 Task: Create fields in doctor object.
Action: Mouse moved to (752, 53)
Screenshot: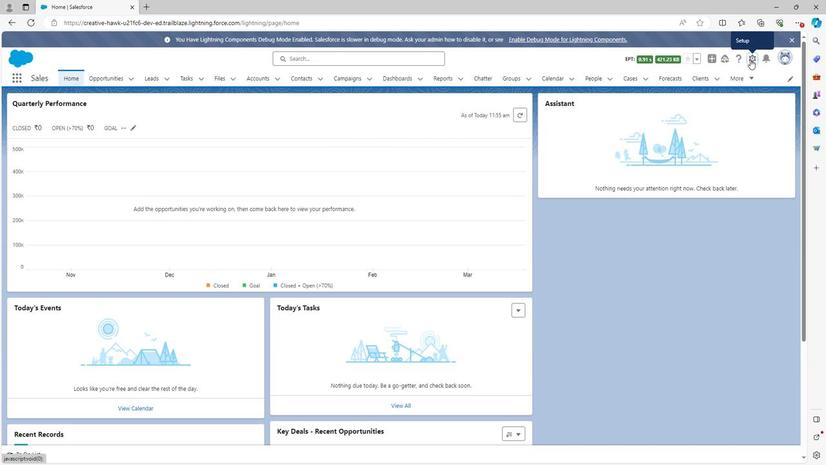 
Action: Mouse pressed left at (752, 53)
Screenshot: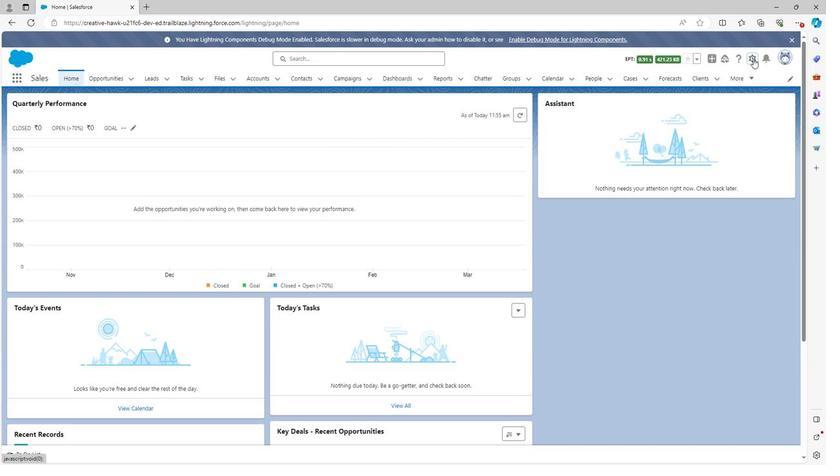 
Action: Mouse moved to (722, 76)
Screenshot: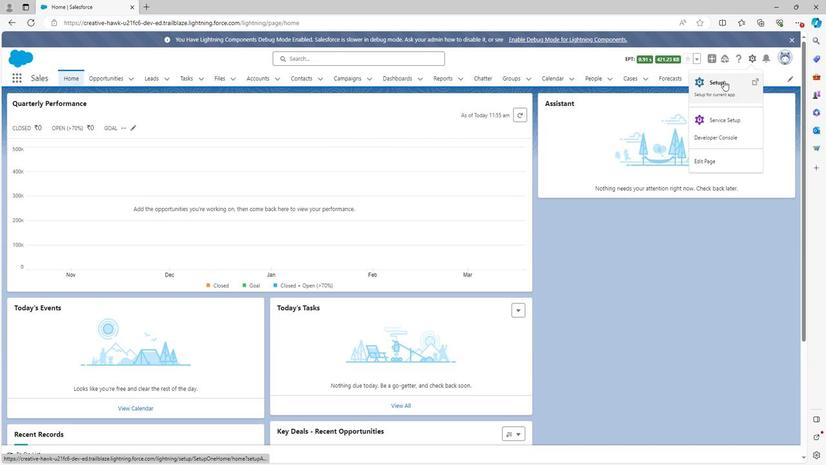 
Action: Mouse pressed left at (722, 76)
Screenshot: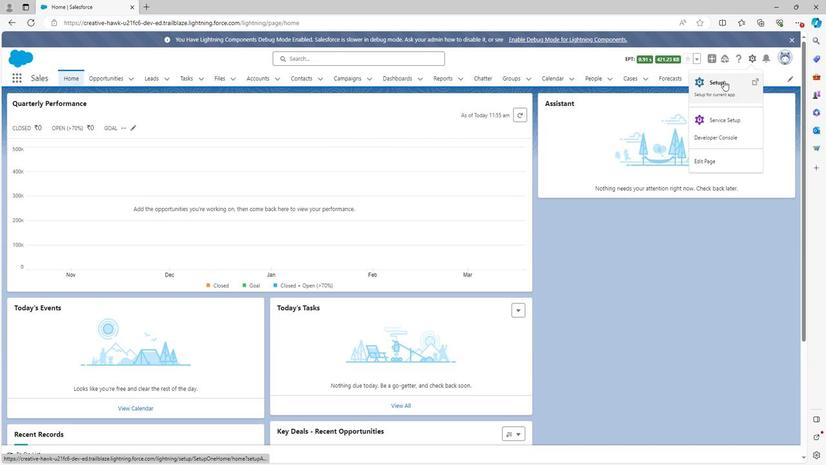 
Action: Mouse moved to (113, 71)
Screenshot: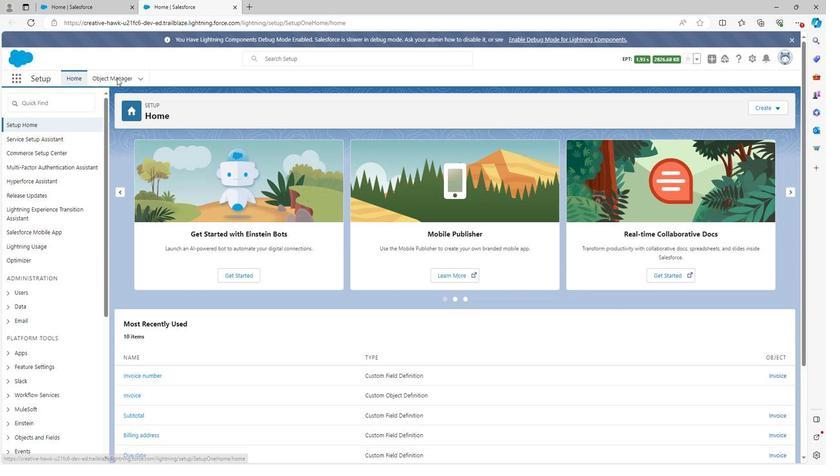 
Action: Mouse pressed left at (113, 71)
Screenshot: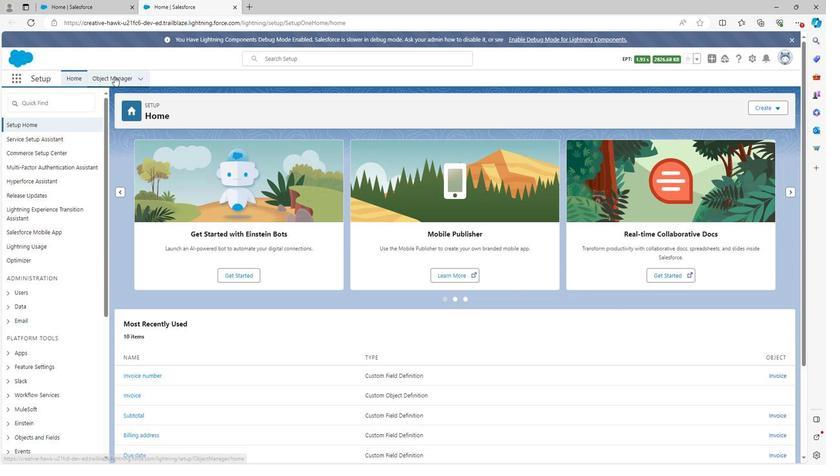 
Action: Mouse moved to (118, 253)
Screenshot: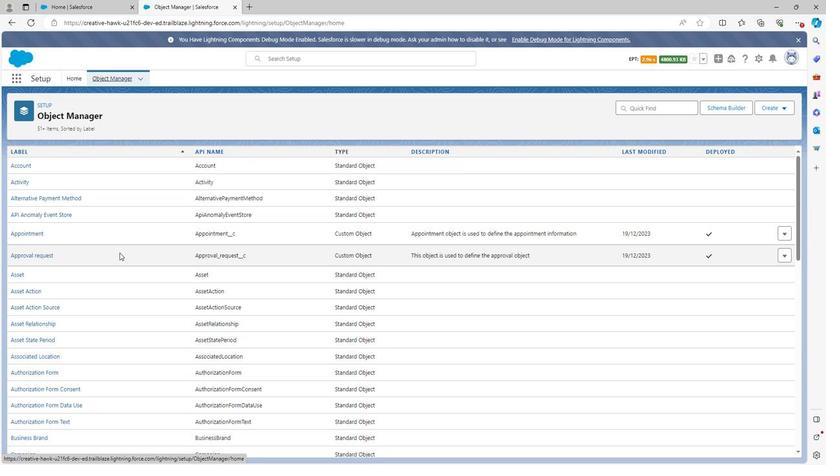 
Action: Mouse scrolled (118, 252) with delta (0, 0)
Screenshot: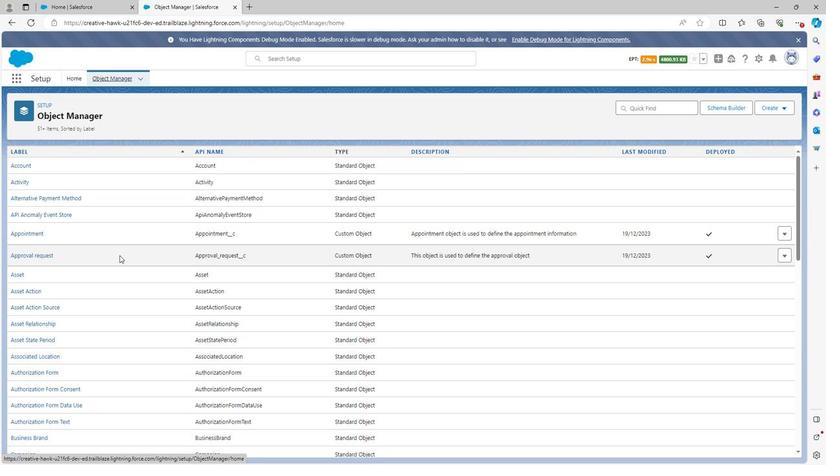 
Action: Mouse scrolled (118, 252) with delta (0, 0)
Screenshot: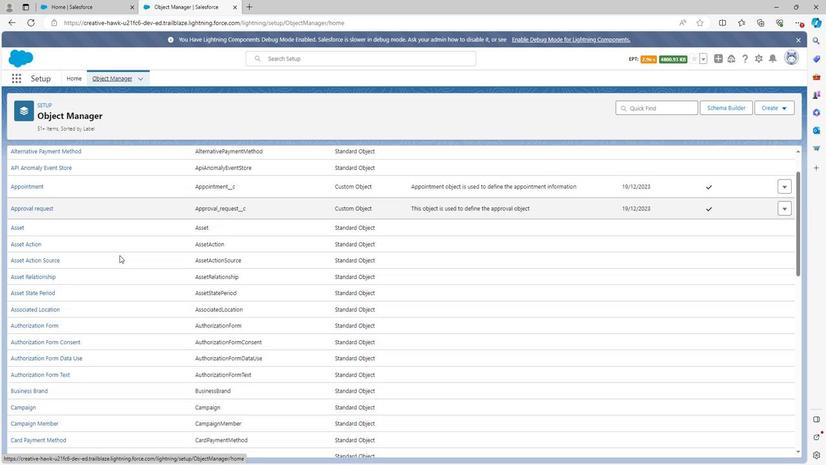 
Action: Mouse scrolled (118, 252) with delta (0, 0)
Screenshot: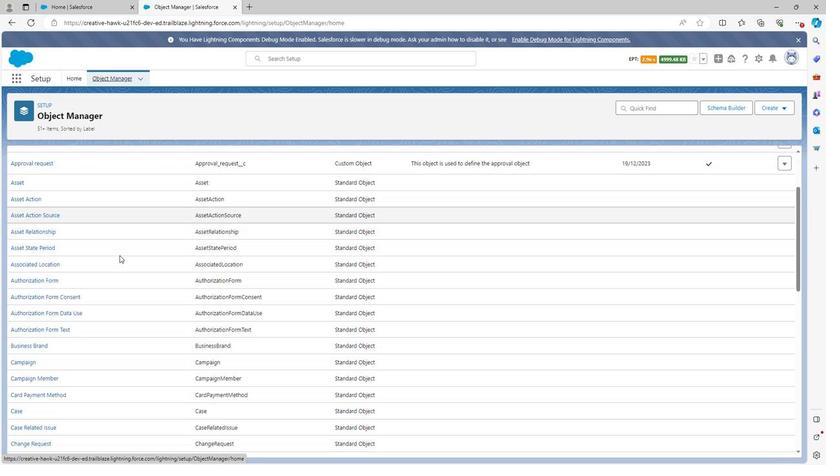 
Action: Mouse scrolled (118, 252) with delta (0, 0)
Screenshot: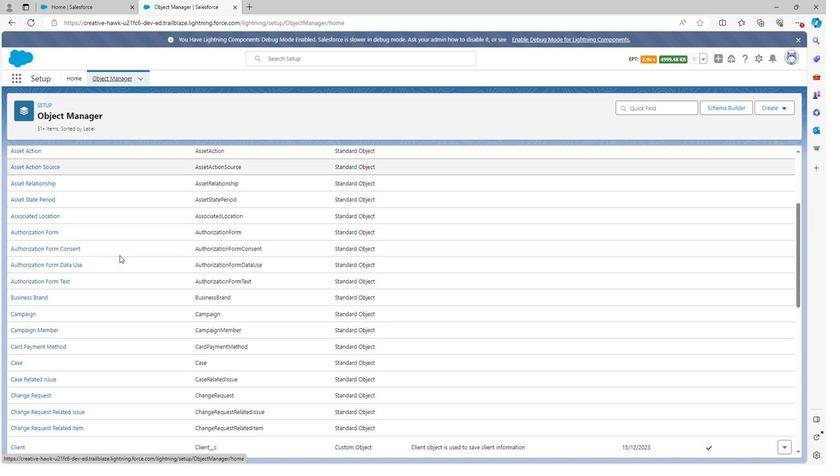 
Action: Mouse scrolled (118, 252) with delta (0, 0)
Screenshot: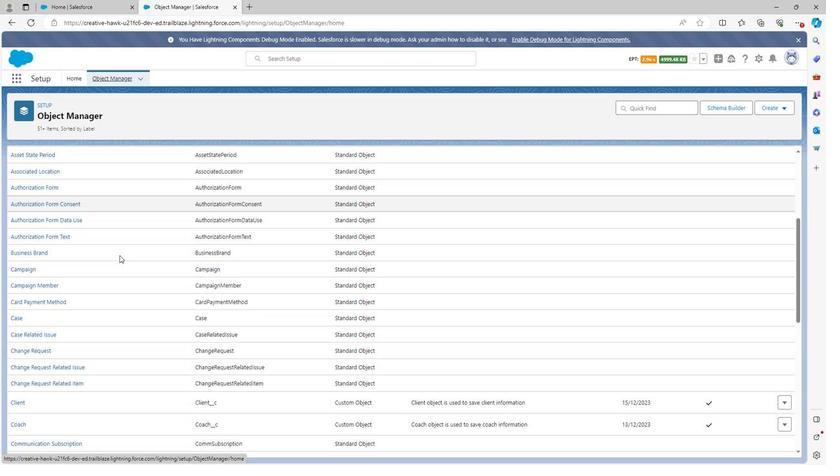 
Action: Mouse moved to (77, 313)
Screenshot: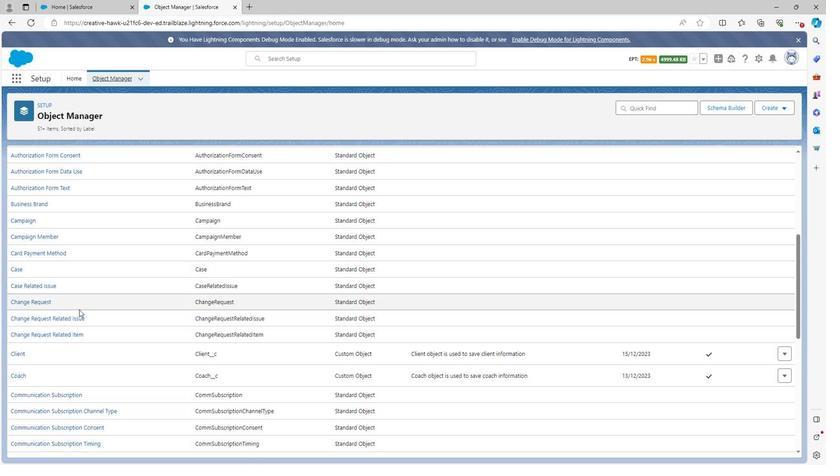 
Action: Mouse scrolled (77, 313) with delta (0, 0)
Screenshot: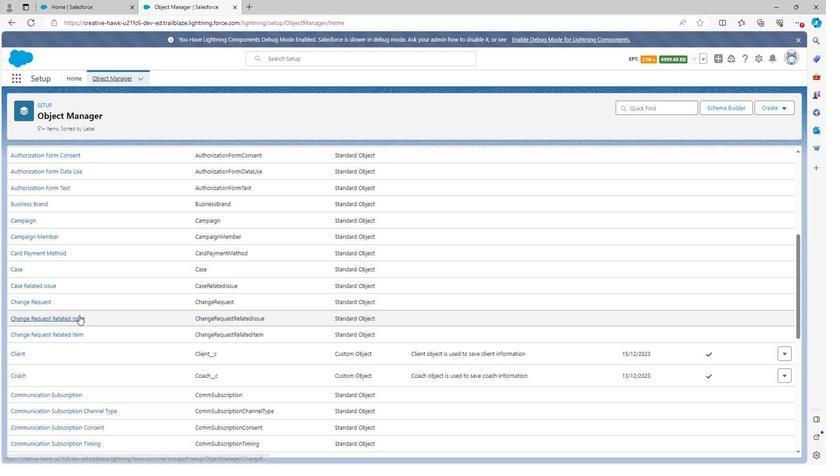 
Action: Mouse scrolled (77, 313) with delta (0, 0)
Screenshot: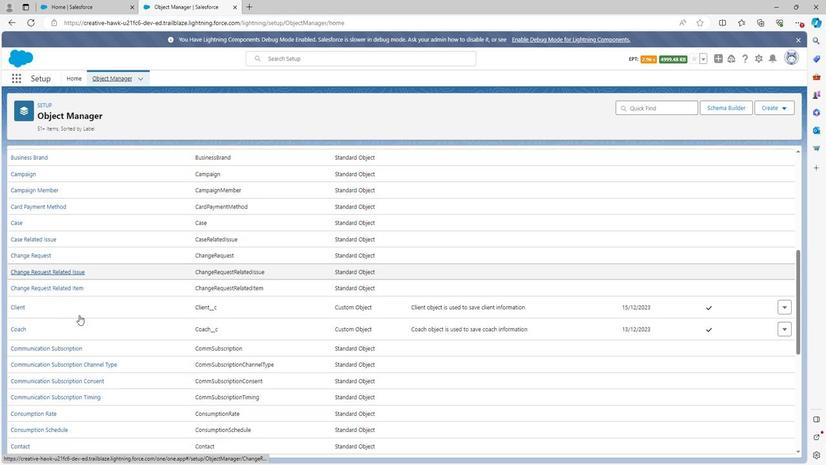 
Action: Mouse scrolled (77, 313) with delta (0, 0)
Screenshot: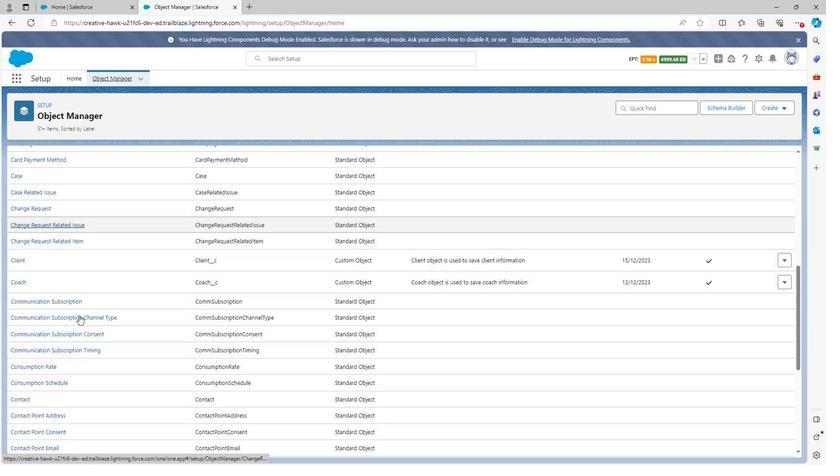 
Action: Mouse moved to (78, 316)
Screenshot: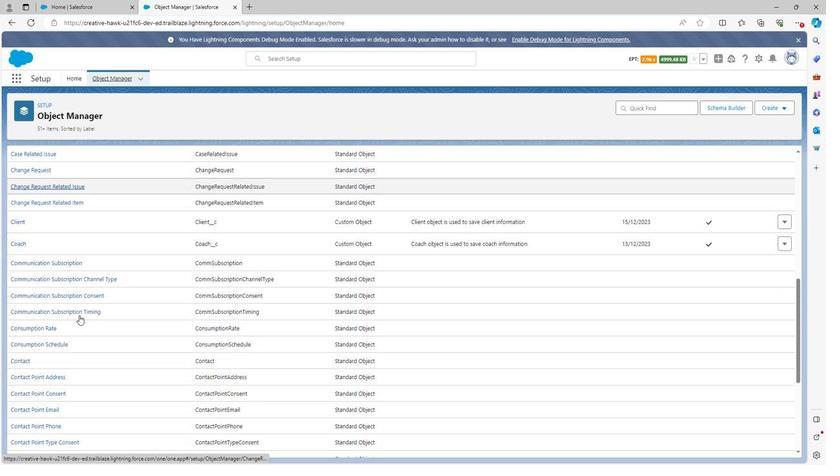 
Action: Mouse scrolled (78, 316) with delta (0, 0)
Screenshot: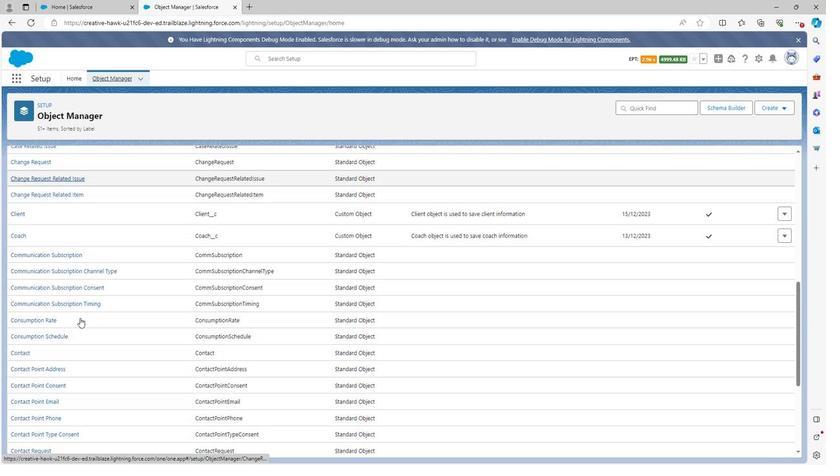 
Action: Mouse moved to (78, 318)
Screenshot: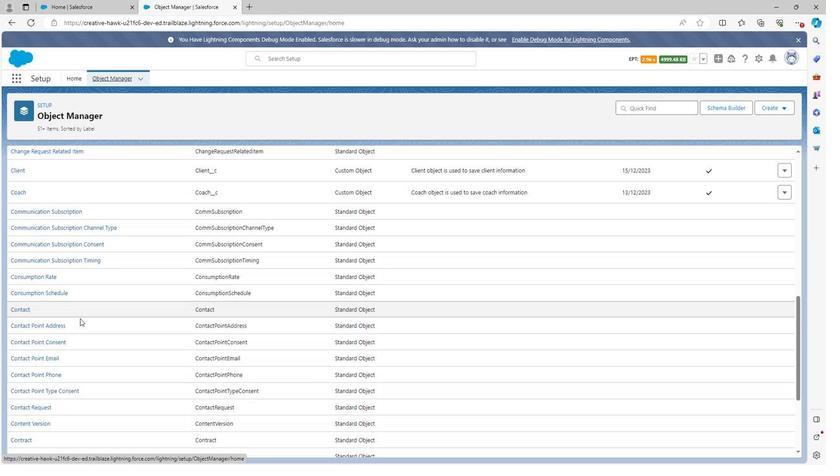 
Action: Mouse scrolled (78, 317) with delta (0, 0)
Screenshot: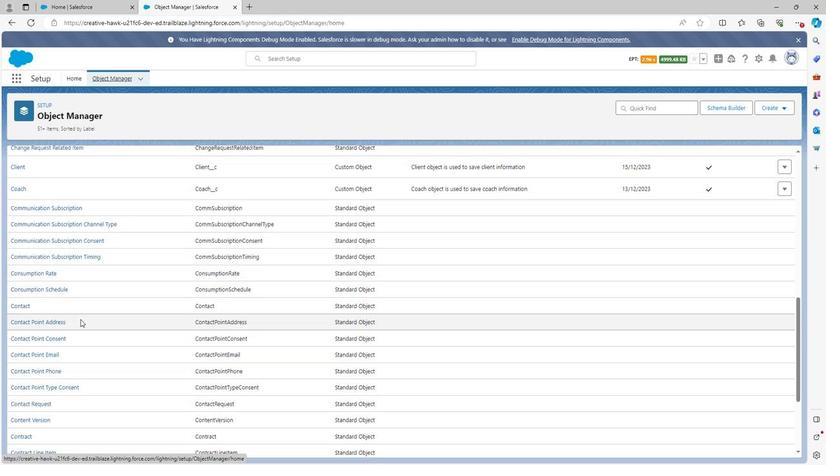
Action: Mouse scrolled (78, 317) with delta (0, 0)
Screenshot: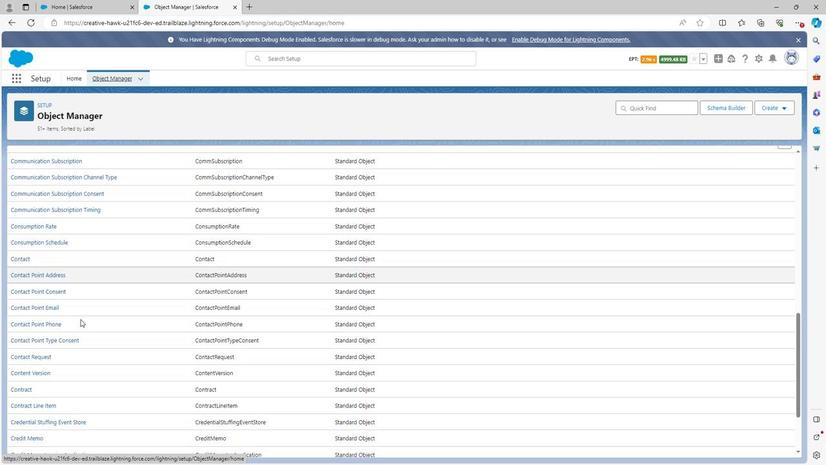 
Action: Mouse scrolled (78, 317) with delta (0, 0)
Screenshot: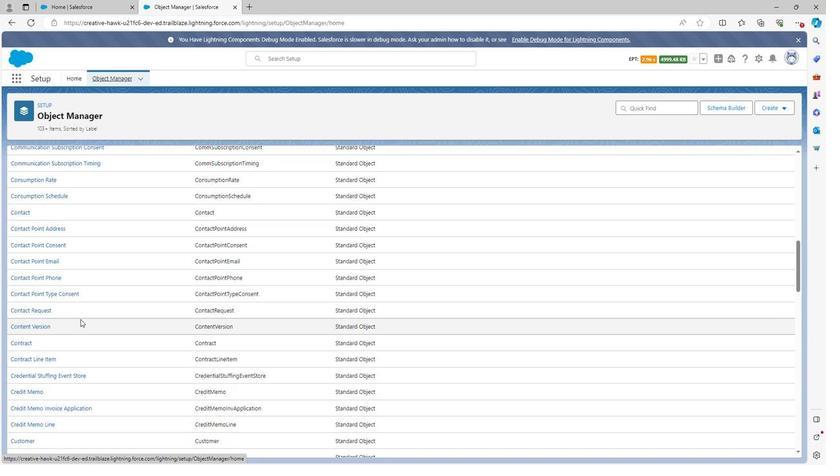 
Action: Mouse scrolled (78, 317) with delta (0, 0)
Screenshot: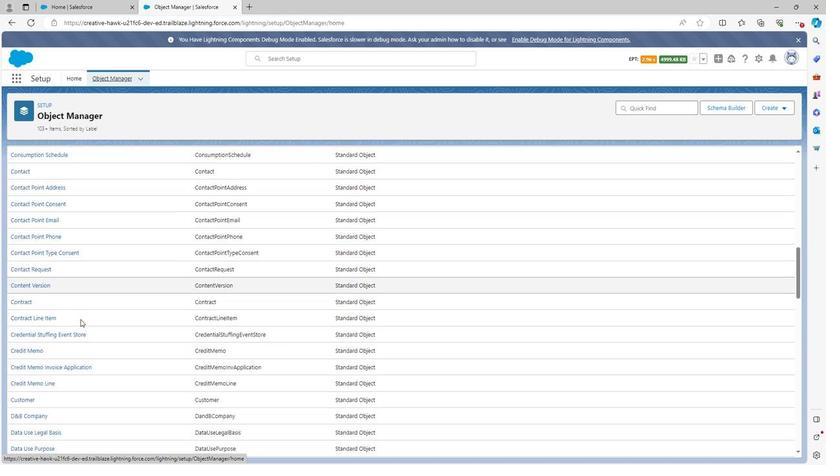 
Action: Mouse scrolled (78, 317) with delta (0, 0)
Screenshot: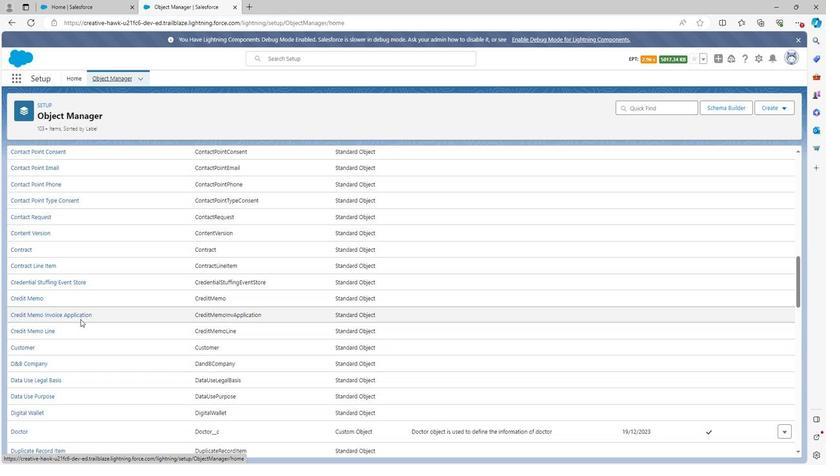 
Action: Mouse moved to (23, 383)
Screenshot: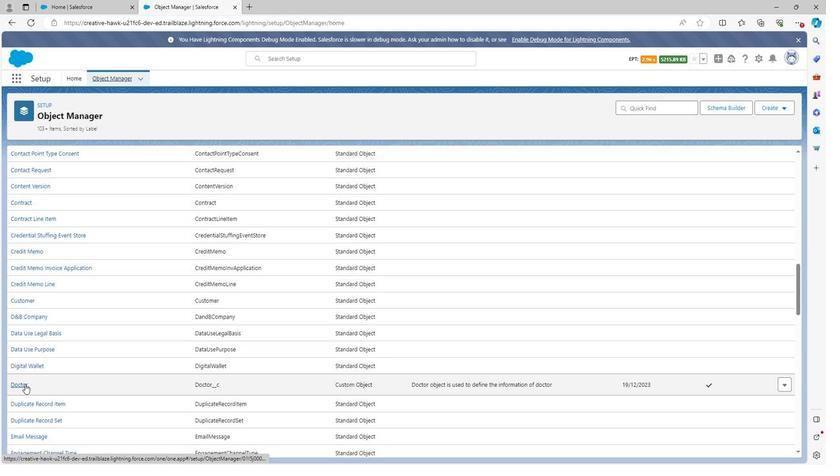 
Action: Mouse pressed left at (23, 383)
Screenshot: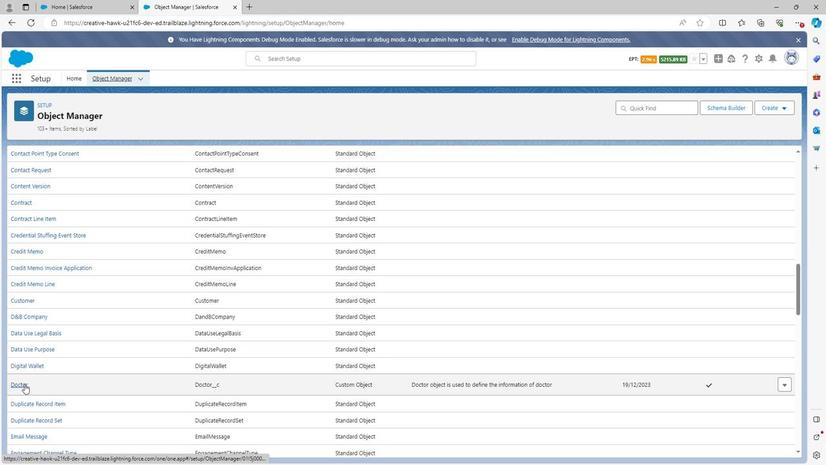 
Action: Mouse moved to (69, 166)
Screenshot: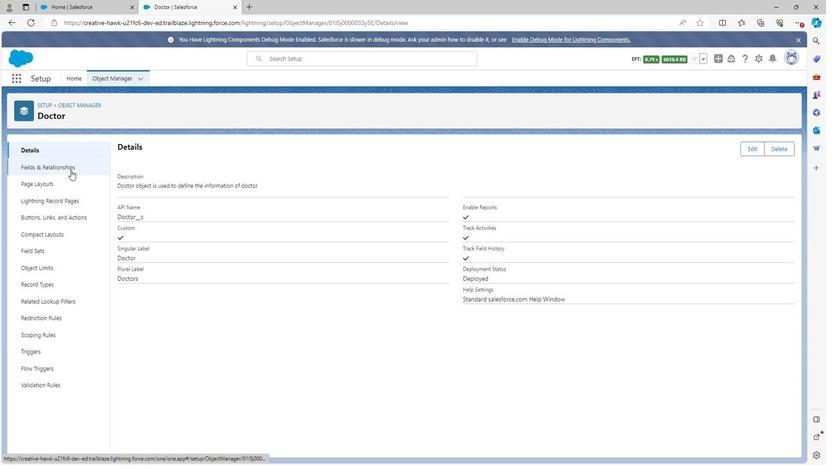 
Action: Mouse pressed left at (69, 166)
Screenshot: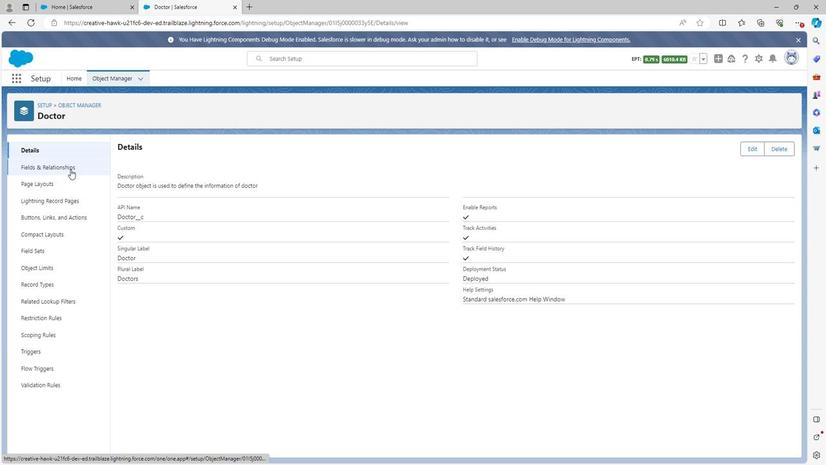 
Action: Mouse moved to (609, 144)
Screenshot: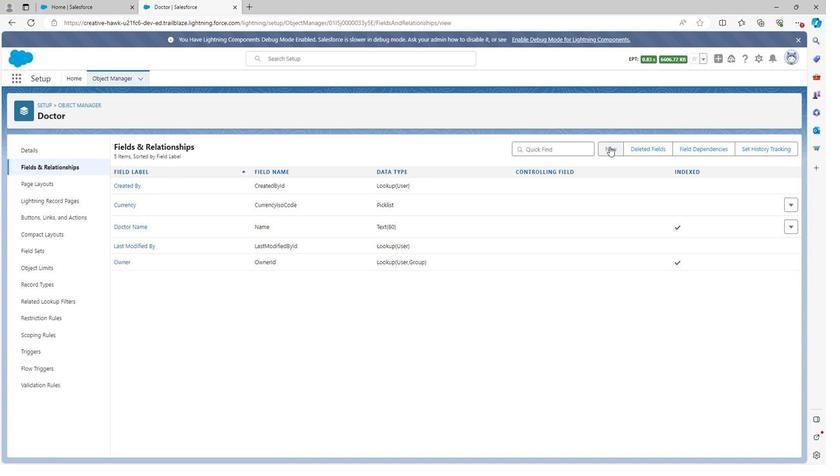 
Action: Mouse pressed left at (609, 144)
Screenshot: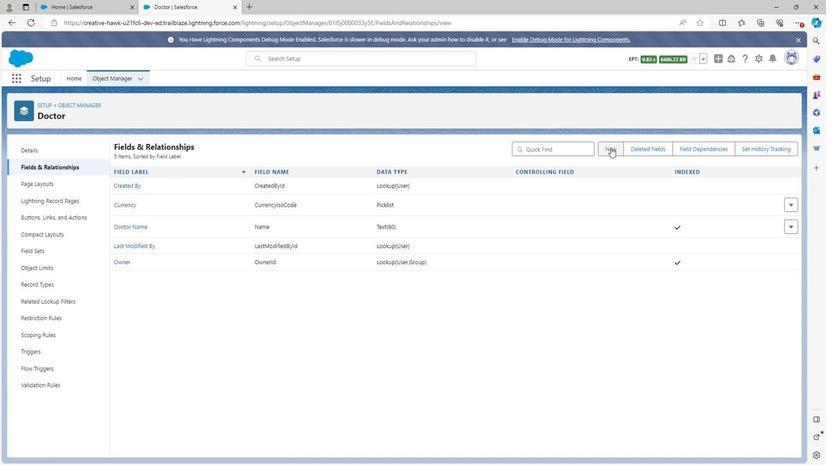 
Action: Mouse moved to (156, 335)
Screenshot: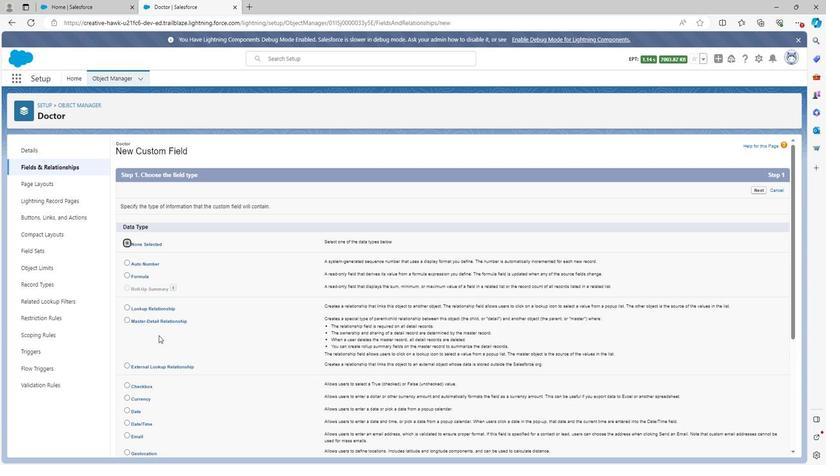 
Action: Mouse scrolled (156, 334) with delta (0, 0)
Screenshot: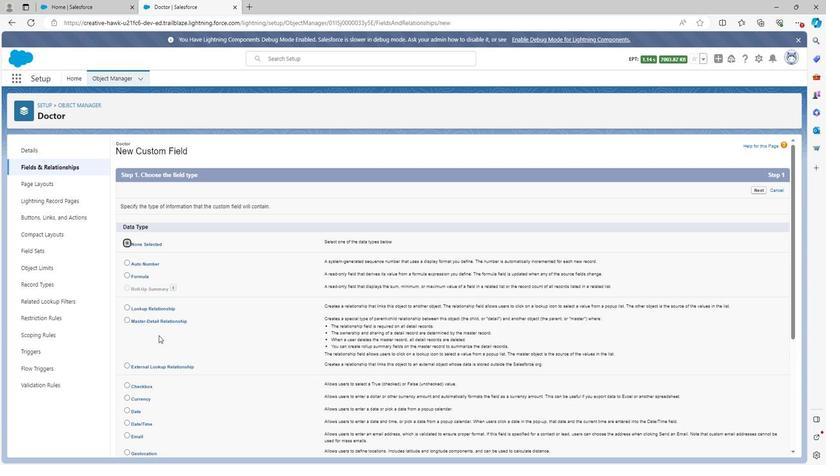 
Action: Mouse moved to (156, 337)
Screenshot: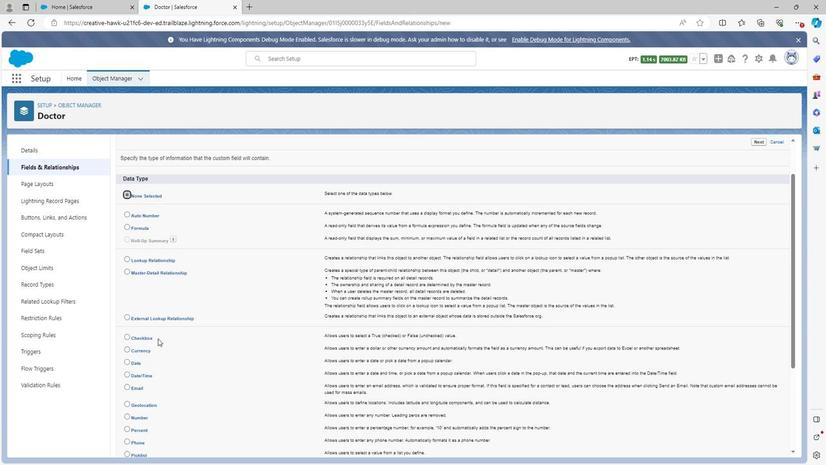 
Action: Mouse scrolled (156, 337) with delta (0, 0)
Screenshot: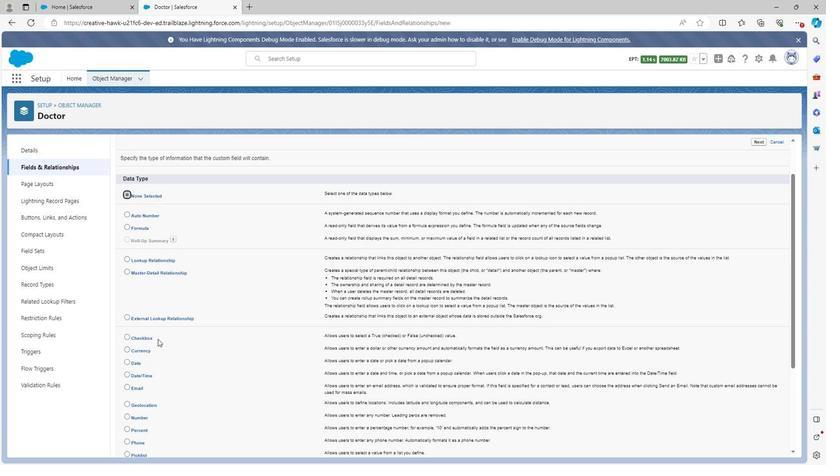 
Action: Mouse scrolled (156, 337) with delta (0, 0)
Screenshot: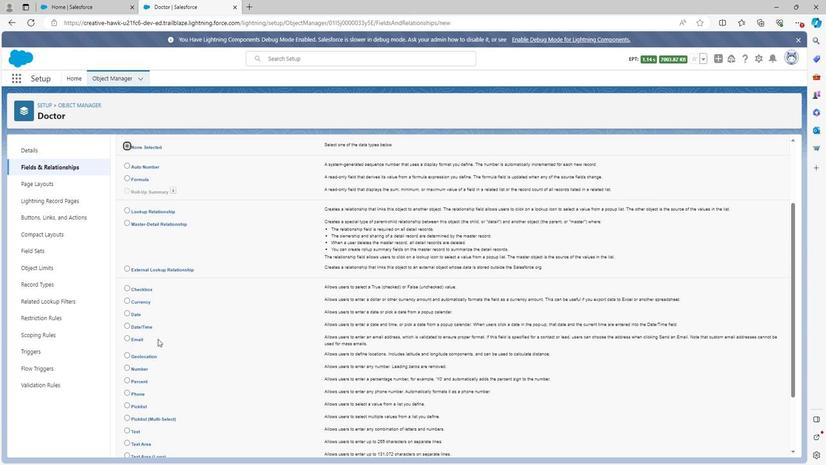 
Action: Mouse moved to (156, 338)
Screenshot: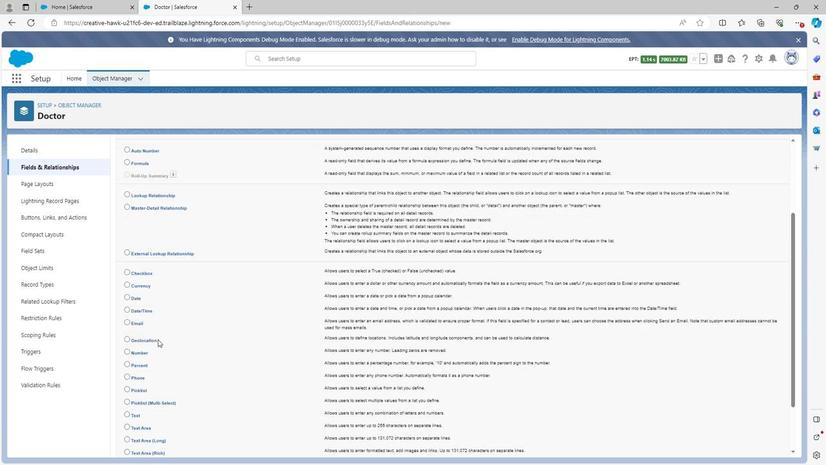
Action: Mouse scrolled (156, 337) with delta (0, 0)
Screenshot: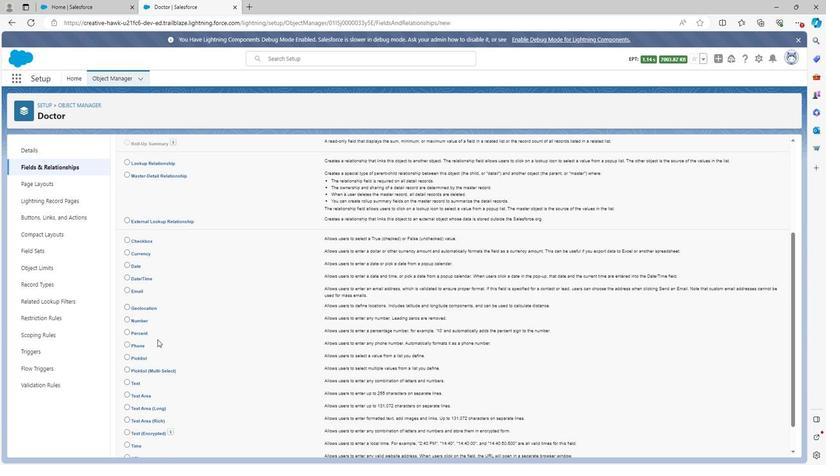 
Action: Mouse moved to (126, 348)
Screenshot: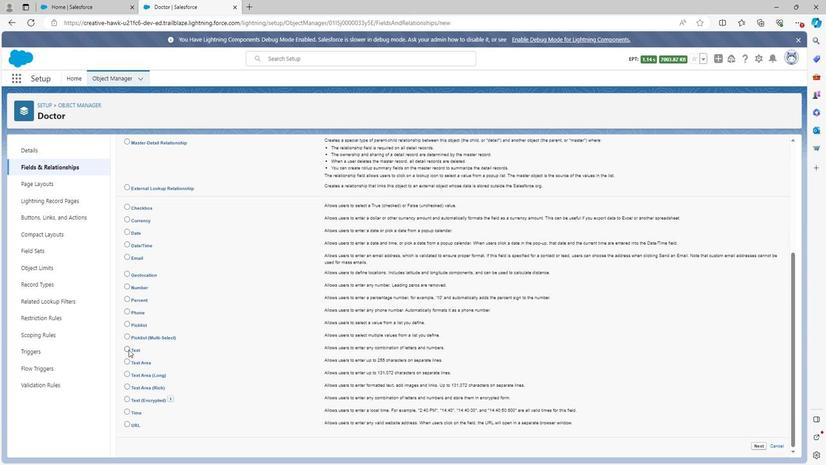 
Action: Mouse pressed left at (126, 348)
Screenshot: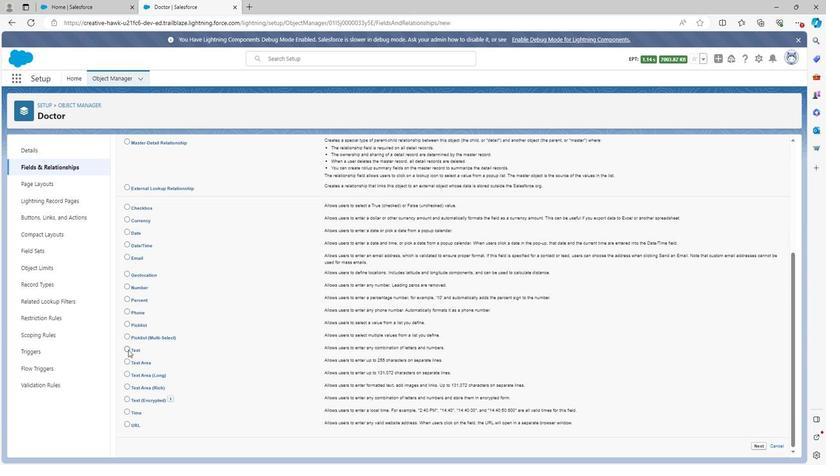 
Action: Mouse moved to (549, 430)
Screenshot: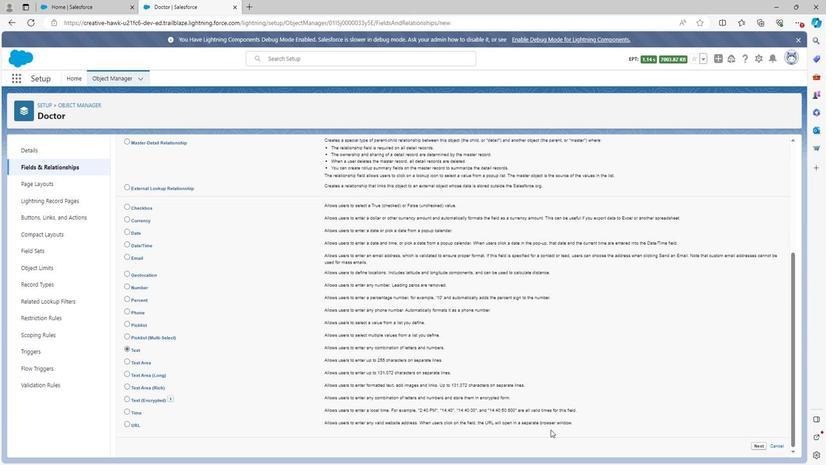 
Action: Mouse scrolled (549, 430) with delta (0, 0)
Screenshot: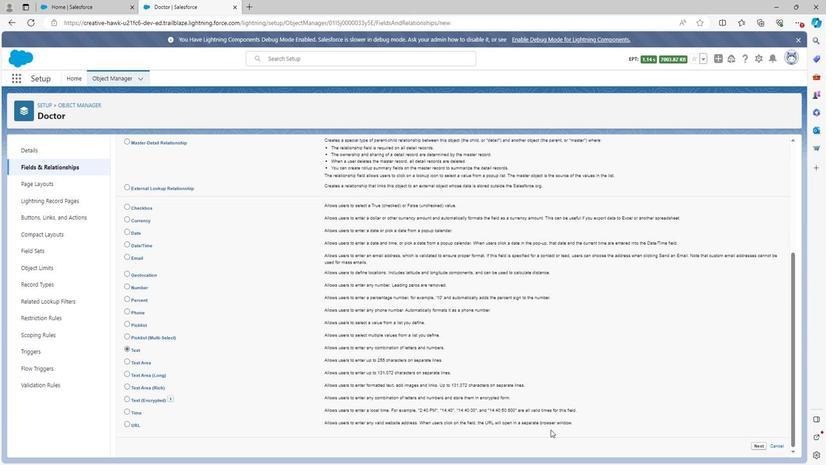 
Action: Mouse moved to (755, 449)
Screenshot: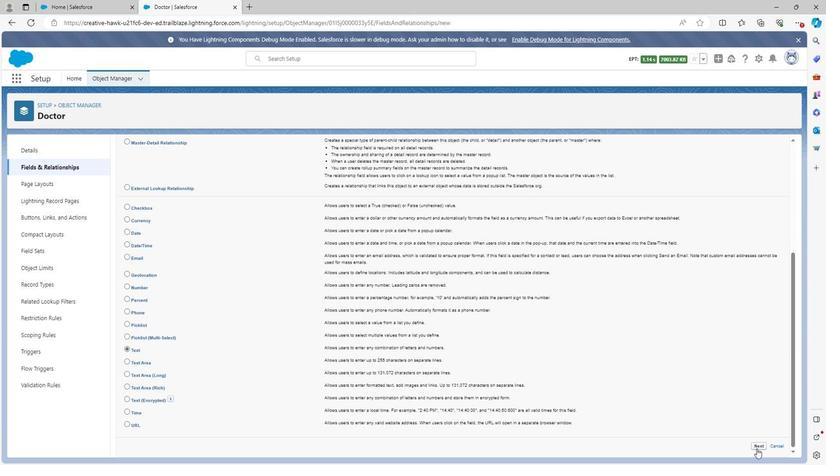 
Action: Mouse pressed left at (755, 449)
Screenshot: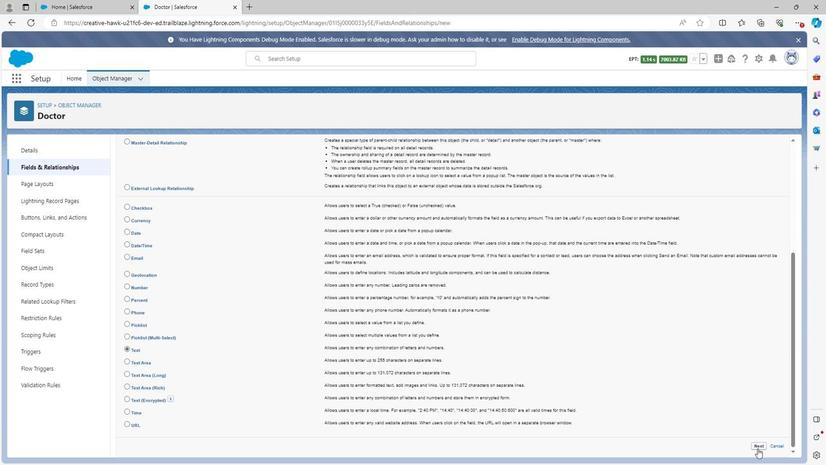 
Action: Mouse moved to (281, 206)
Screenshot: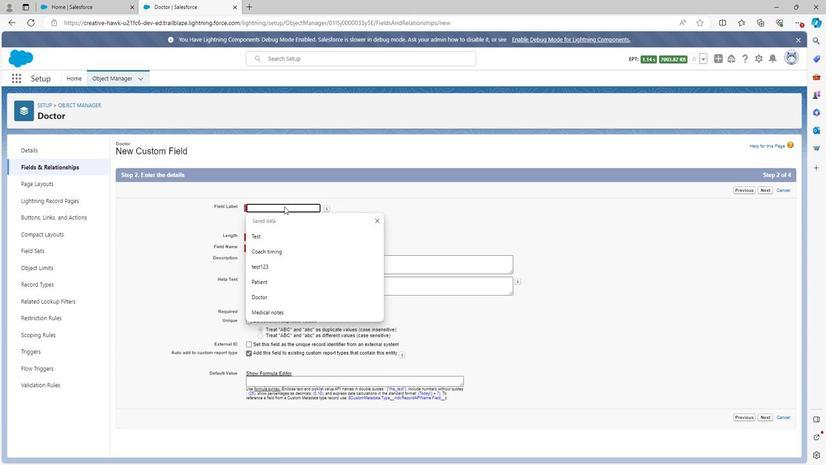 
Action: Mouse pressed left at (281, 206)
Screenshot: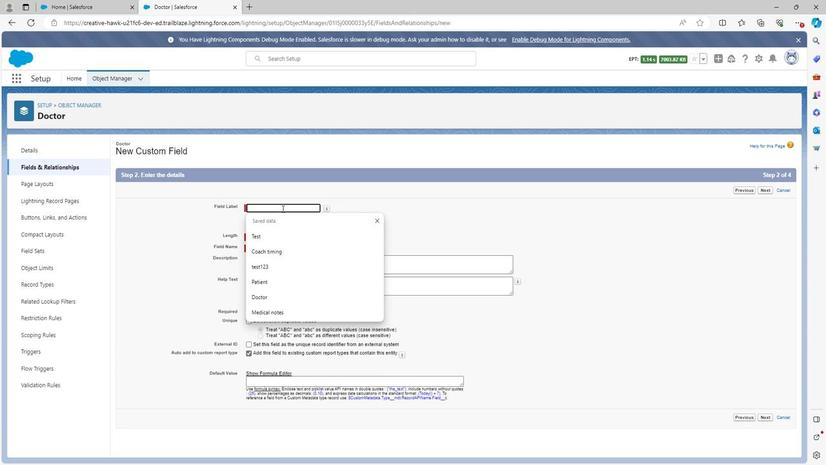 
Action: Key pressed <Key.shift><Key.shift><Key.shift><Key.shift><Key.shift>Doctor<Key.space>id
Screenshot: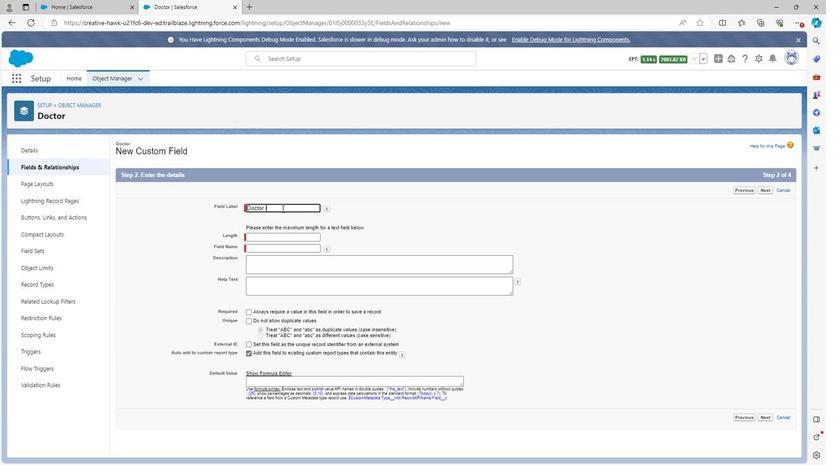
Action: Mouse moved to (349, 209)
Screenshot: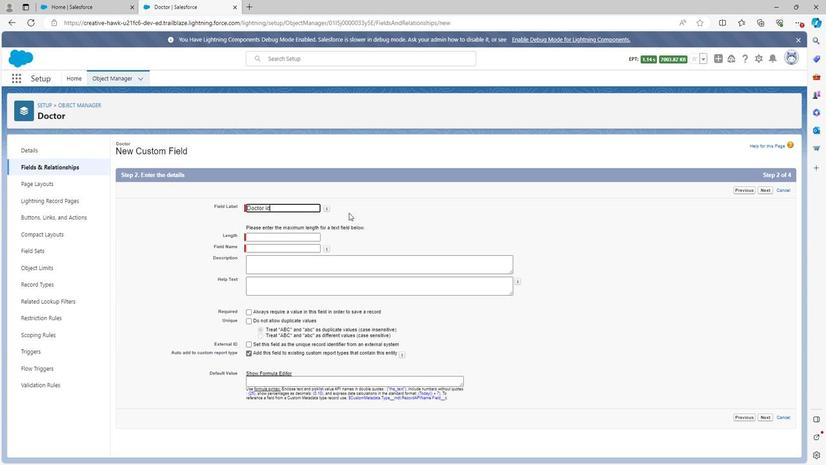 
Action: Mouse pressed left at (349, 209)
Screenshot: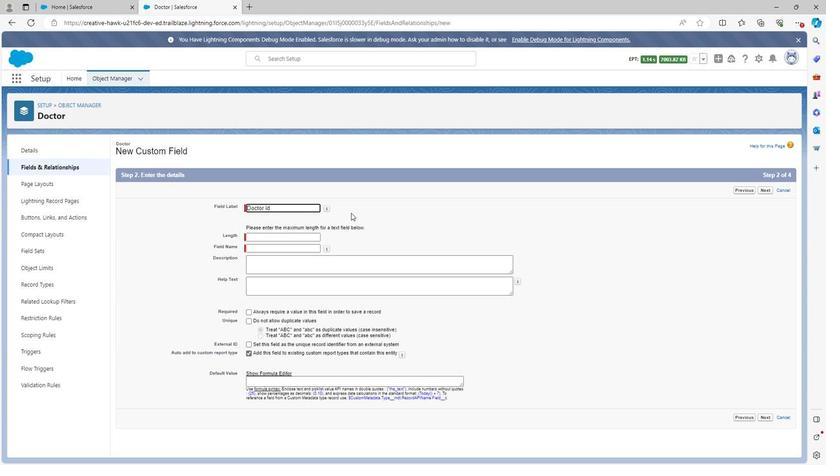 
Action: Mouse moved to (265, 237)
Screenshot: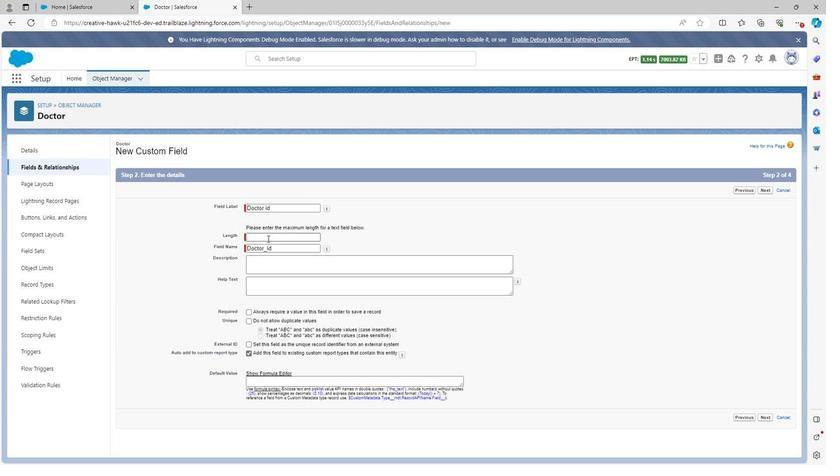 
Action: Mouse pressed left at (265, 237)
Screenshot: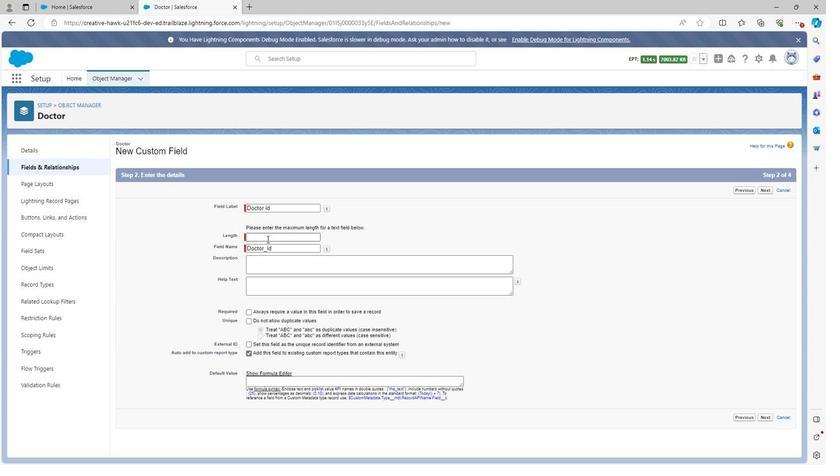 
Action: Key pressed 100
Screenshot: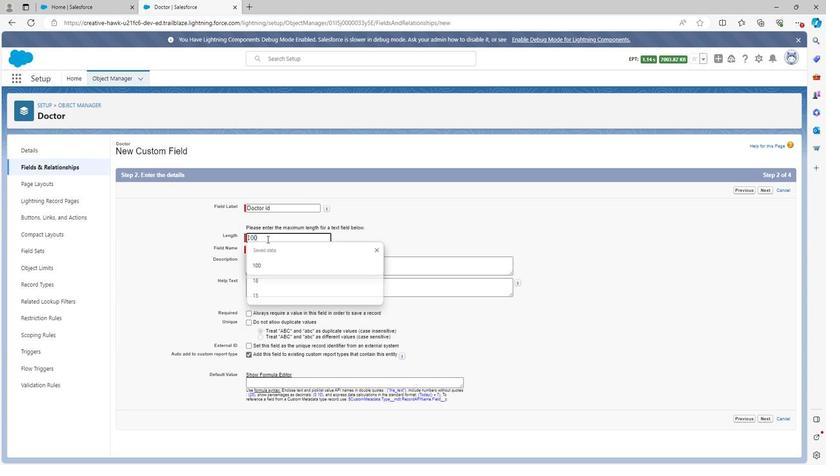 
Action: Mouse moved to (267, 261)
Screenshot: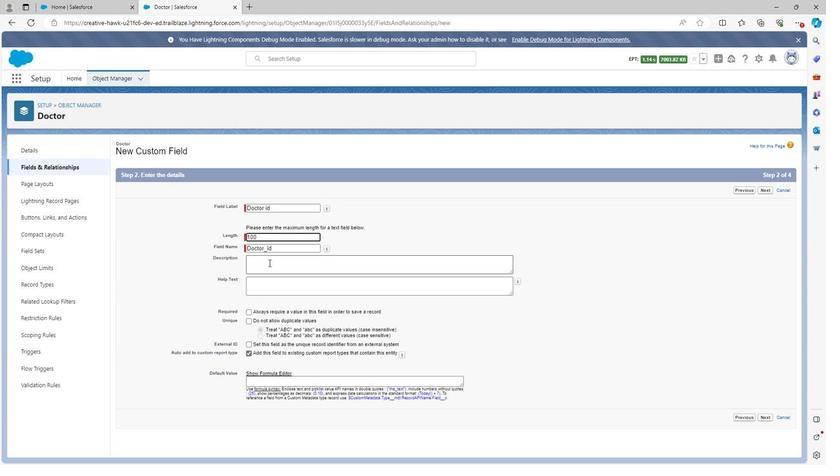 
Action: Mouse pressed left at (267, 261)
Screenshot: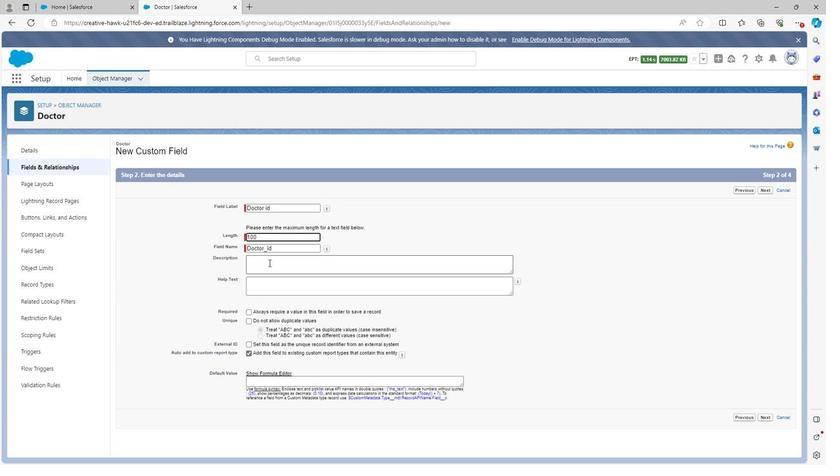 
Action: Mouse moved to (262, 235)
Screenshot: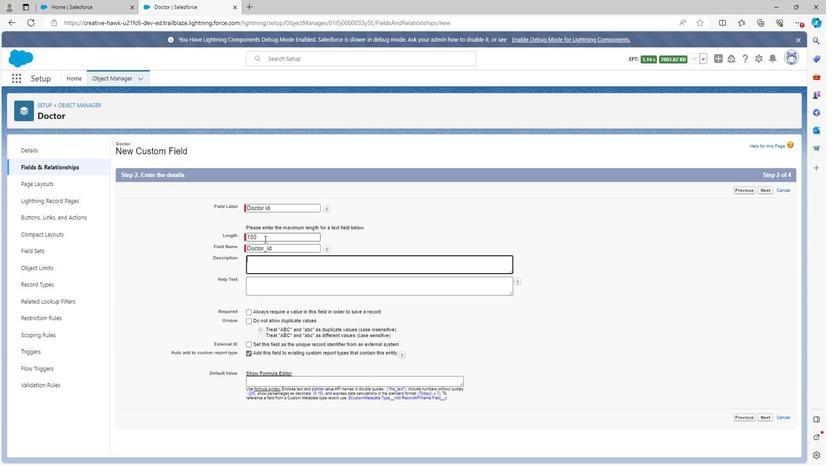 
Action: Mouse pressed left at (262, 235)
Screenshot: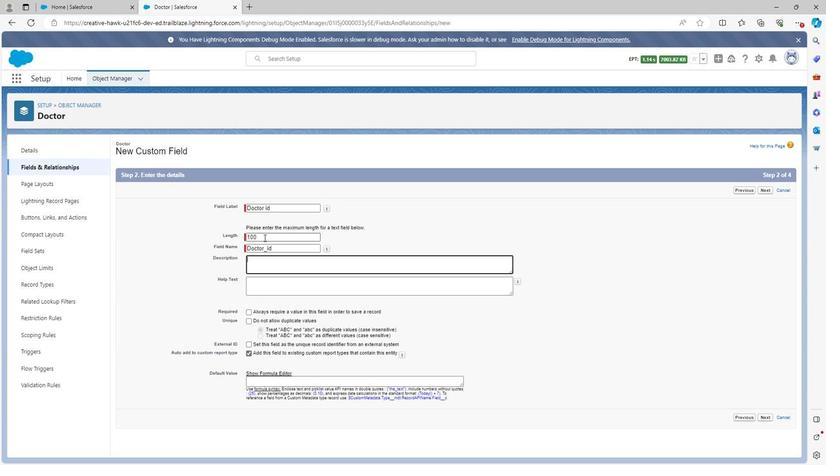 
Action: Mouse moved to (228, 234)
Screenshot: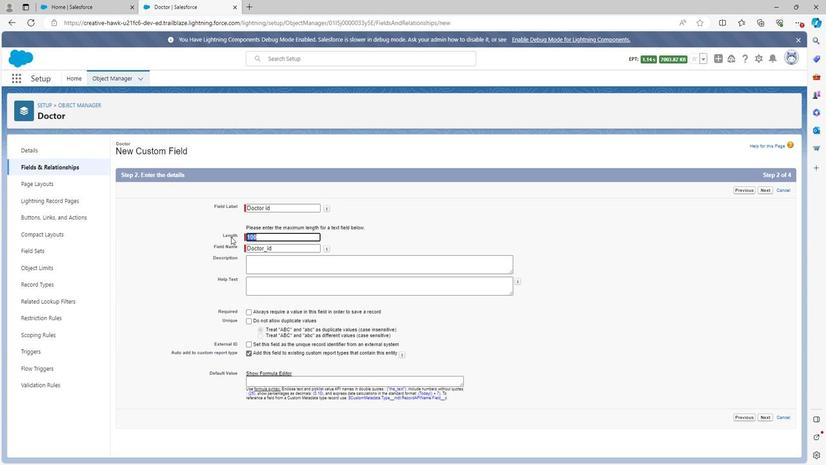 
Action: Key pressed 8<Key.backspace>18
Screenshot: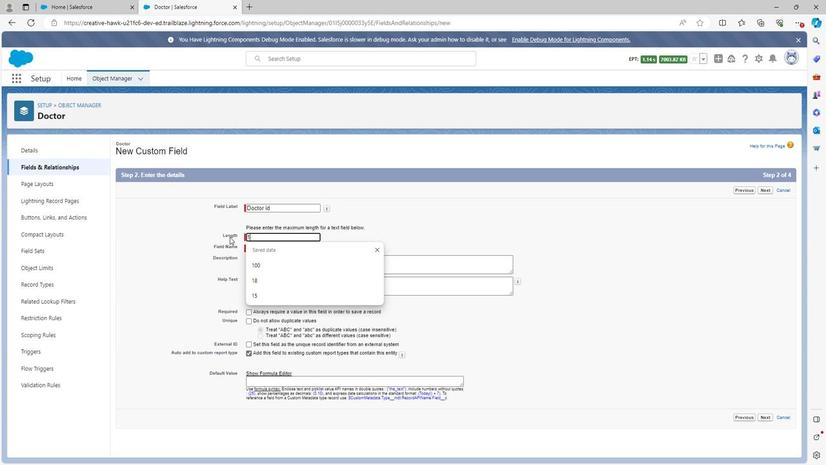 
Action: Mouse moved to (265, 263)
Screenshot: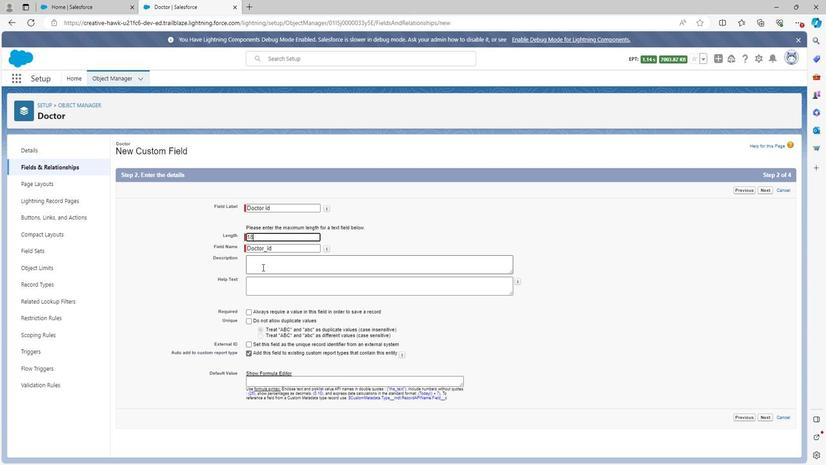 
Action: Mouse pressed left at (265, 263)
Screenshot: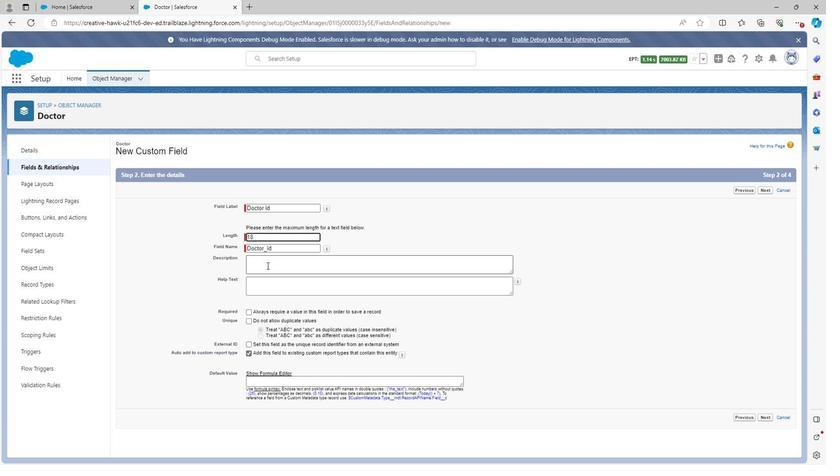 
Action: Mouse moved to (262, 262)
Screenshot: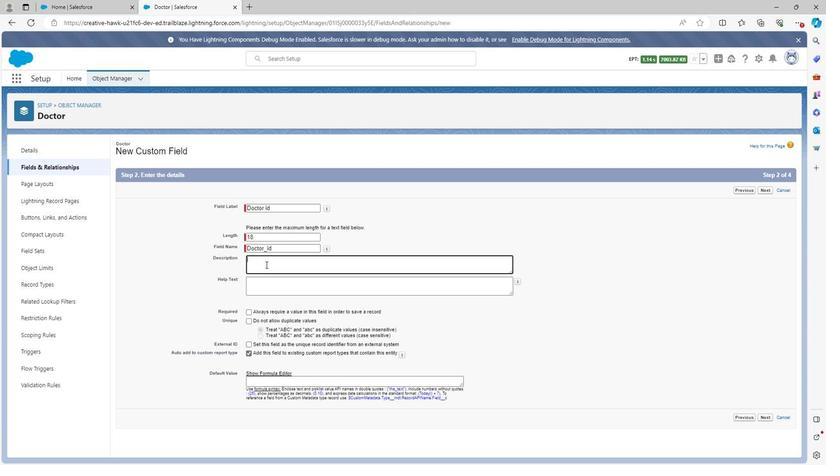 
Action: Key pressed <Key.shift><Key.shift><Key.shift><Key.shift><Key.shift><Key.shift><Key.shift><Key.shift><Key.shift>Doctor<Key.space>id<Key.space>field<Key.space>is<Key.space>used<Key.space>to<Key.space>define<Key.space>the<Key.space>id<Key.space>of<Key.space>doctor
Screenshot: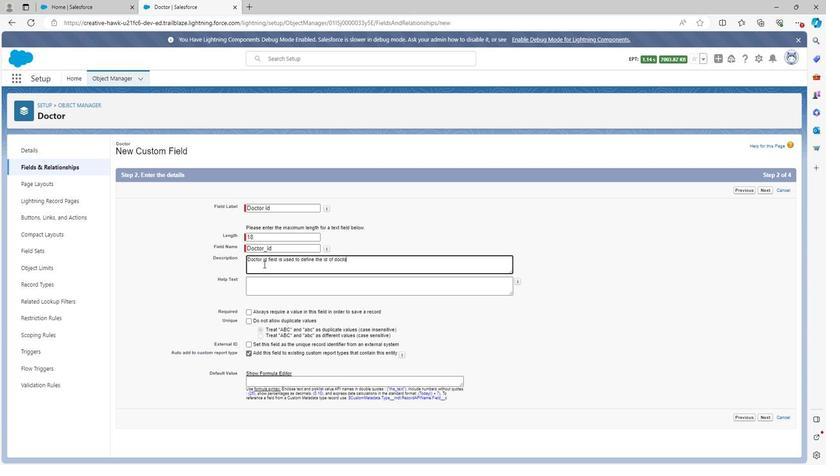 
Action: Mouse moved to (328, 337)
Screenshot: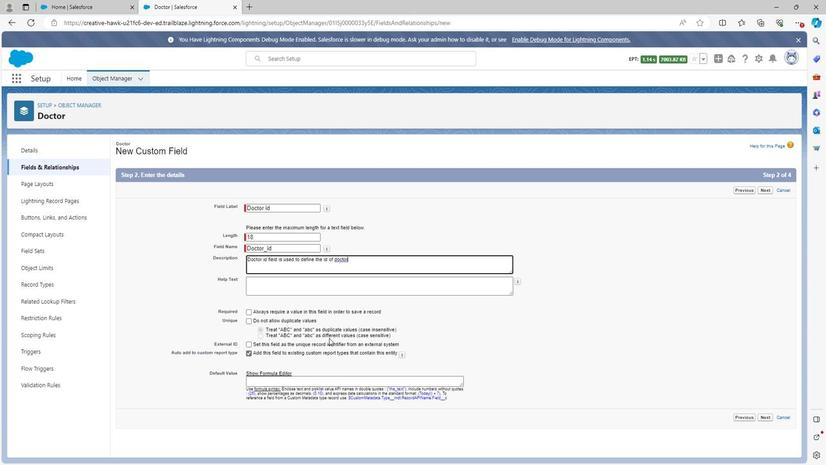
Action: Mouse scrolled (328, 337) with delta (0, 0)
Screenshot: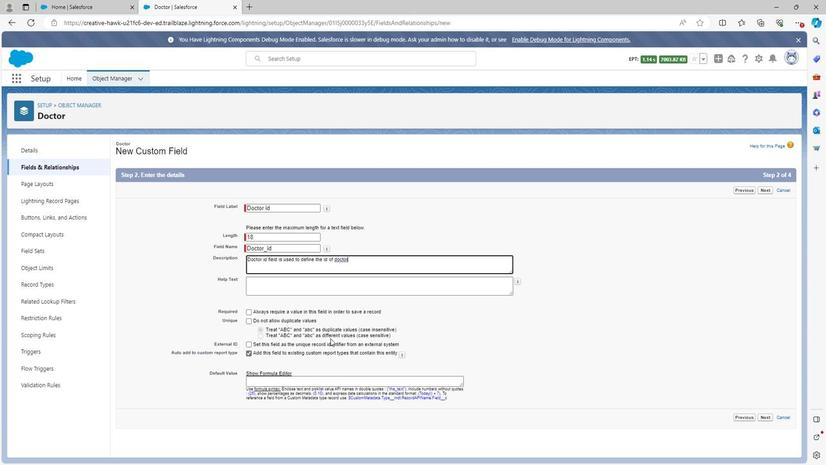 
Action: Mouse moved to (328, 337)
Screenshot: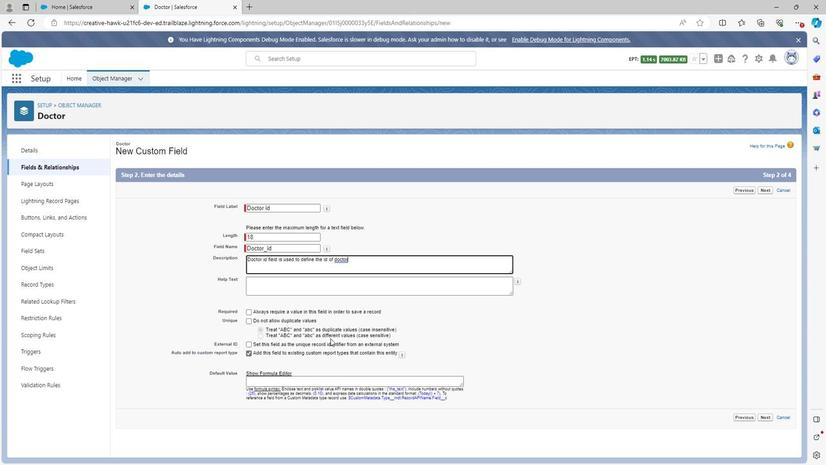 
Action: Mouse scrolled (328, 337) with delta (0, 0)
Screenshot: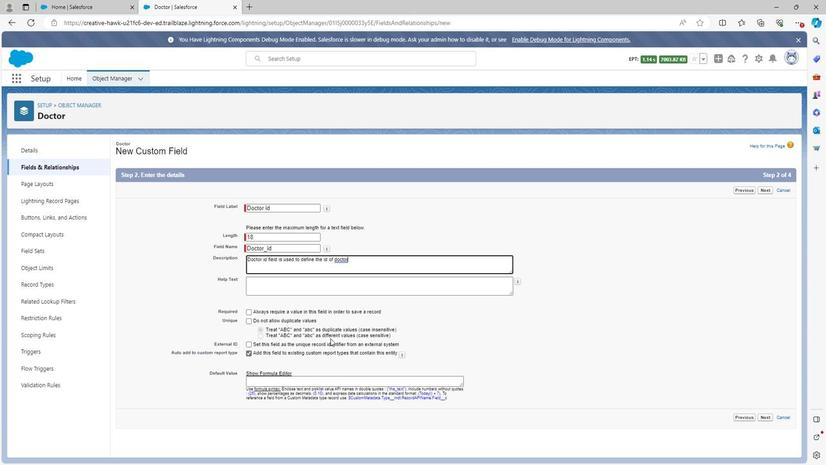 
Action: Mouse moved to (764, 417)
Screenshot: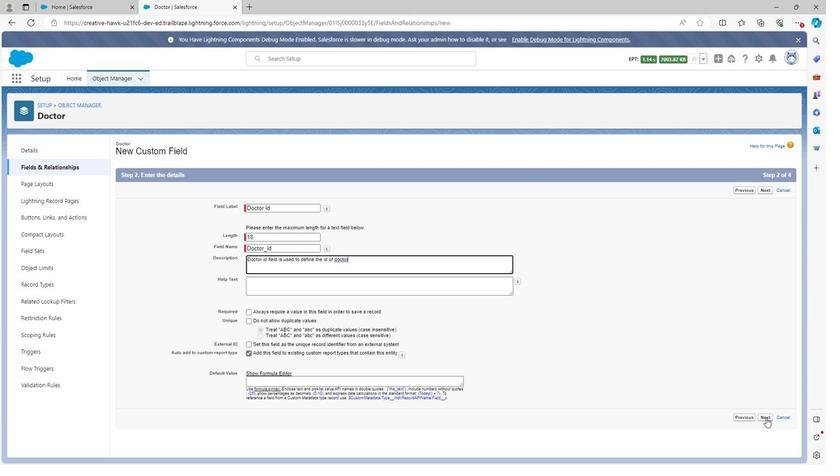 
Action: Mouse pressed left at (764, 417)
Screenshot: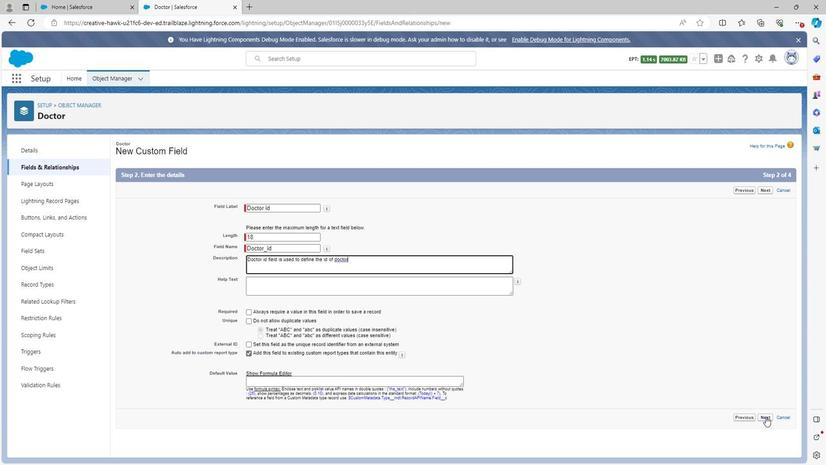 
Action: Mouse moved to (707, 276)
Screenshot: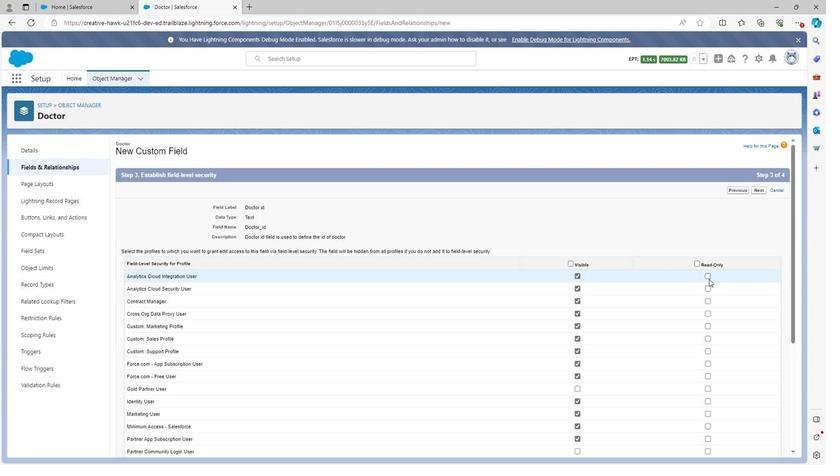 
Action: Mouse pressed left at (707, 276)
Screenshot: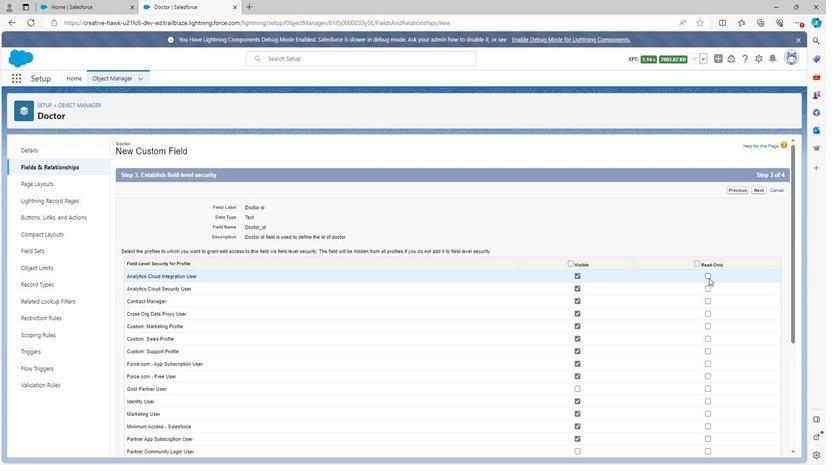 
Action: Mouse moved to (708, 287)
Screenshot: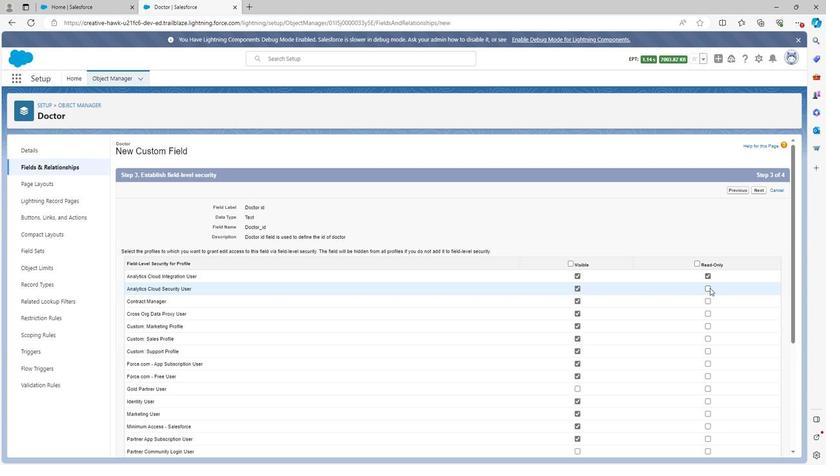 
Action: Mouse pressed left at (708, 287)
Screenshot: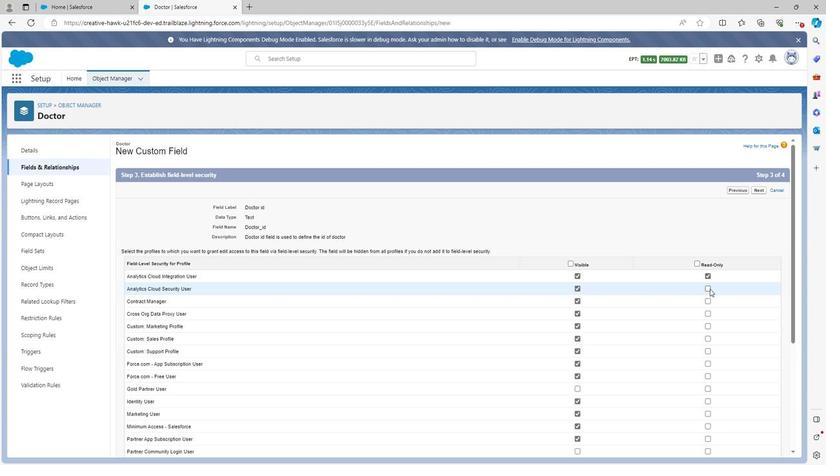
Action: Mouse moved to (706, 299)
Screenshot: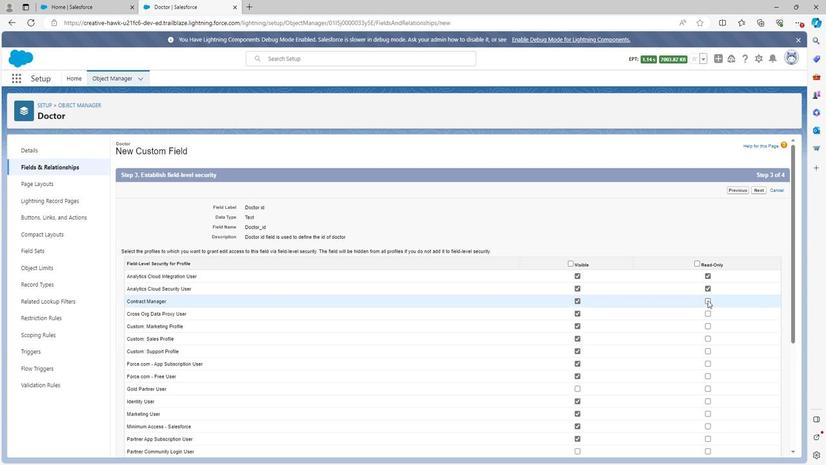 
Action: Mouse pressed left at (706, 299)
Screenshot: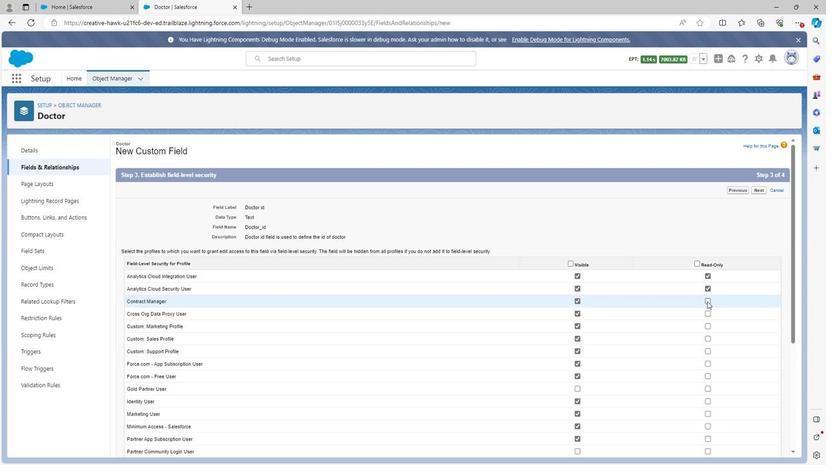 
Action: Mouse moved to (707, 312)
Screenshot: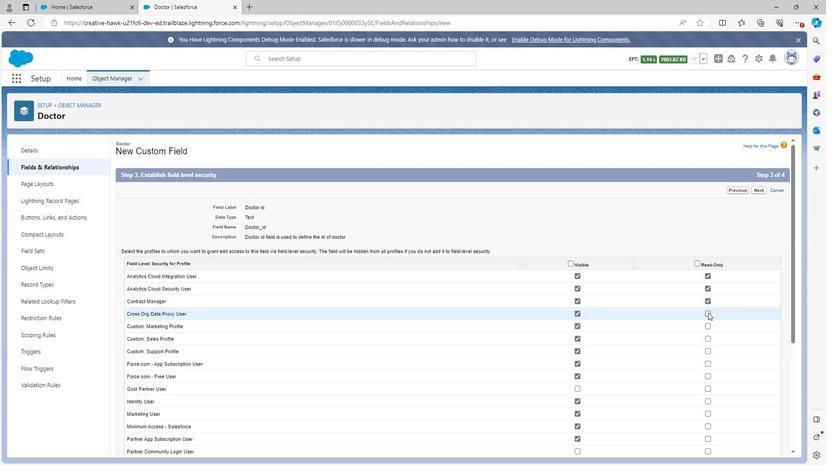 
Action: Mouse pressed left at (707, 312)
Screenshot: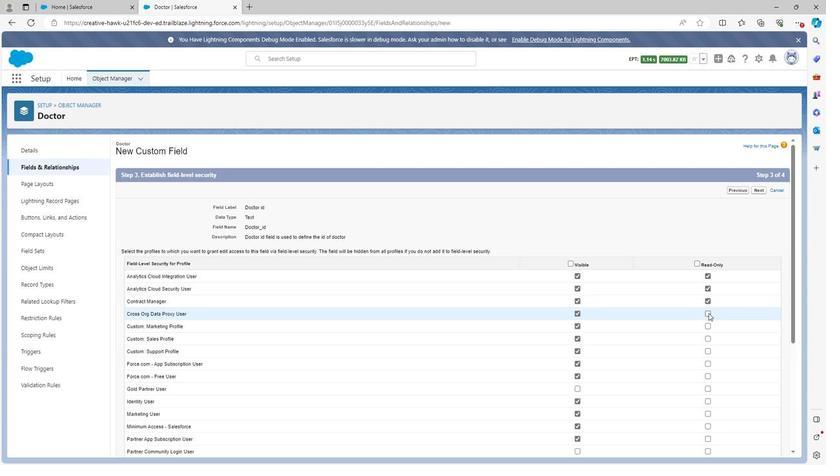 
Action: Mouse moved to (706, 325)
Screenshot: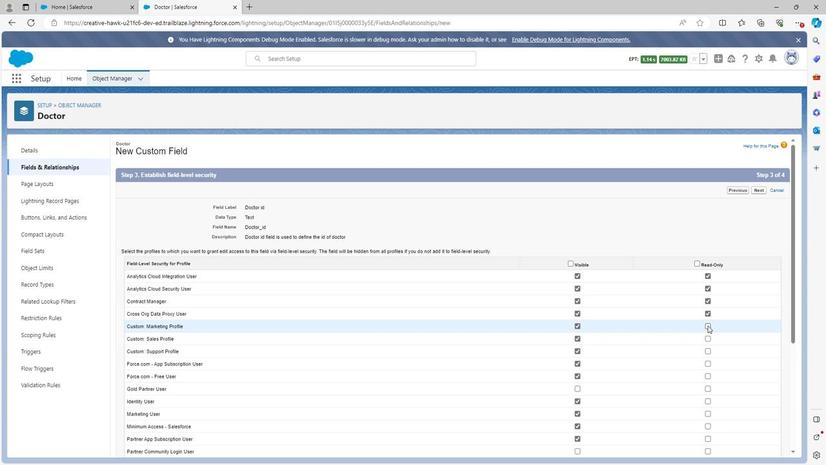 
Action: Mouse pressed left at (706, 325)
Screenshot: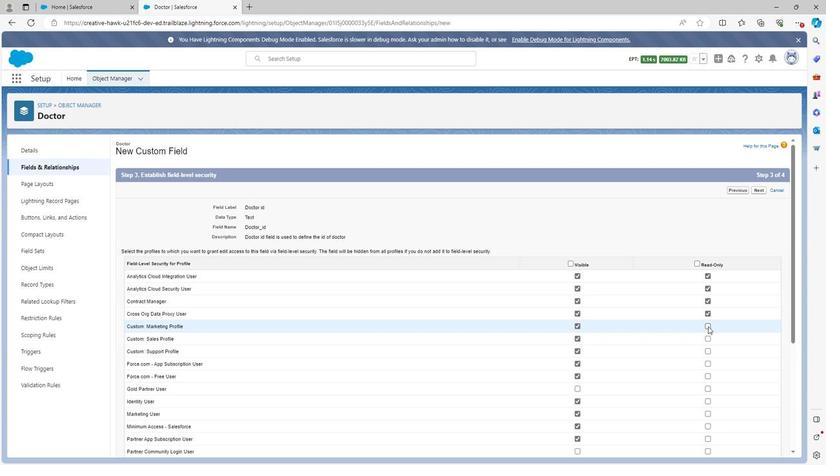 
Action: Mouse moved to (707, 339)
Screenshot: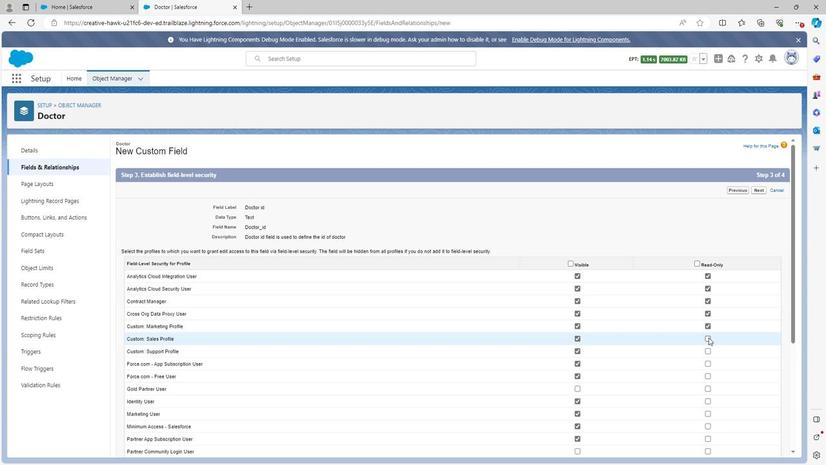 
Action: Mouse pressed left at (707, 339)
Screenshot: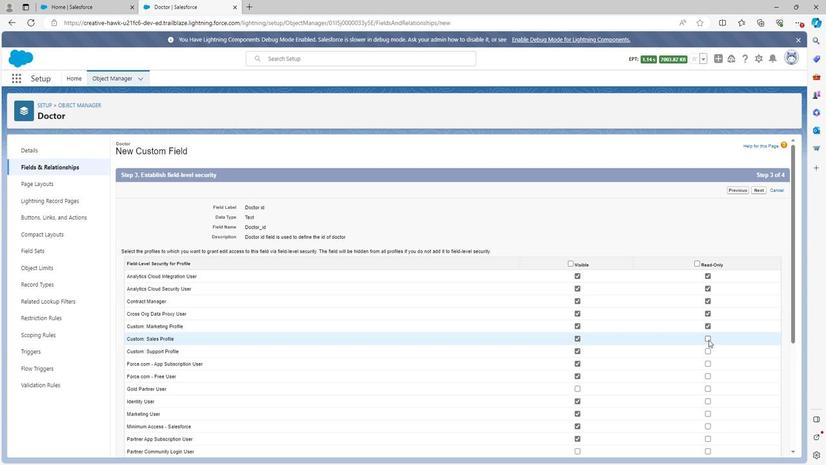 
Action: Mouse moved to (706, 353)
Screenshot: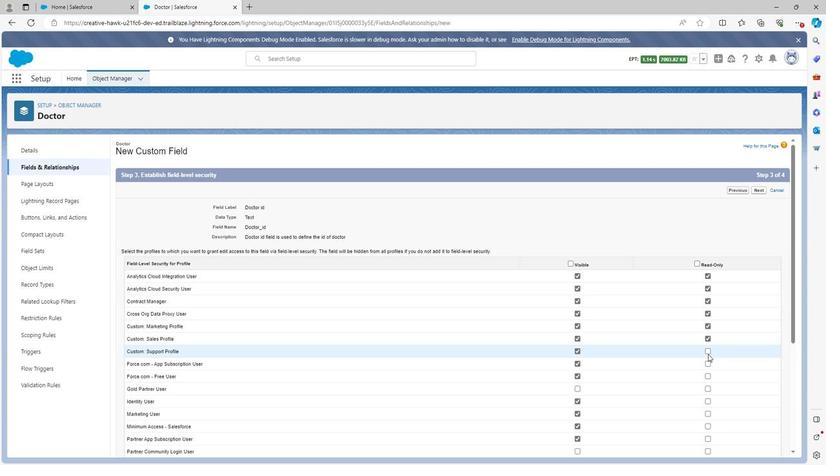 
Action: Mouse pressed left at (706, 353)
Screenshot: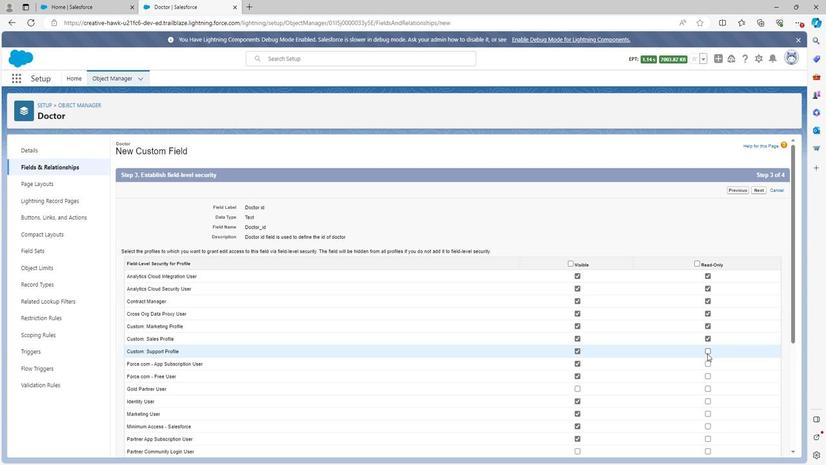 
Action: Mouse moved to (706, 361)
Screenshot: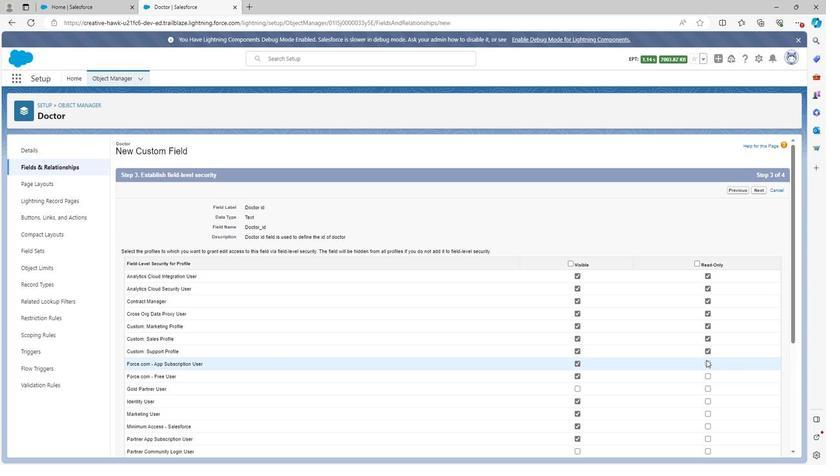 
Action: Mouse pressed left at (706, 361)
Screenshot: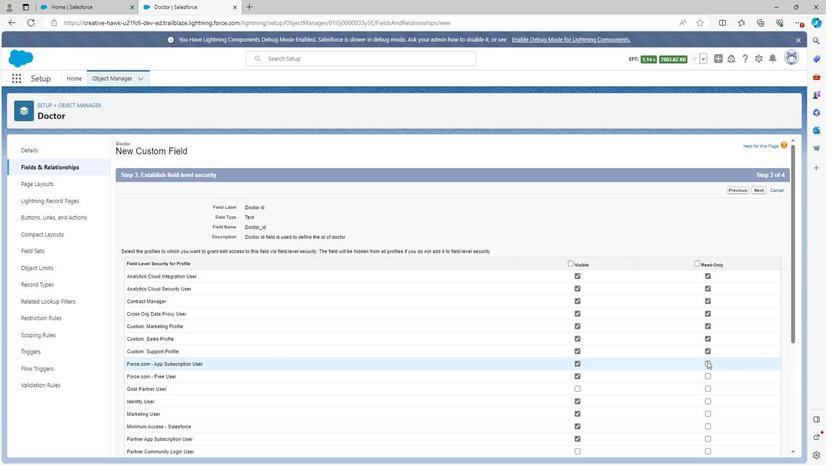 
Action: Mouse moved to (706, 375)
Screenshot: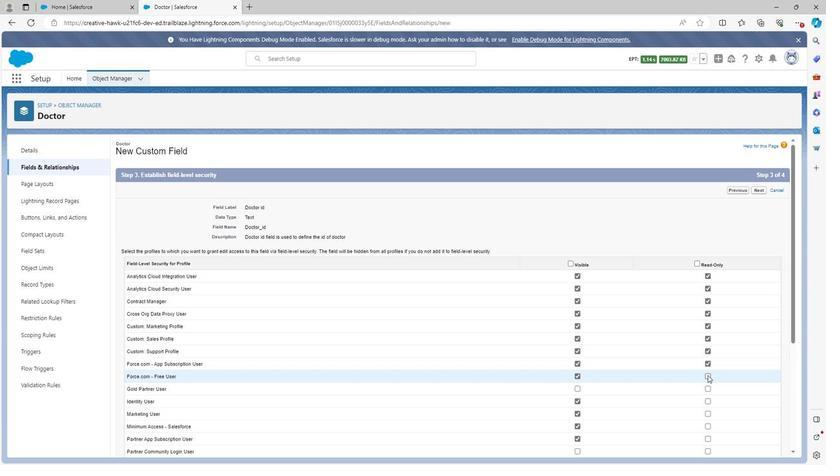 
Action: Mouse pressed left at (706, 375)
Screenshot: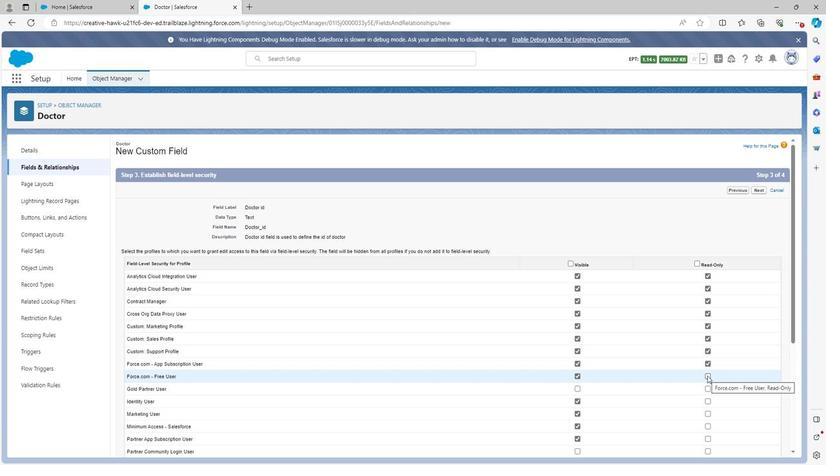 
Action: Mouse moved to (702, 380)
Screenshot: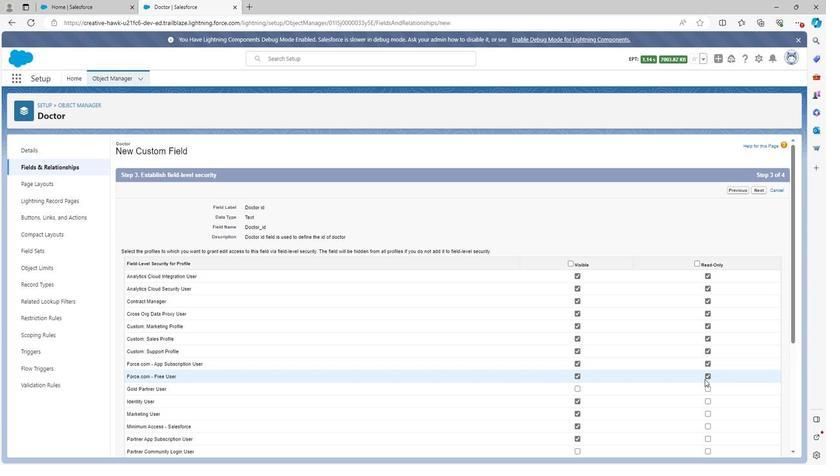 
Action: Mouse scrolled (702, 379) with delta (0, 0)
Screenshot: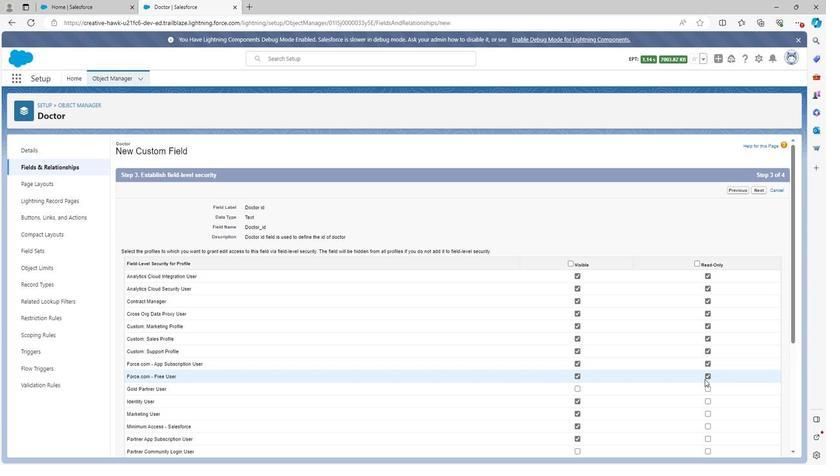 
Action: Mouse moved to (706, 355)
Screenshot: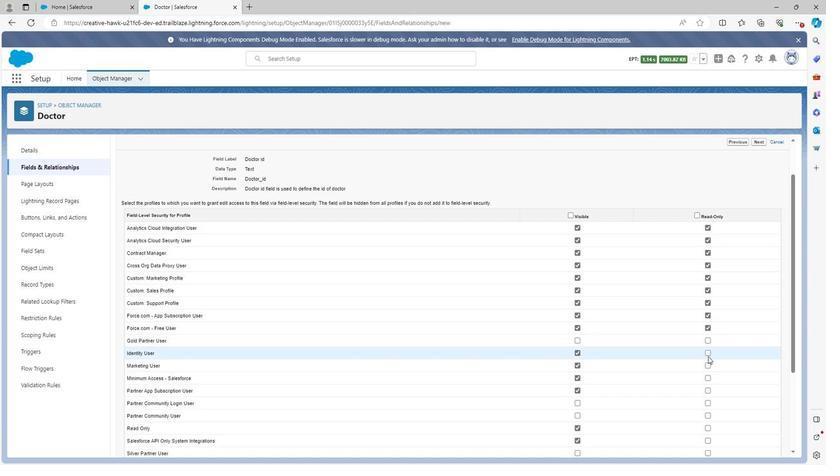 
Action: Mouse pressed left at (706, 355)
Screenshot: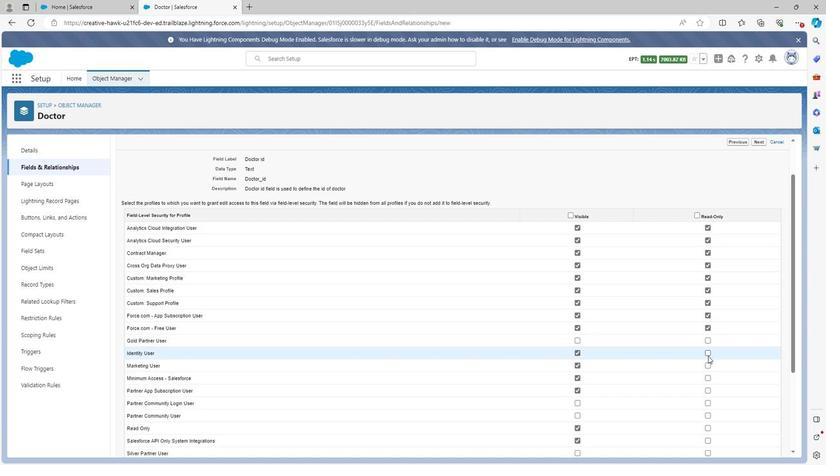 
Action: Mouse moved to (706, 364)
Screenshot: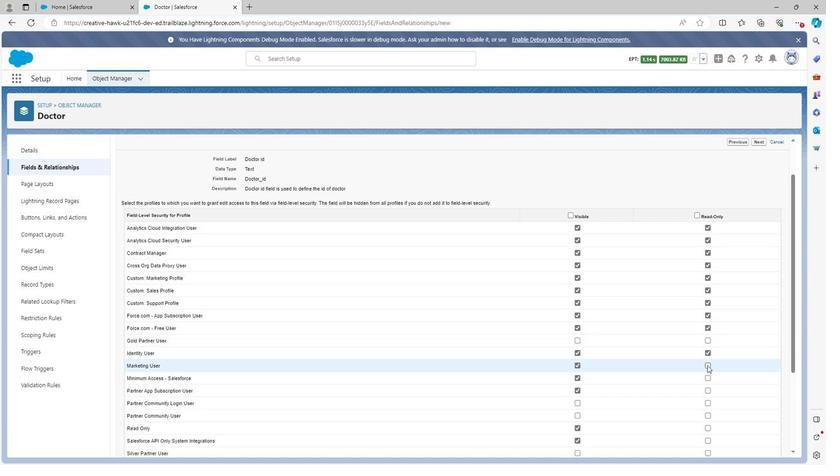 
Action: Mouse pressed left at (706, 364)
Screenshot: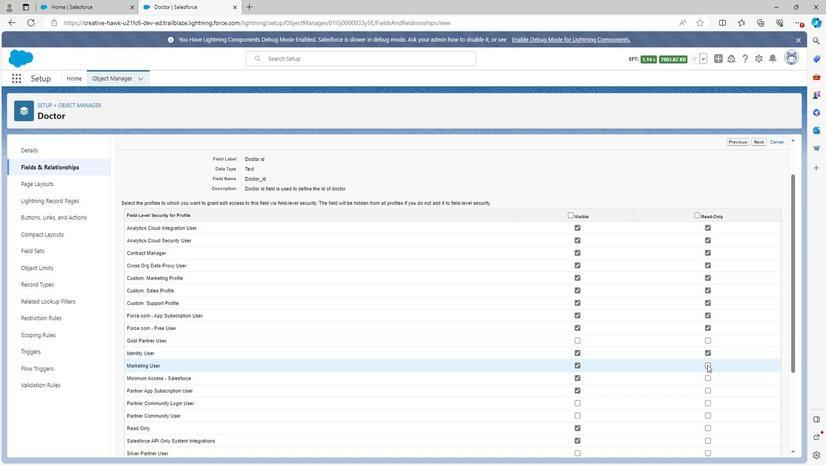 
Action: Mouse moved to (704, 377)
Screenshot: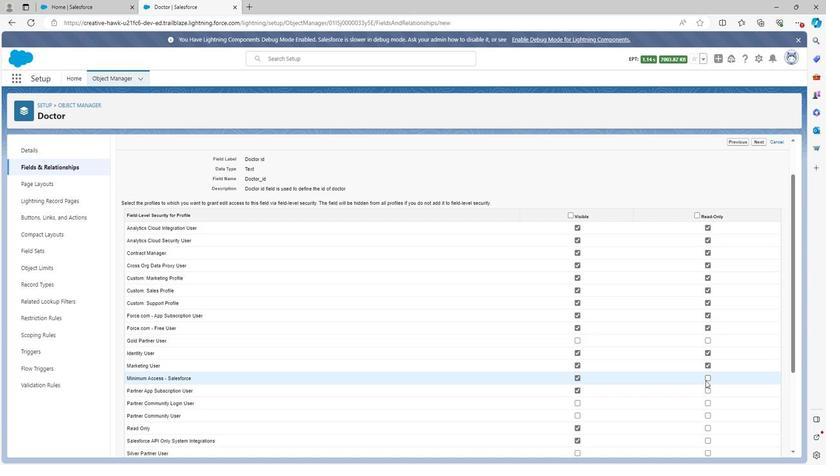 
Action: Mouse pressed left at (704, 377)
Screenshot: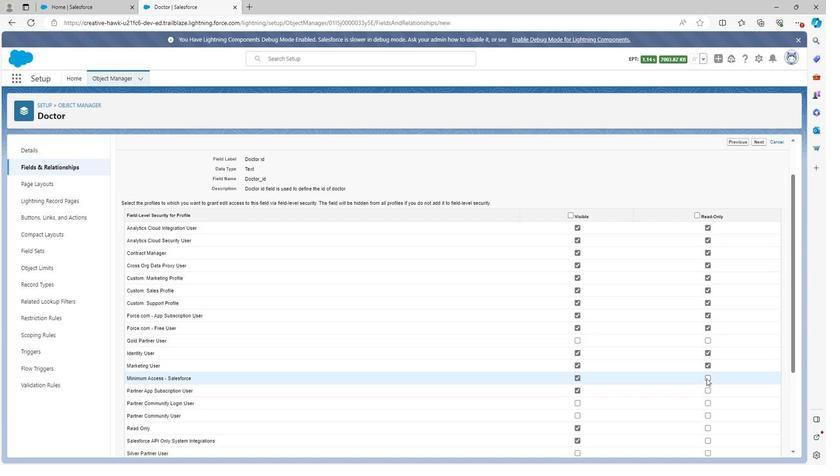 
Action: Mouse moved to (703, 381)
Screenshot: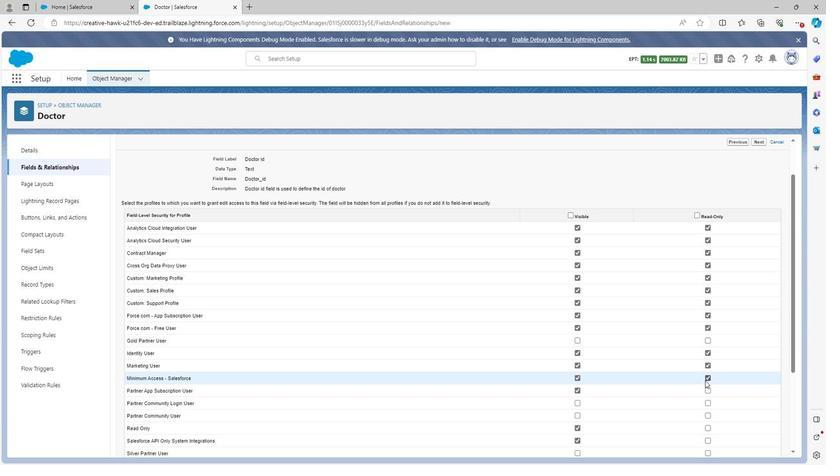 
Action: Mouse scrolled (703, 381) with delta (0, 0)
Screenshot: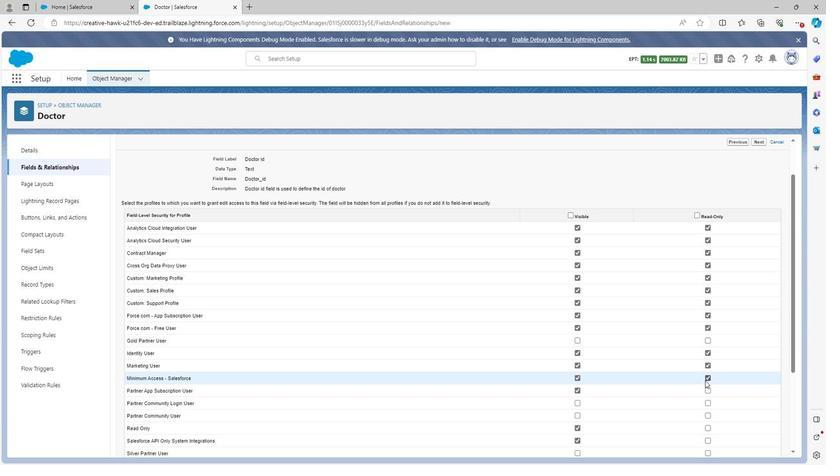 
Action: Mouse moved to (706, 367)
Screenshot: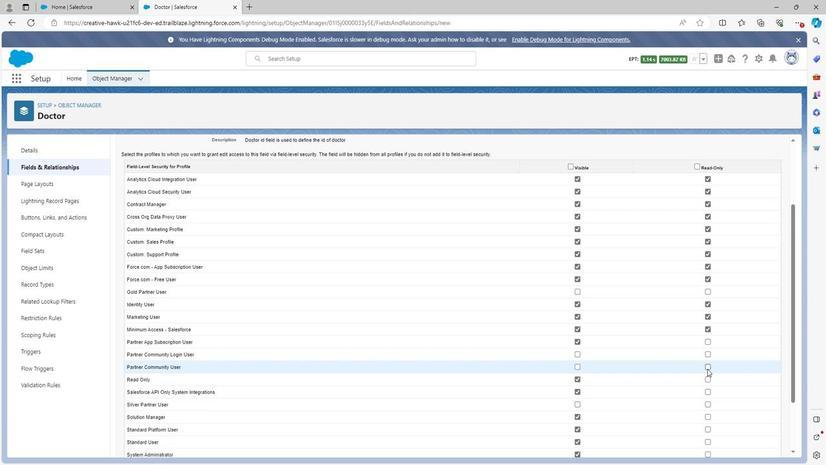 
Action: Mouse pressed left at (706, 367)
Screenshot: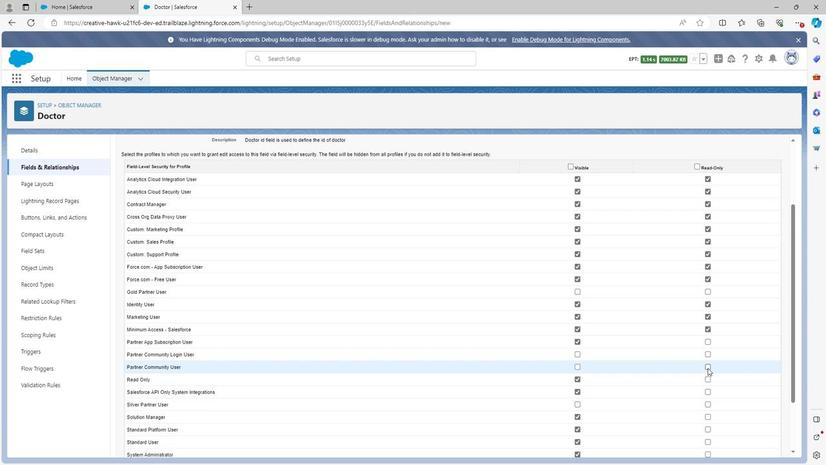 
Action: Mouse moved to (706, 379)
Screenshot: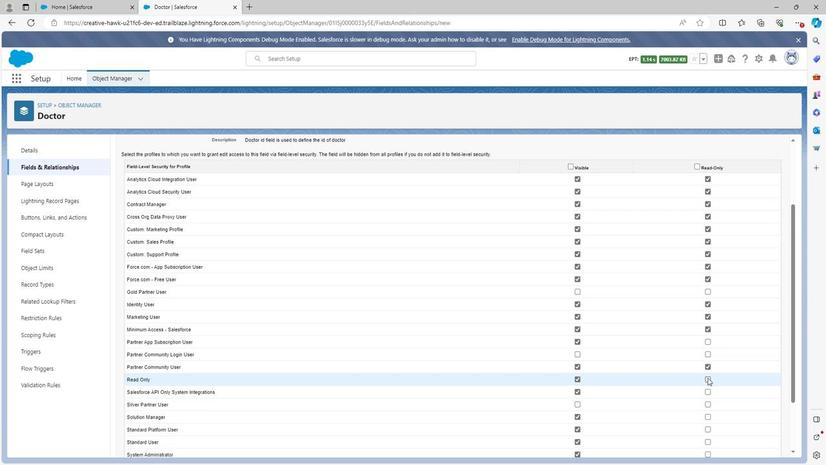 
Action: Mouse pressed left at (706, 379)
Screenshot: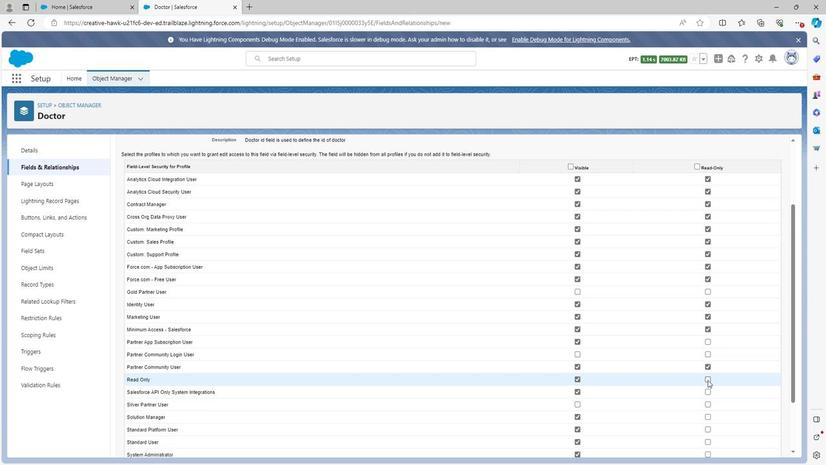 
Action: Mouse moved to (706, 388)
Screenshot: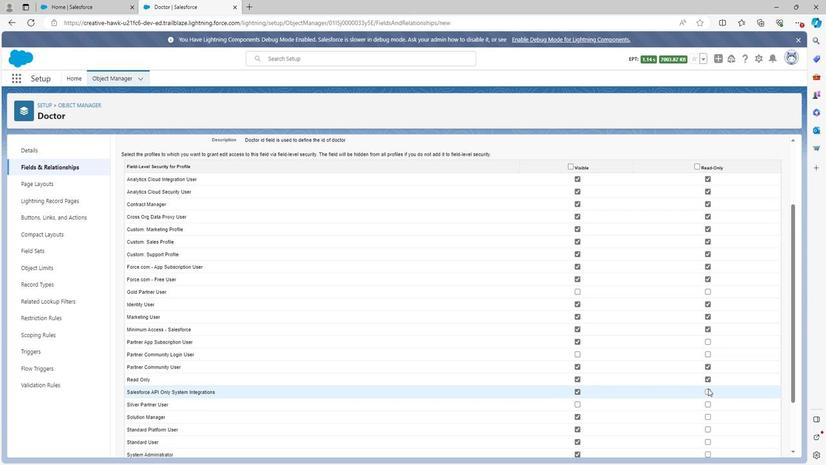 
Action: Mouse pressed left at (706, 388)
Screenshot: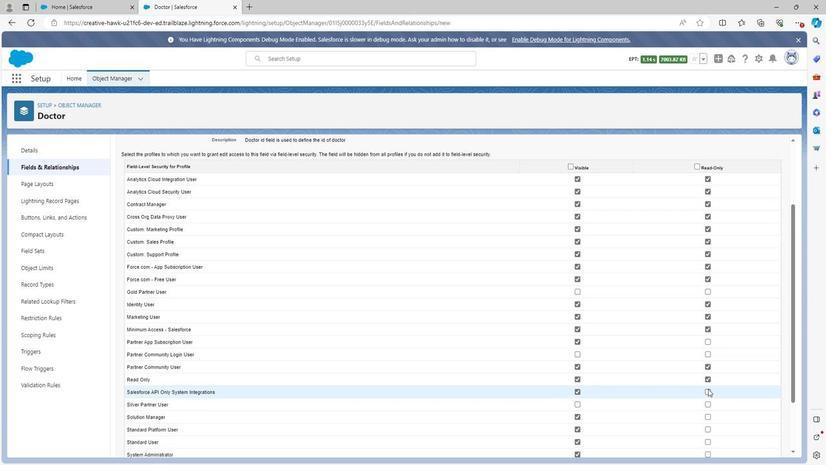 
Action: Mouse scrolled (706, 388) with delta (0, 0)
Screenshot: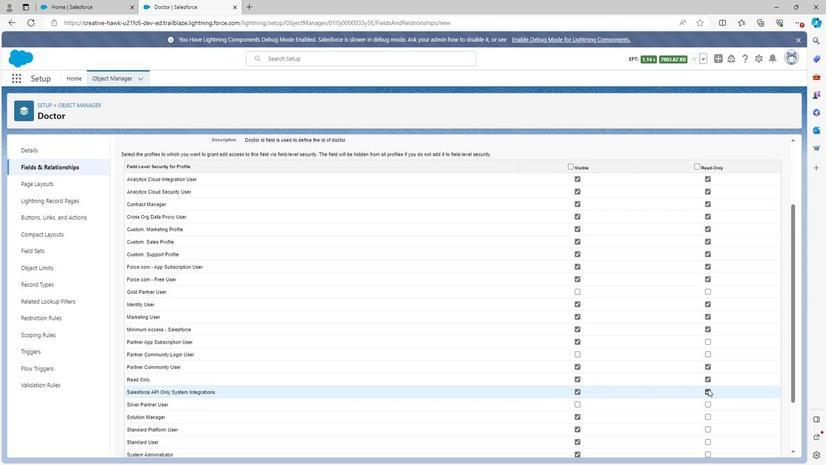 
Action: Mouse moved to (706, 389)
Screenshot: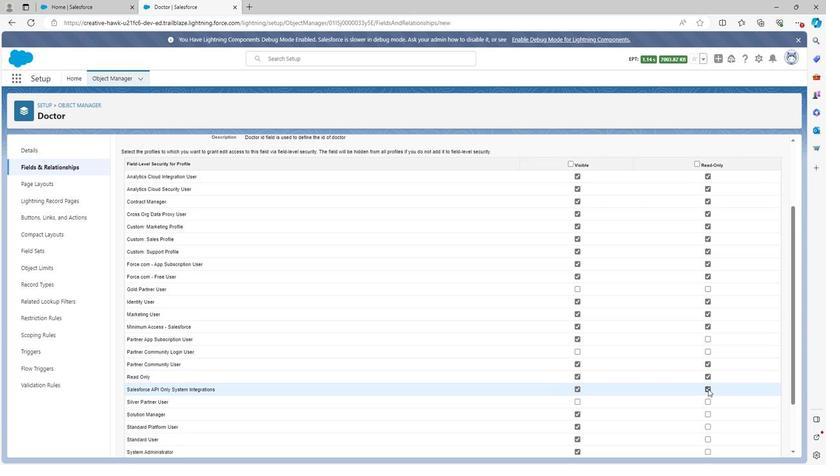 
Action: Mouse scrolled (706, 388) with delta (0, 0)
Screenshot: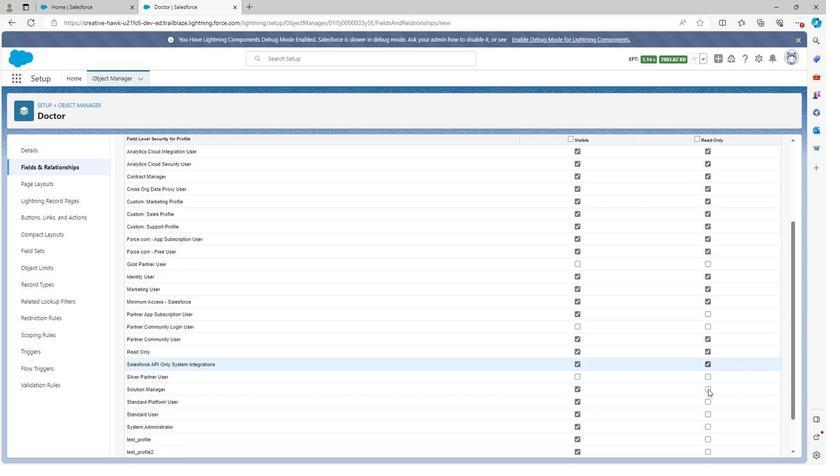 
Action: Mouse moved to (706, 346)
Screenshot: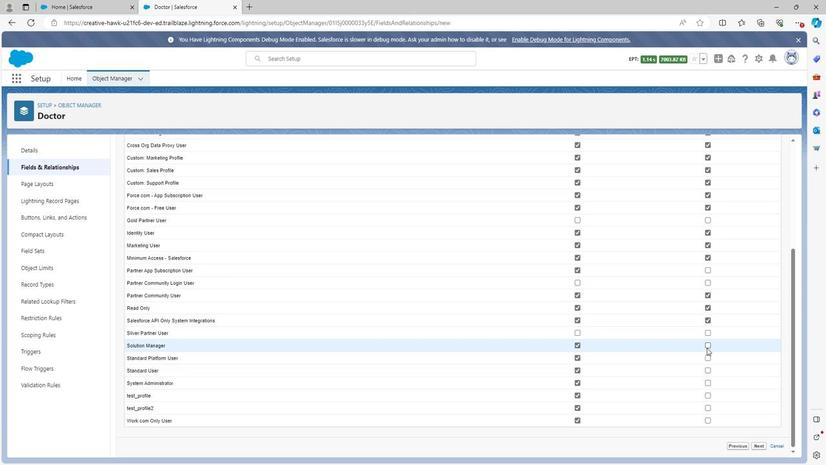 
Action: Mouse pressed left at (706, 346)
Screenshot: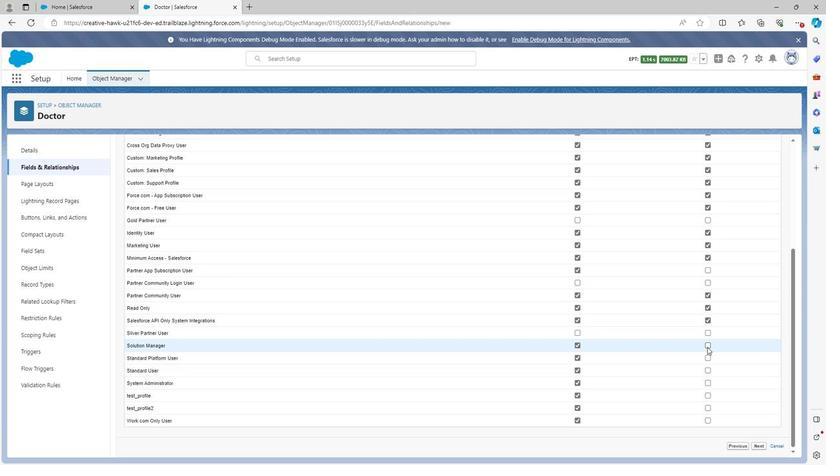 
Action: Mouse moved to (706, 357)
Screenshot: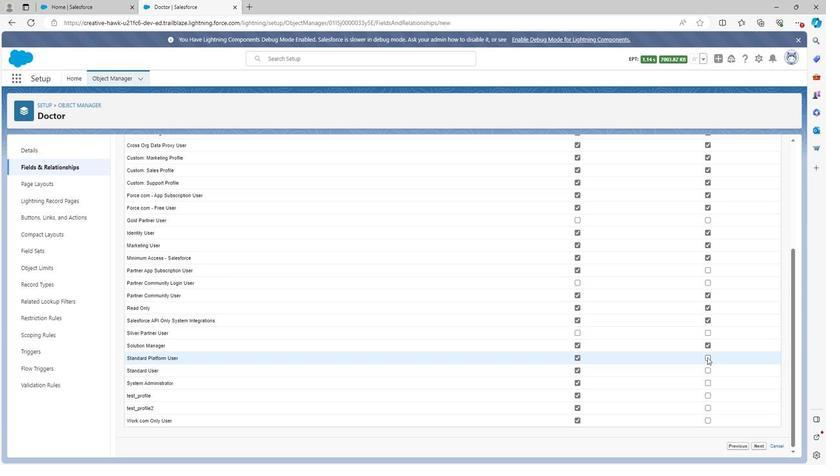 
Action: Mouse pressed left at (706, 357)
Screenshot: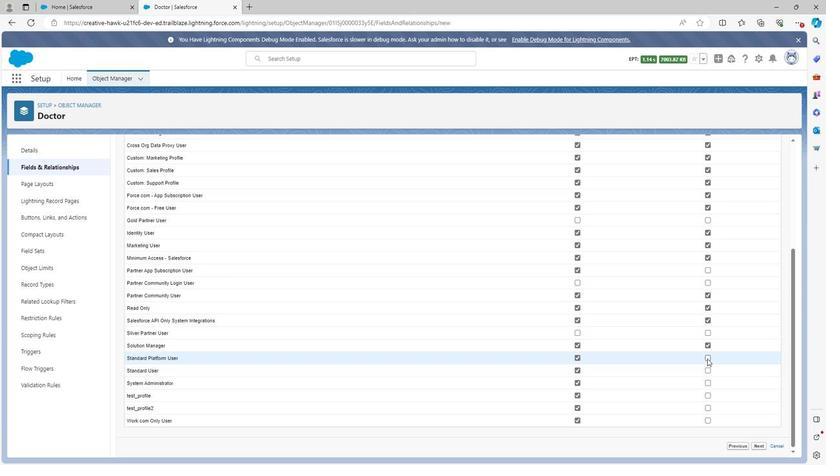 
Action: Mouse moved to (706, 368)
Screenshot: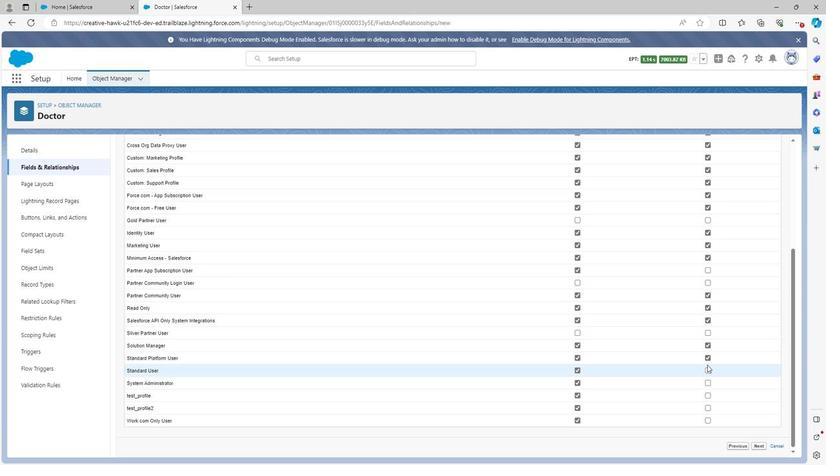 
Action: Mouse pressed left at (706, 368)
Screenshot: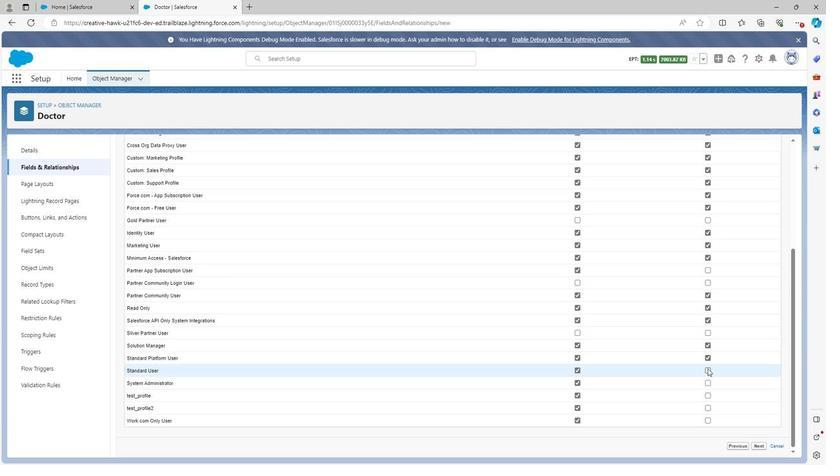 
Action: Mouse moved to (707, 381)
Screenshot: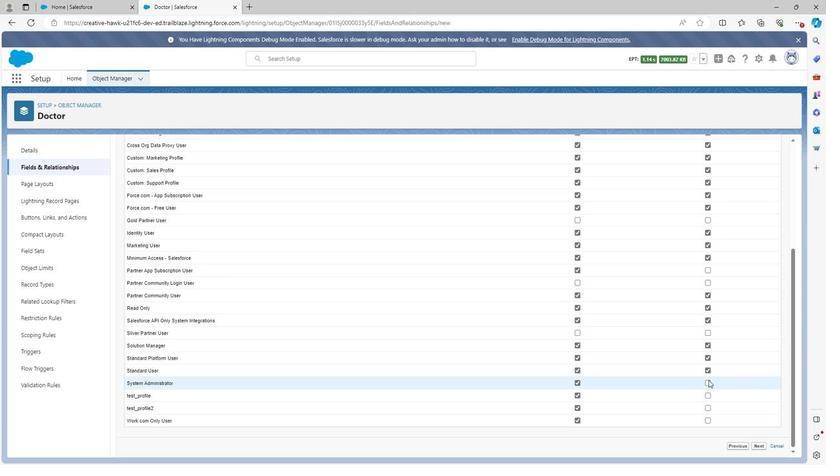 
Action: Mouse pressed left at (707, 381)
Screenshot: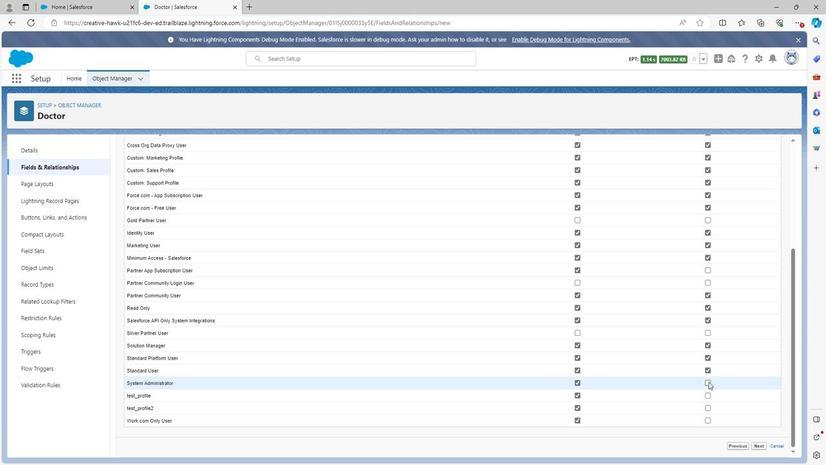 
Action: Mouse moved to (706, 394)
Screenshot: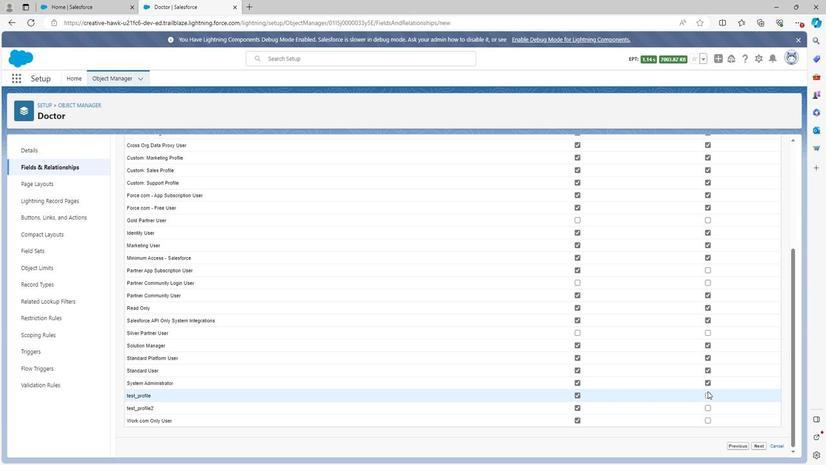 
Action: Mouse pressed left at (706, 394)
Screenshot: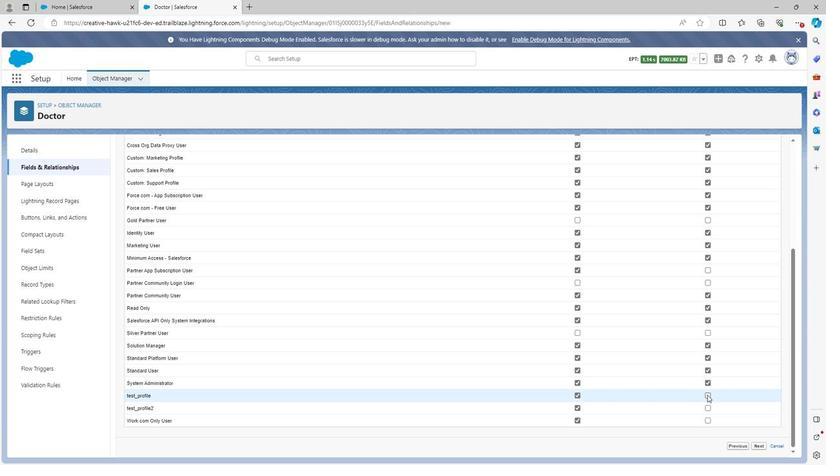 
Action: Mouse moved to (706, 406)
Screenshot: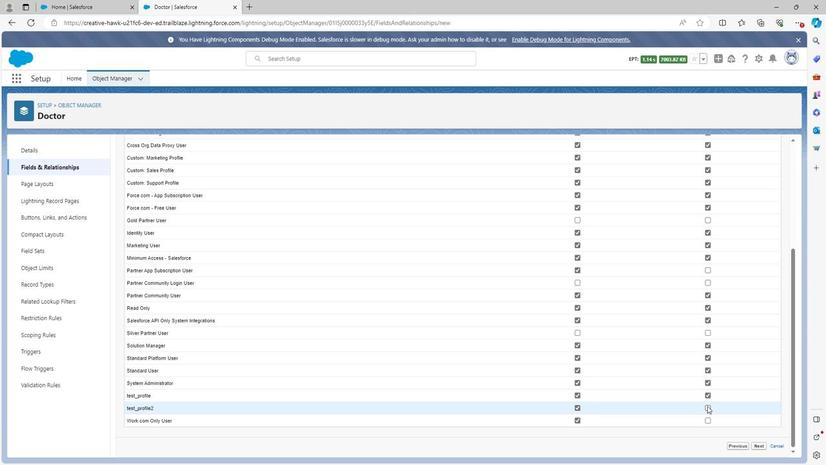 
Action: Mouse pressed left at (706, 406)
Screenshot: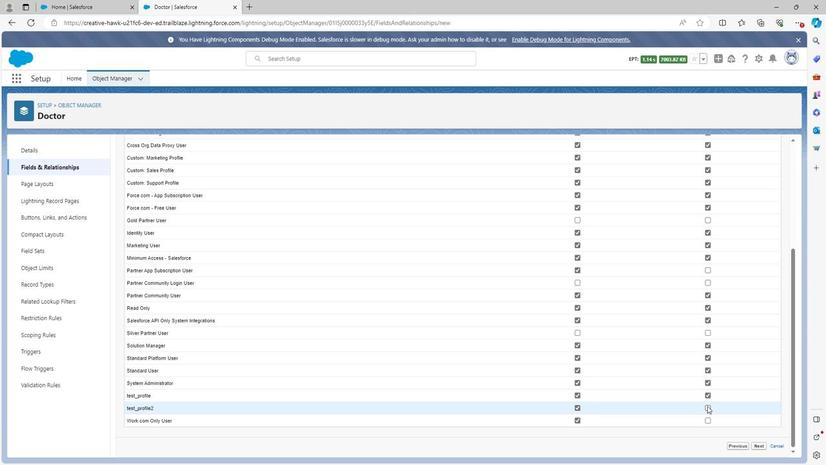 
Action: Mouse moved to (708, 419)
Screenshot: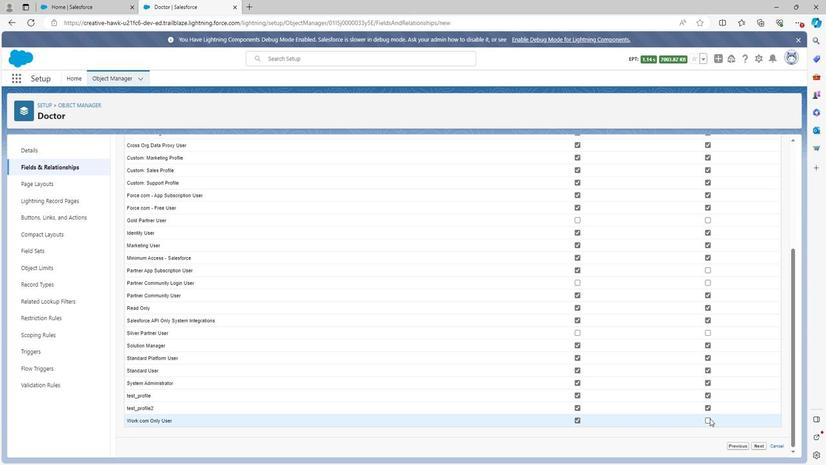 
Action: Mouse pressed left at (708, 419)
Screenshot: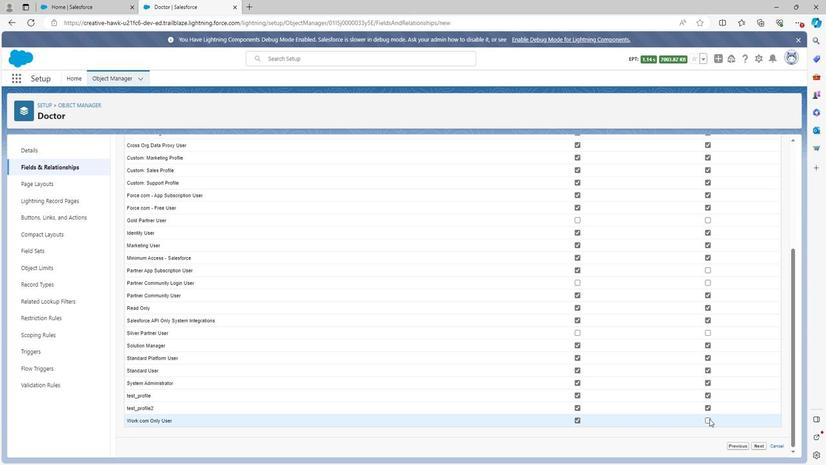 
Action: Mouse moved to (756, 447)
Screenshot: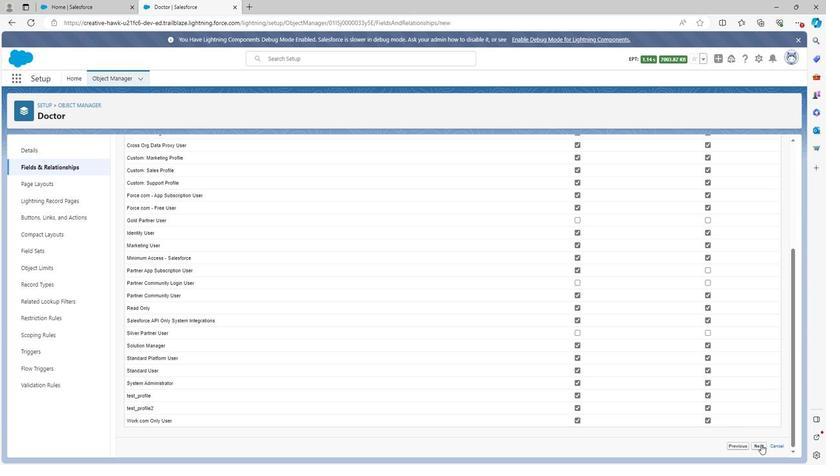 
Action: Mouse pressed left at (756, 447)
Screenshot: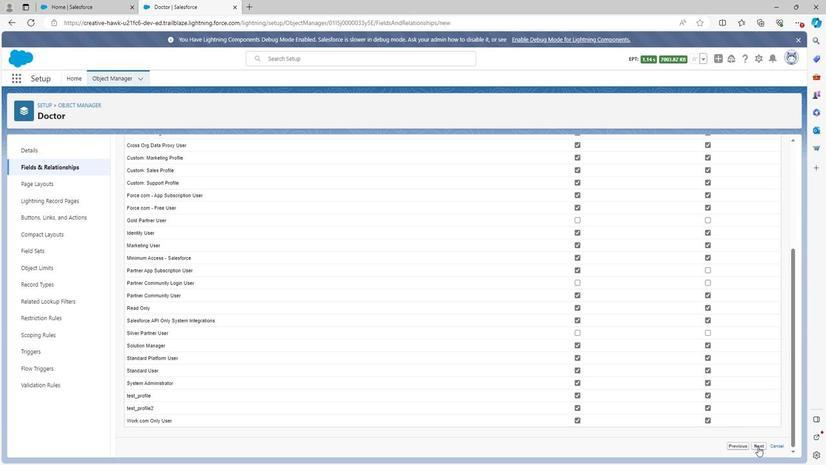 
Action: Mouse moved to (763, 318)
Screenshot: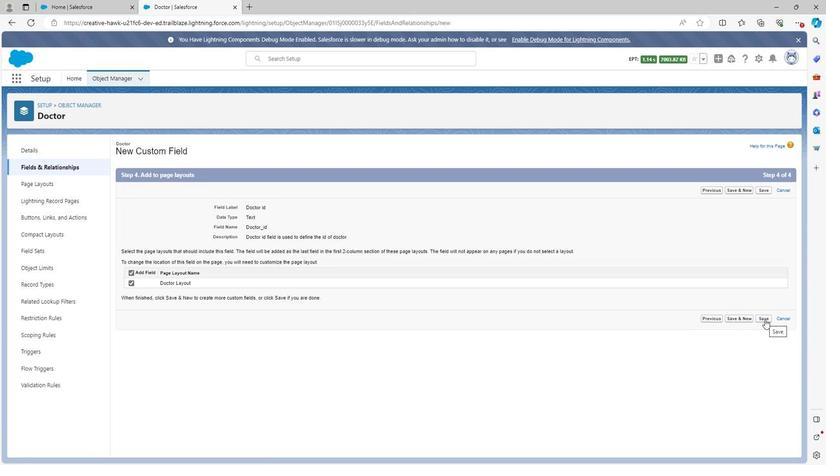 
Action: Mouse pressed left at (763, 318)
Screenshot: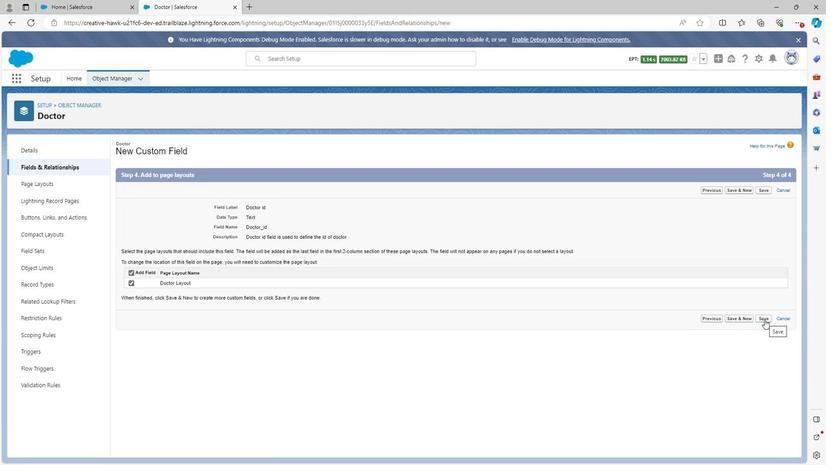 
Action: Mouse moved to (609, 147)
Screenshot: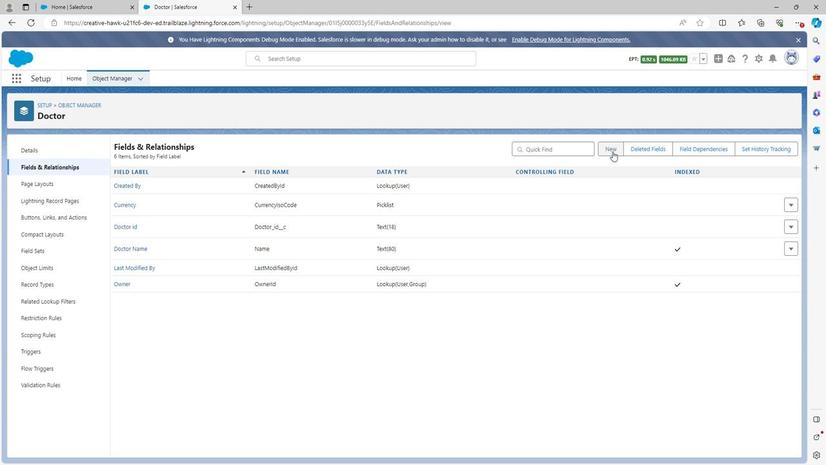 
Action: Mouse pressed left at (609, 147)
Screenshot: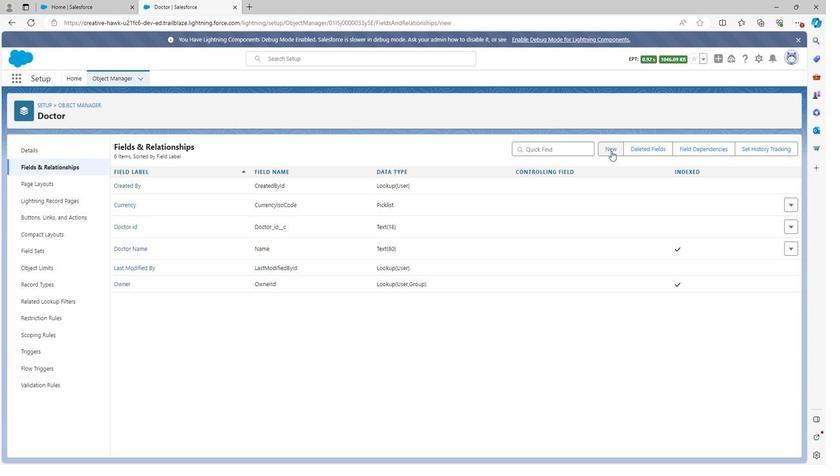 
Action: Mouse moved to (133, 339)
Screenshot: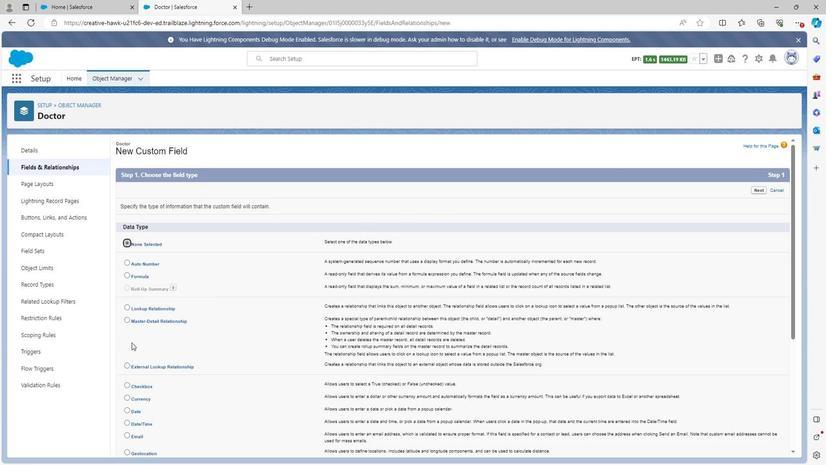 
Action: Mouse scrolled (133, 339) with delta (0, 0)
Screenshot: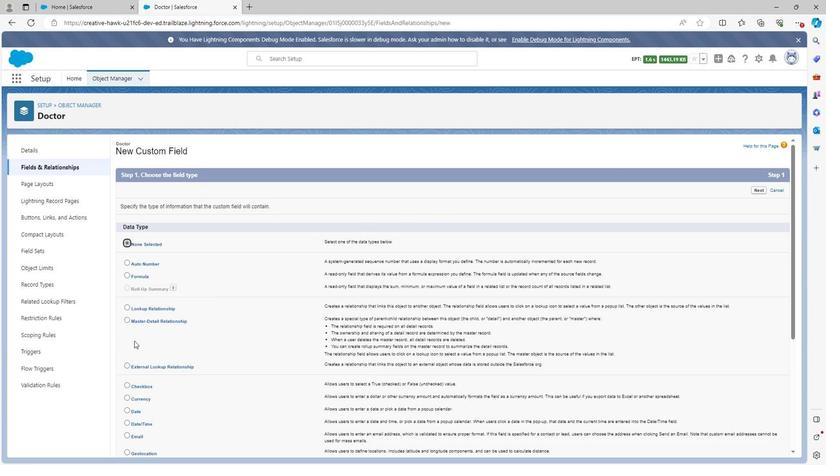 
Action: Mouse moved to (133, 340)
Screenshot: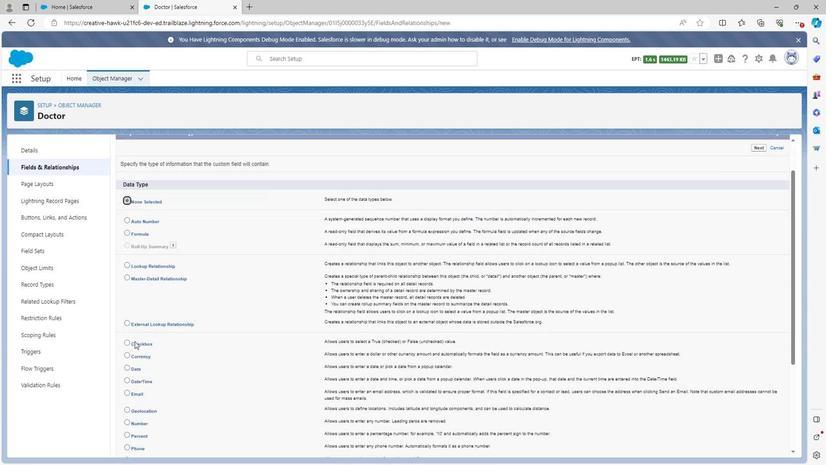 
Action: Mouse scrolled (133, 339) with delta (0, 0)
Screenshot: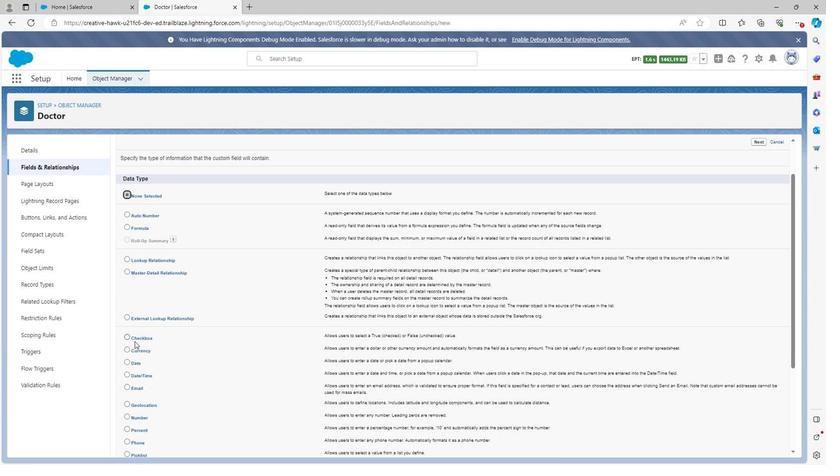 
Action: Mouse moved to (133, 342)
Screenshot: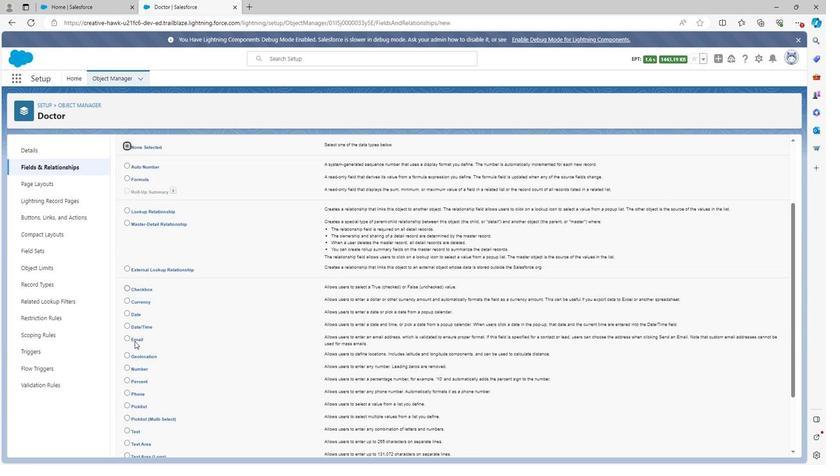 
Action: Mouse scrolled (133, 341) with delta (0, 0)
Screenshot: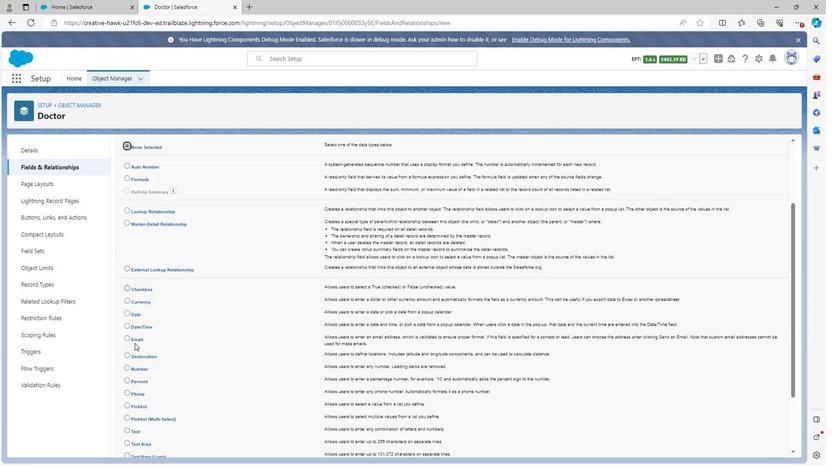 
Action: Mouse scrolled (133, 341) with delta (0, 0)
Screenshot: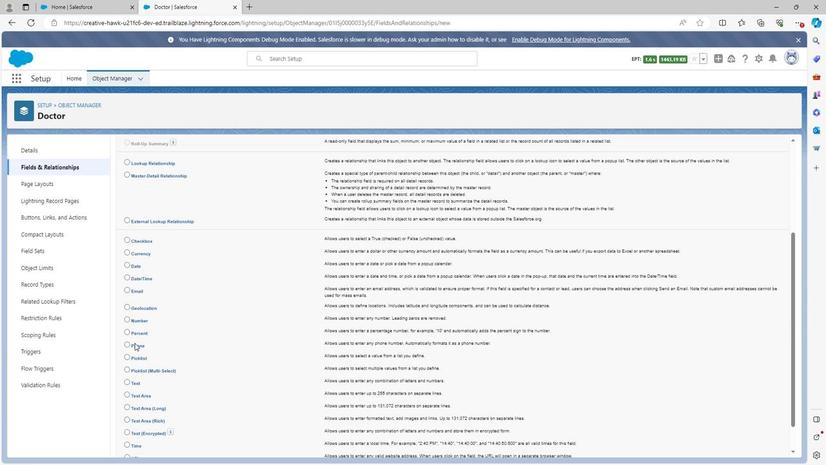 
Action: Mouse moved to (126, 350)
Screenshot: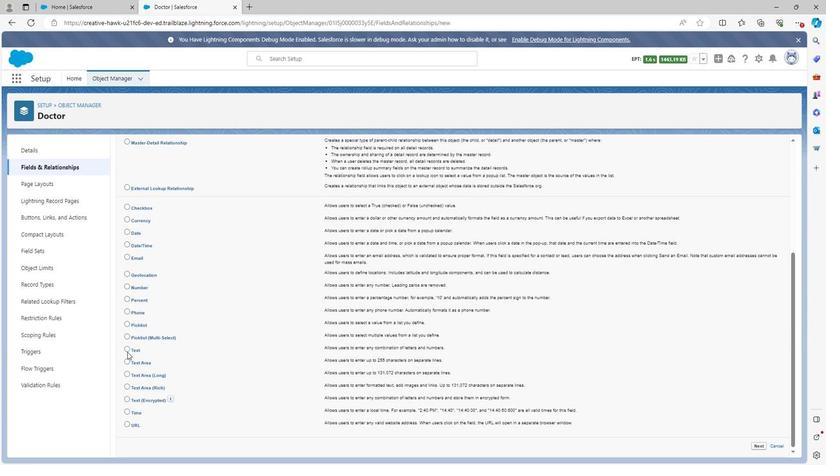 
Action: Mouse pressed left at (126, 350)
Screenshot: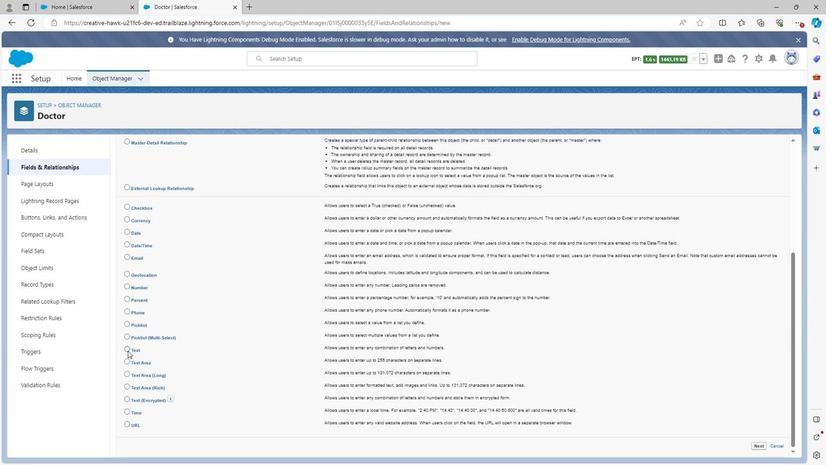 
Action: Mouse moved to (757, 447)
Screenshot: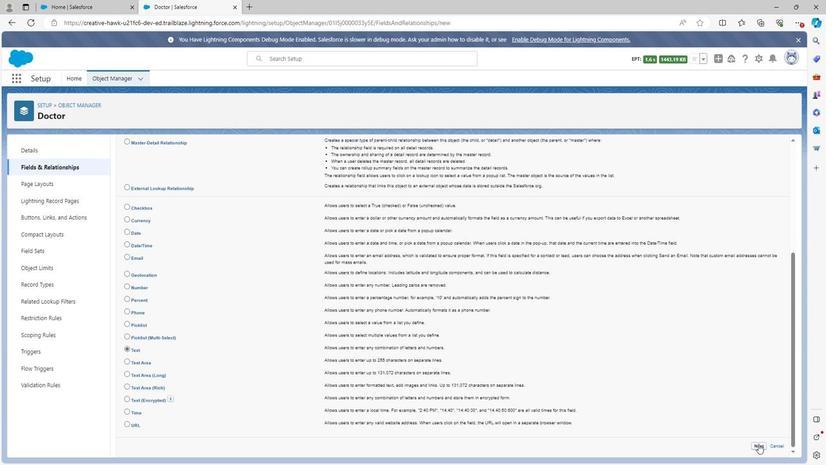 
Action: Mouse pressed left at (757, 447)
Screenshot: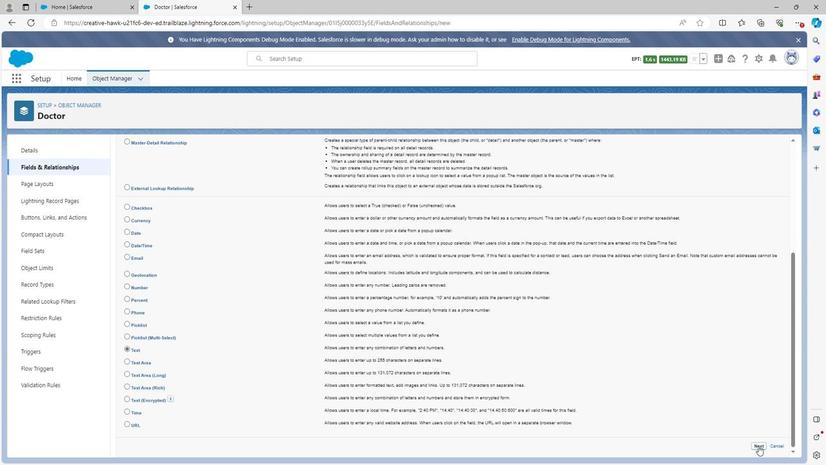 
Action: Mouse moved to (275, 207)
Screenshot: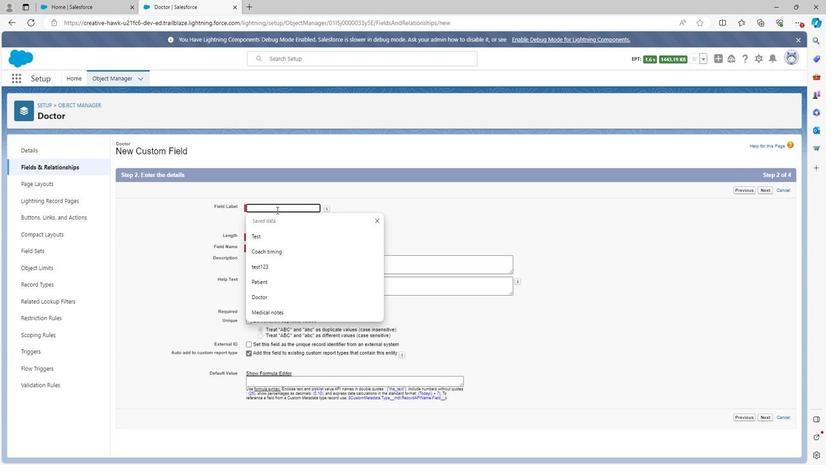 
Action: Mouse pressed left at (275, 207)
Screenshot: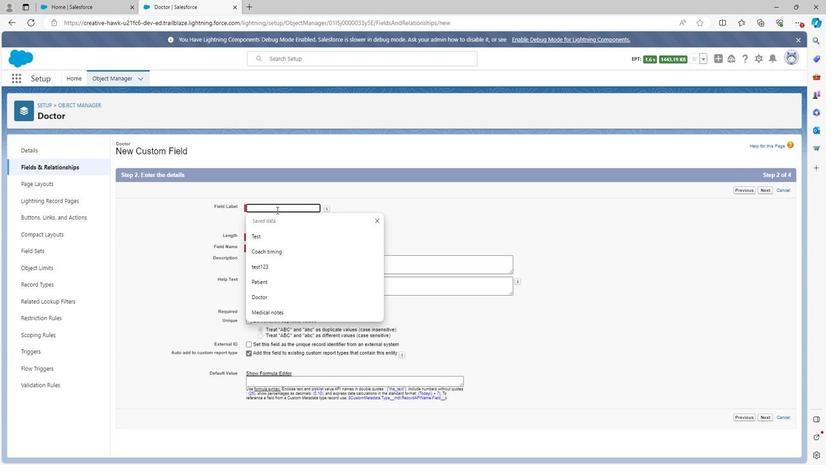 
Action: Key pressed <Key.shift>Firstname<Key.left><Key.left><Key.left><Key.left><Key.space>
Screenshot: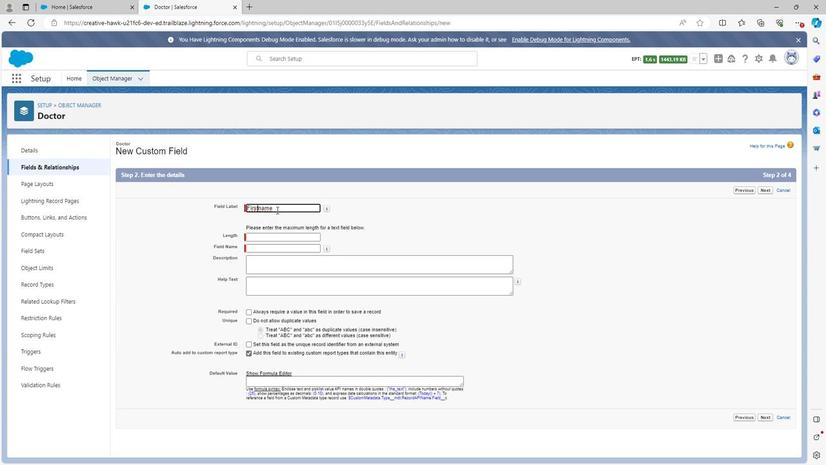 
Action: Mouse moved to (350, 232)
Screenshot: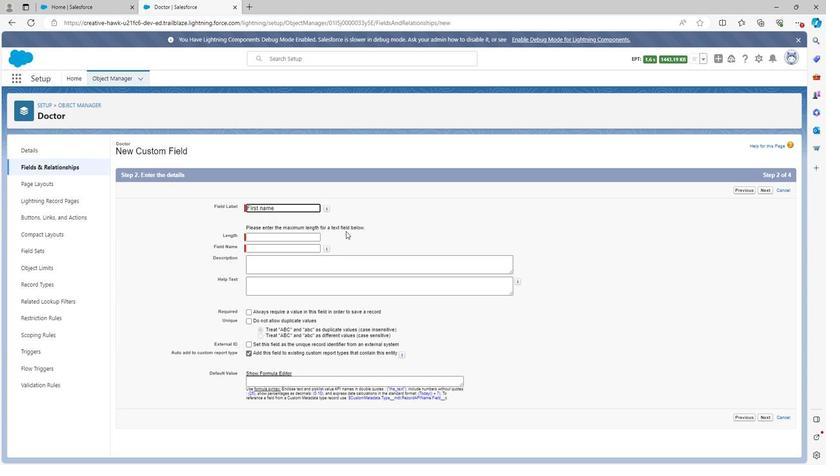 
Action: Mouse pressed left at (350, 232)
Screenshot: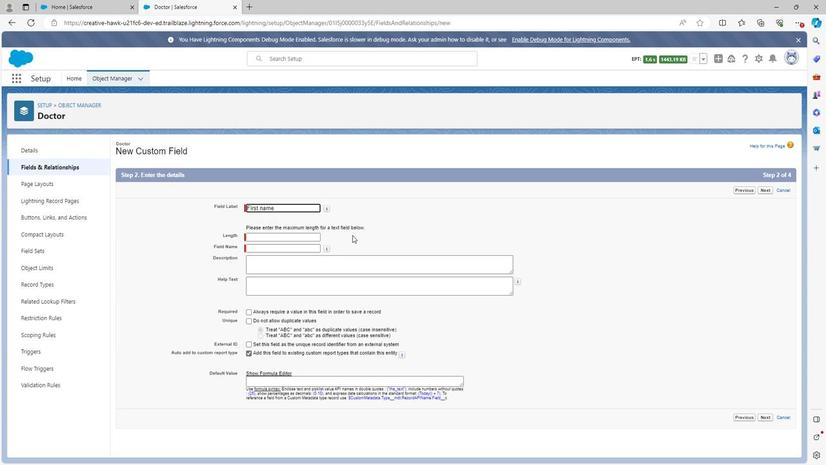 
Action: Mouse moved to (259, 234)
Screenshot: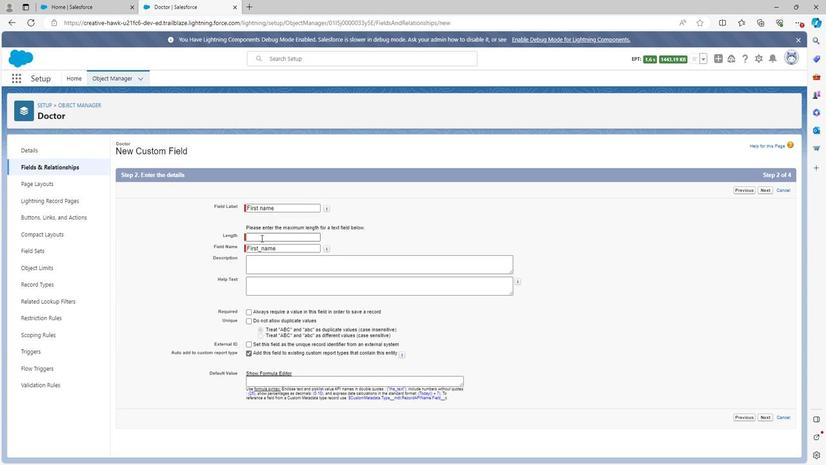 
Action: Mouse pressed left at (259, 234)
Screenshot: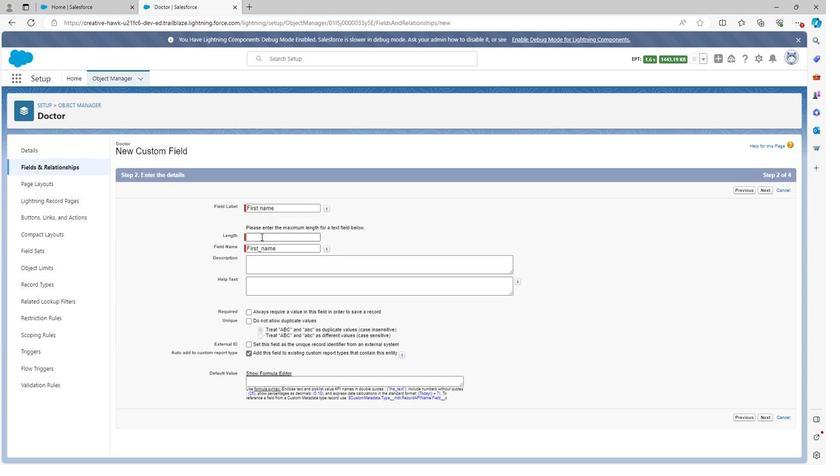 
Action: Mouse moved to (261, 296)
Screenshot: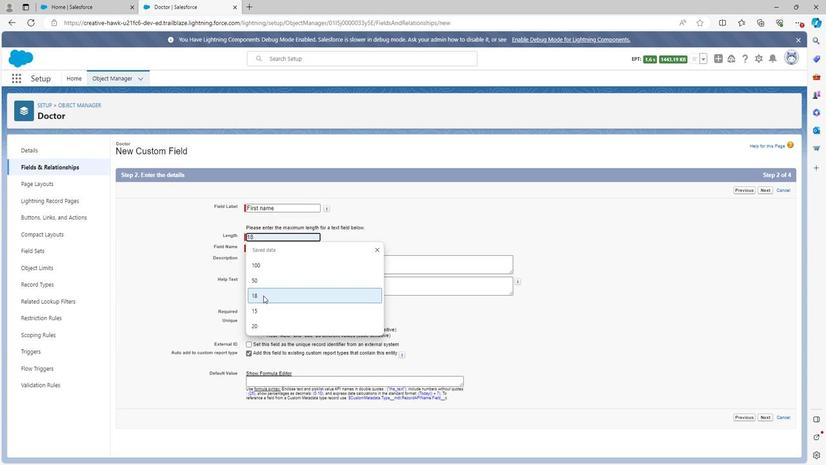
Action: Mouse pressed left at (261, 296)
Screenshot: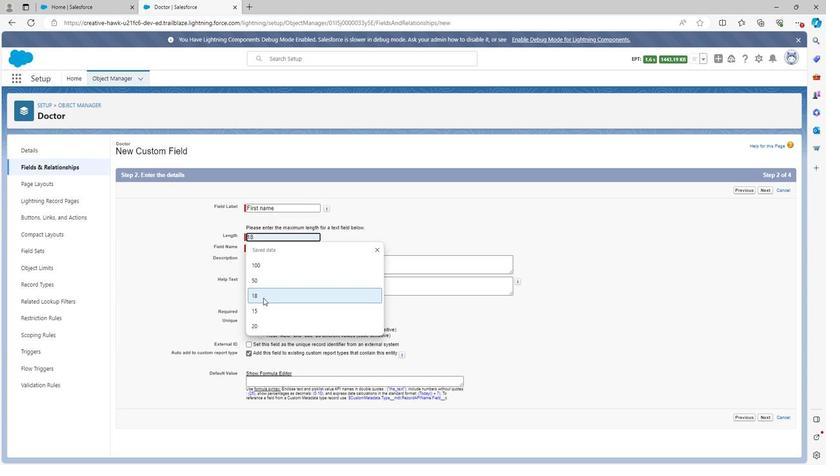 
Action: Mouse moved to (288, 267)
Screenshot: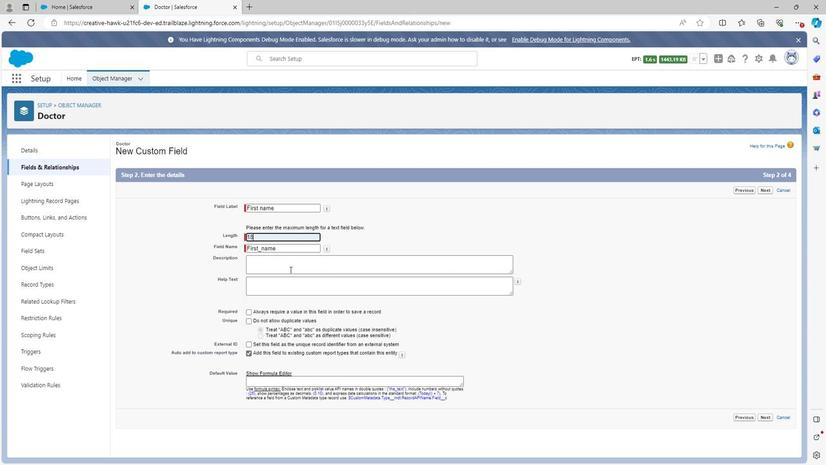 
Action: Mouse pressed left at (288, 267)
Screenshot: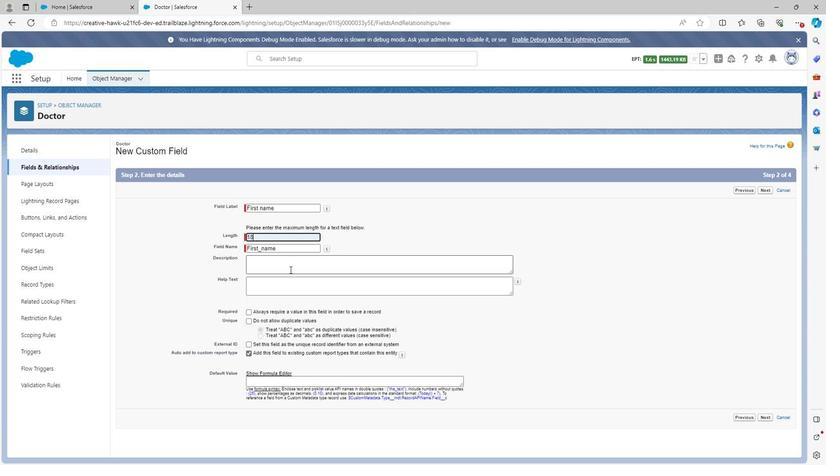 
Action: Mouse moved to (283, 264)
Screenshot: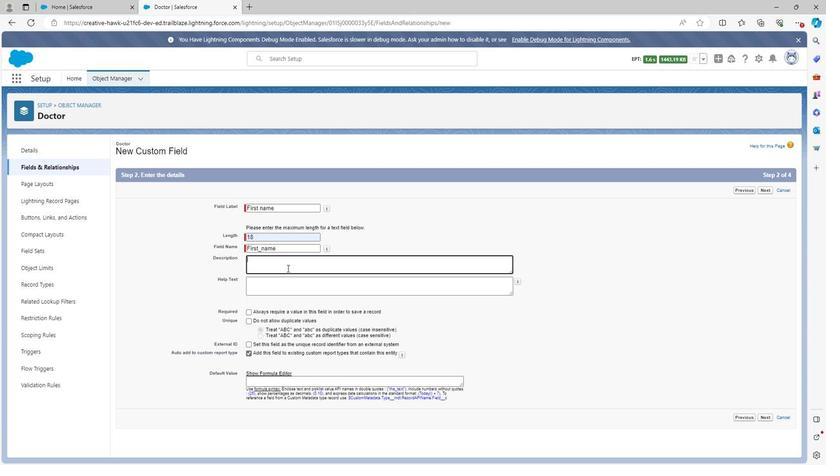 
Action: Key pressed <Key.shift>First<Key.space>name<Key.space>field<Key.space>is<Key.space>used<Key.space>to<Key.space>define<Key.space>the<Key.space>first<Key.space>name<Key.space>of<Key.space>doctor
Screenshot: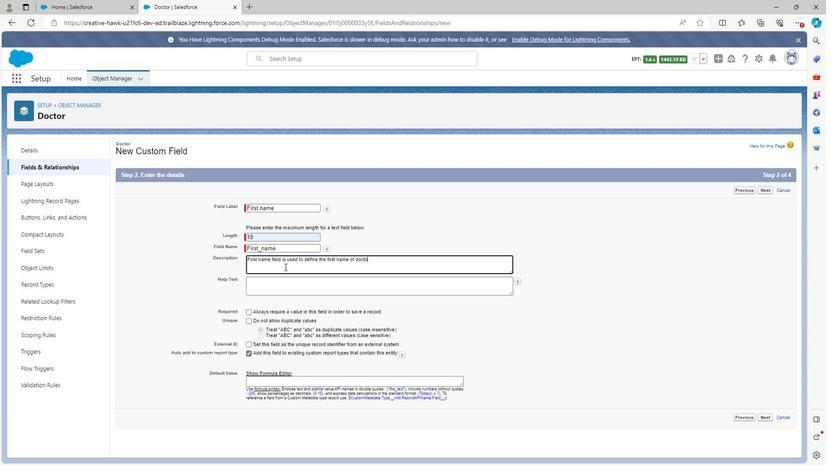 
Action: Mouse moved to (760, 416)
Screenshot: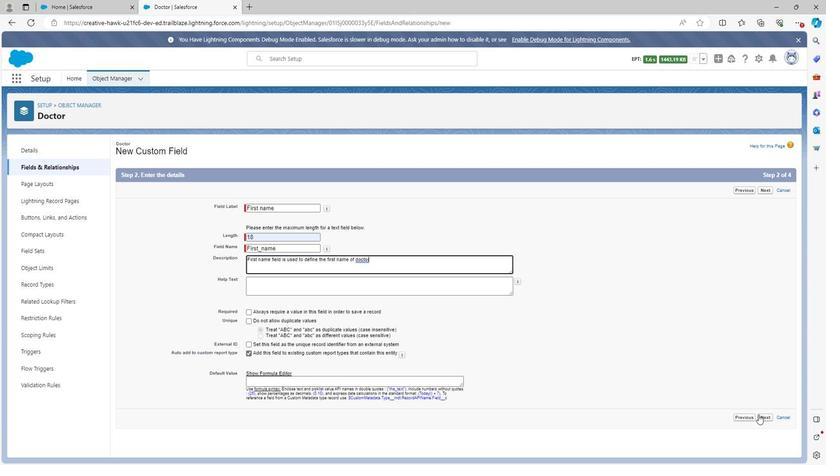 
Action: Mouse pressed left at (760, 416)
Screenshot: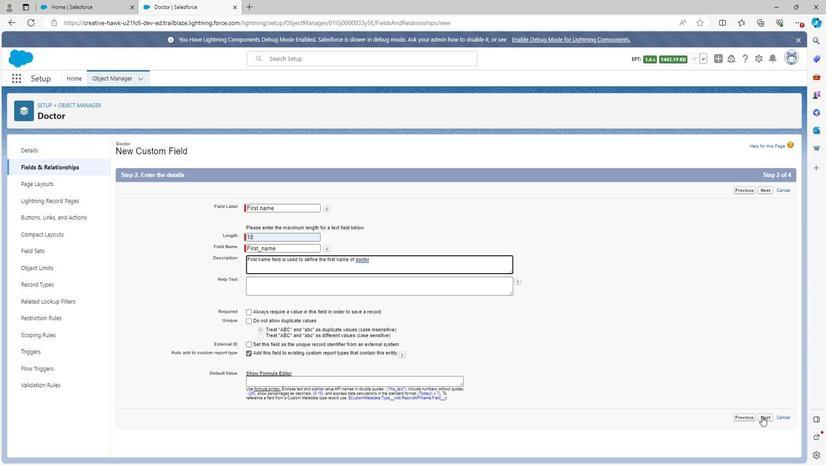 
Action: Mouse moved to (708, 274)
Screenshot: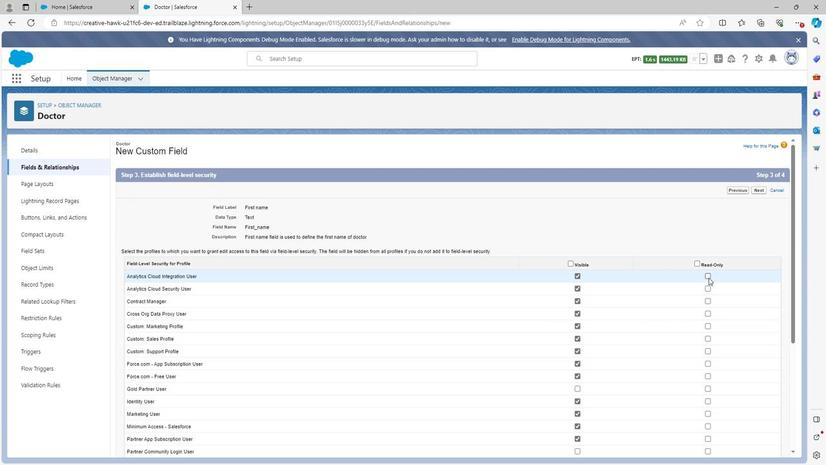 
Action: Mouse pressed left at (708, 274)
Screenshot: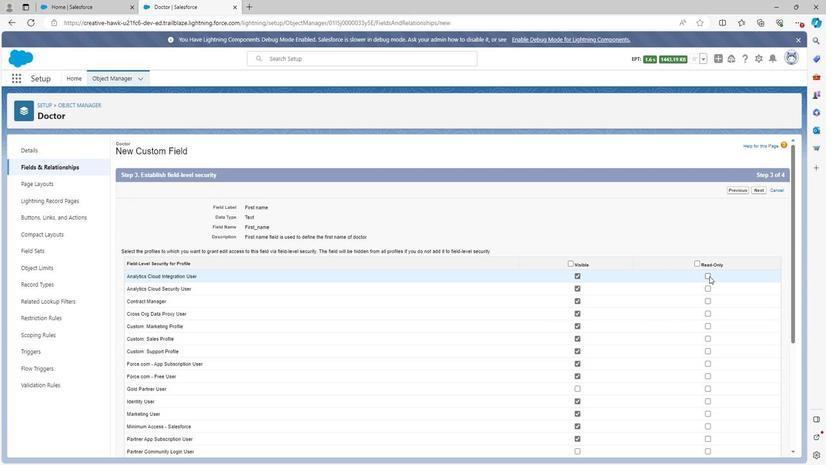 
Action: Mouse moved to (708, 287)
Screenshot: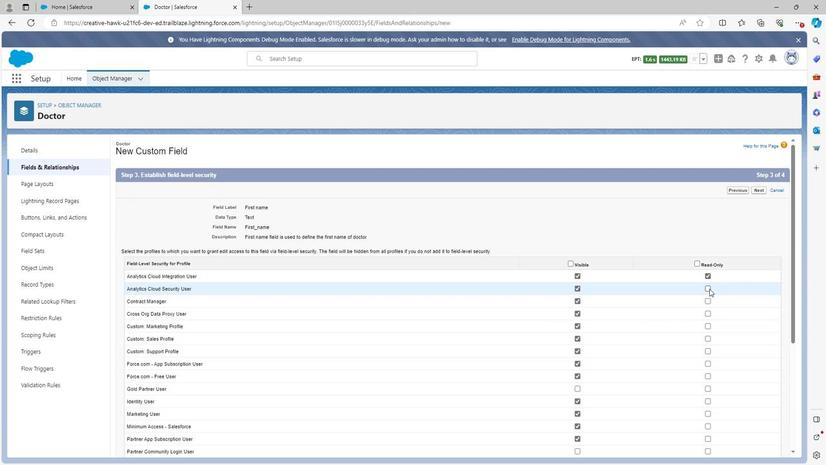 
Action: Mouse pressed left at (708, 287)
Screenshot: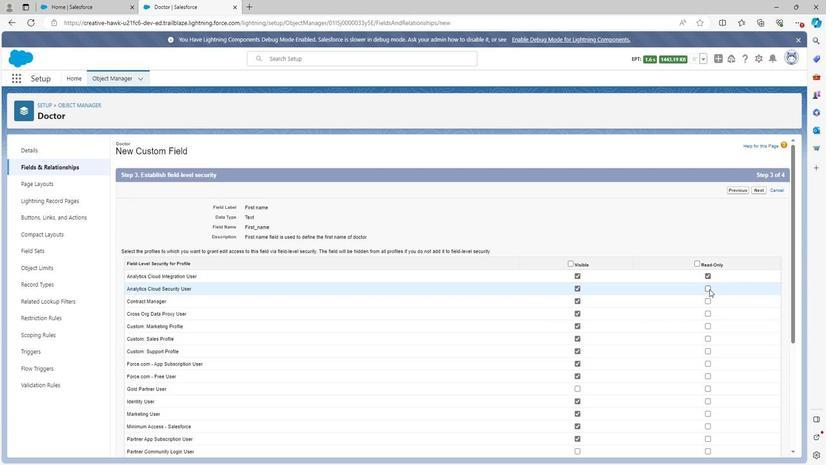 
Action: Mouse moved to (707, 299)
Screenshot: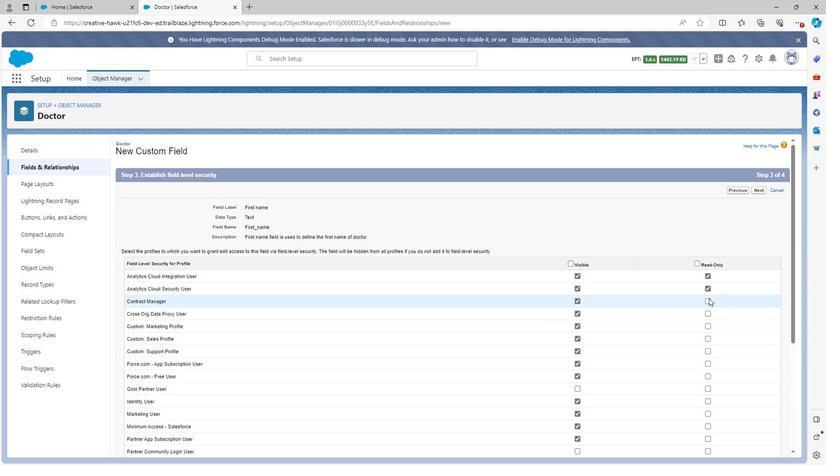 
Action: Mouse pressed left at (707, 299)
Screenshot: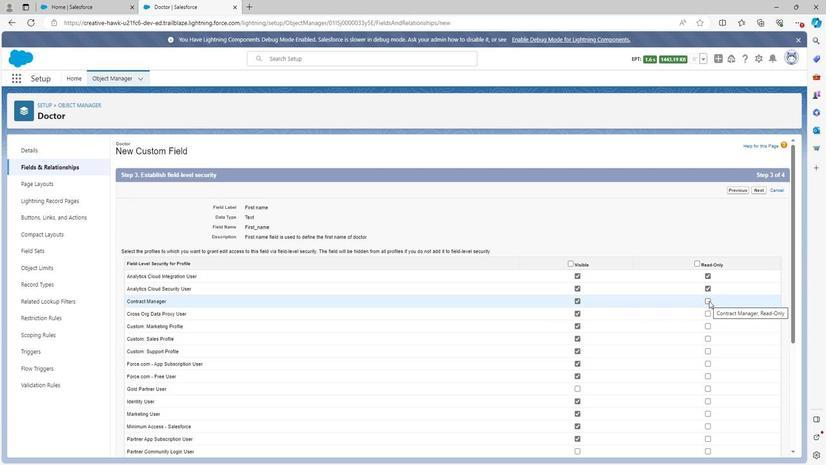 
Action: Mouse moved to (707, 312)
Screenshot: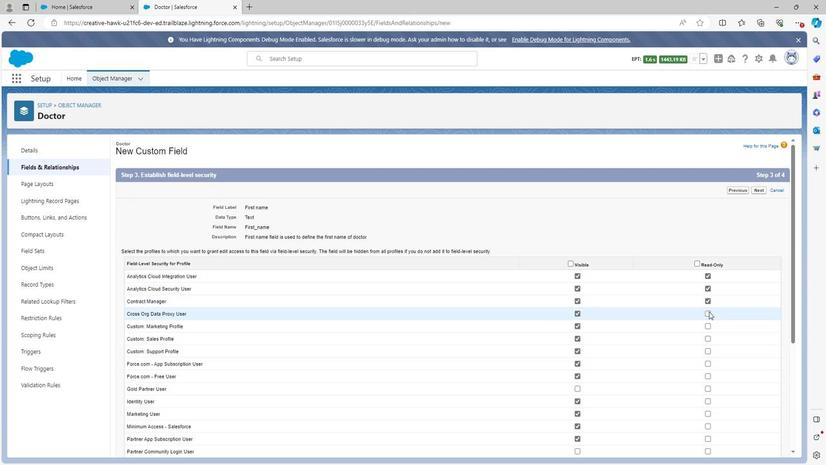 
Action: Mouse pressed left at (707, 312)
Screenshot: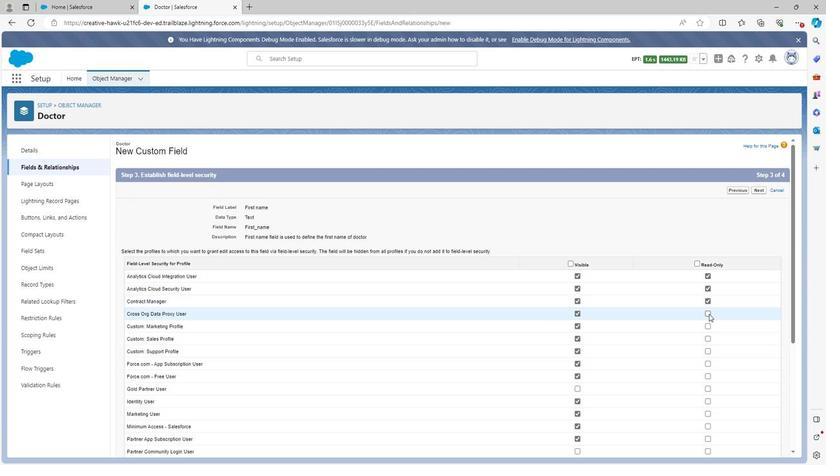 
Action: Mouse moved to (708, 327)
Screenshot: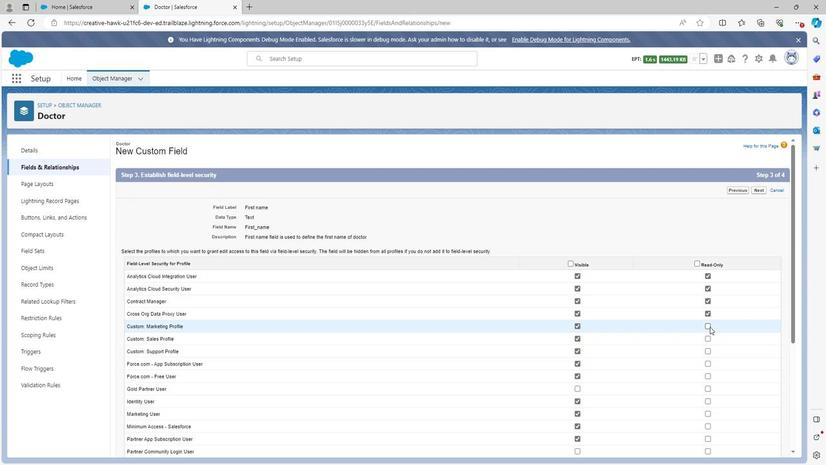 
Action: Mouse pressed left at (708, 327)
Screenshot: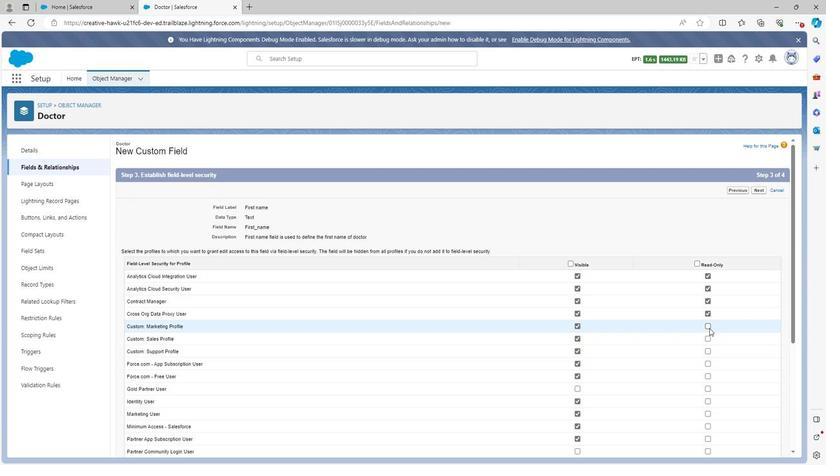 
Action: Mouse moved to (707, 339)
Screenshot: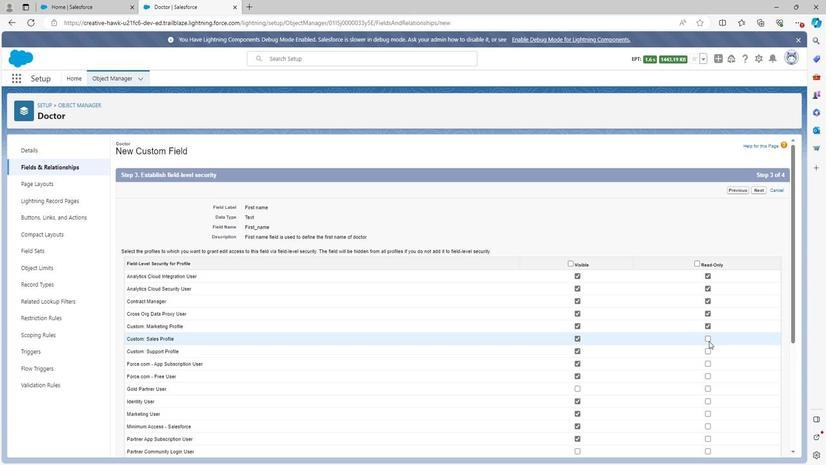 
Action: Mouse pressed left at (707, 339)
Screenshot: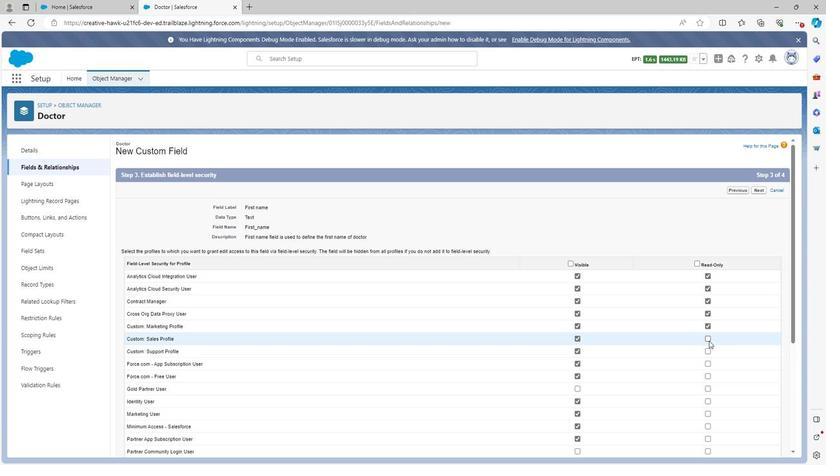 
Action: Mouse moved to (706, 348)
Screenshot: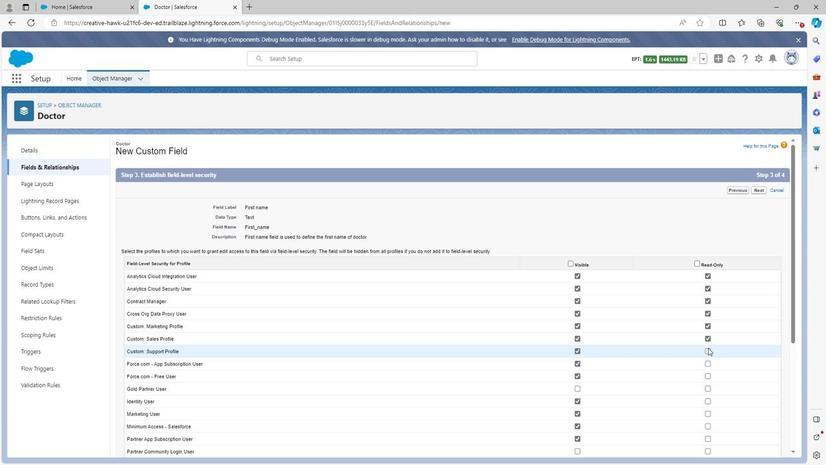 
Action: Mouse pressed left at (706, 348)
Screenshot: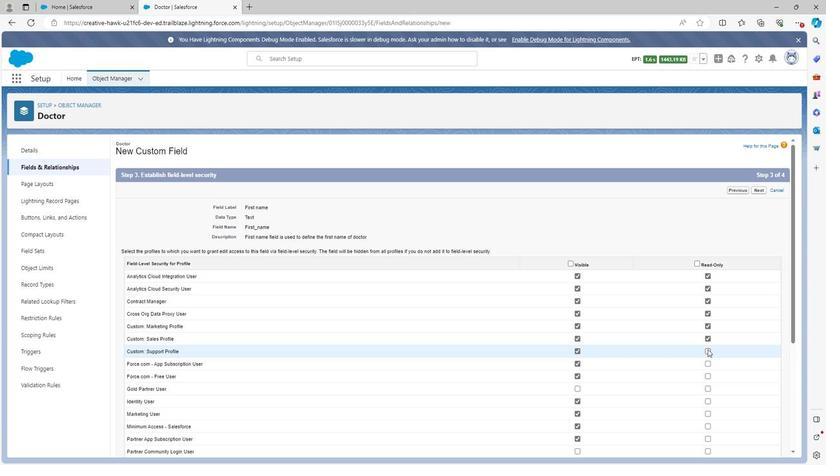 
Action: Mouse moved to (706, 361)
Screenshot: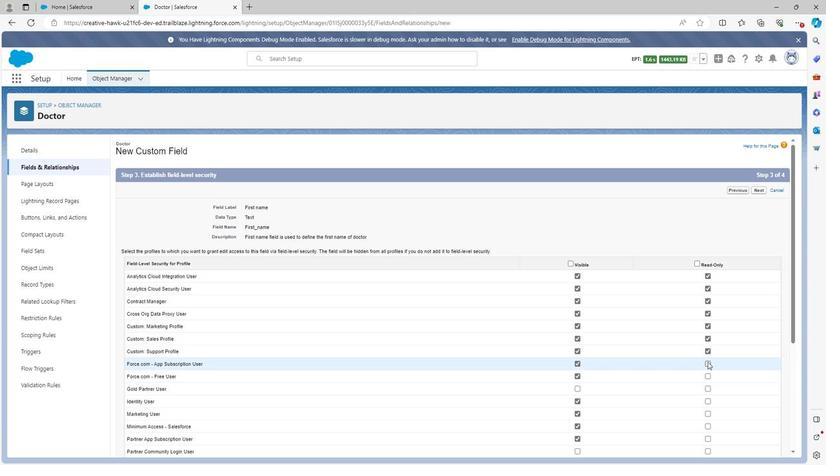
Action: Mouse pressed left at (706, 361)
Screenshot: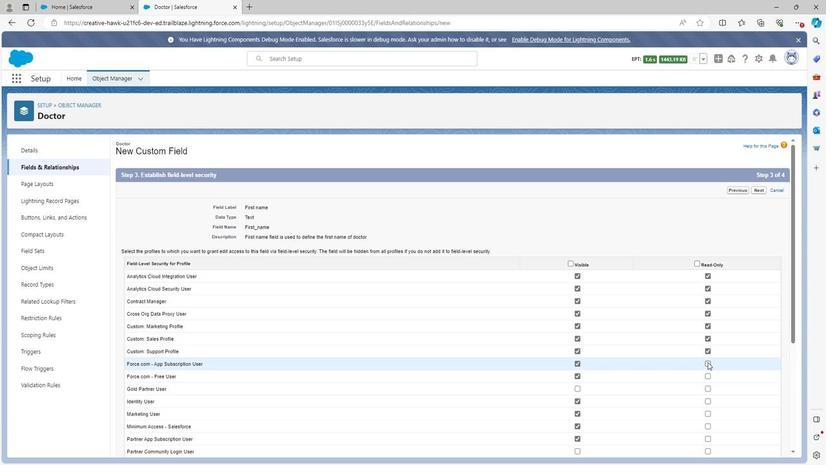 
Action: Mouse moved to (708, 377)
Screenshot: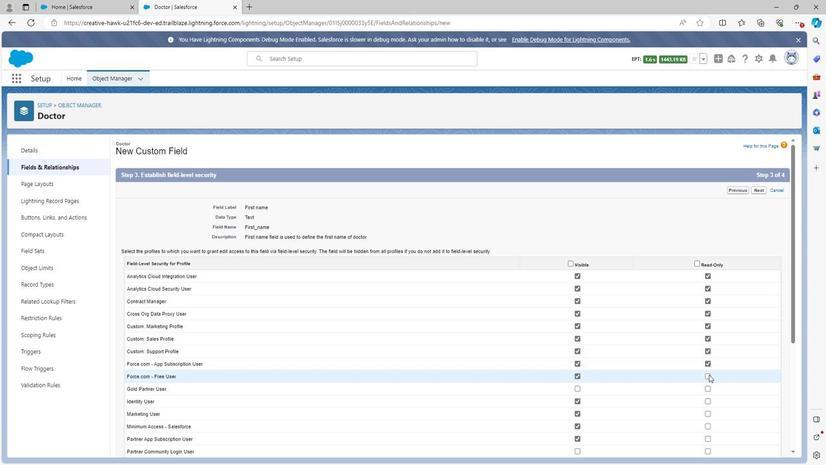 
Action: Mouse pressed left at (708, 377)
Screenshot: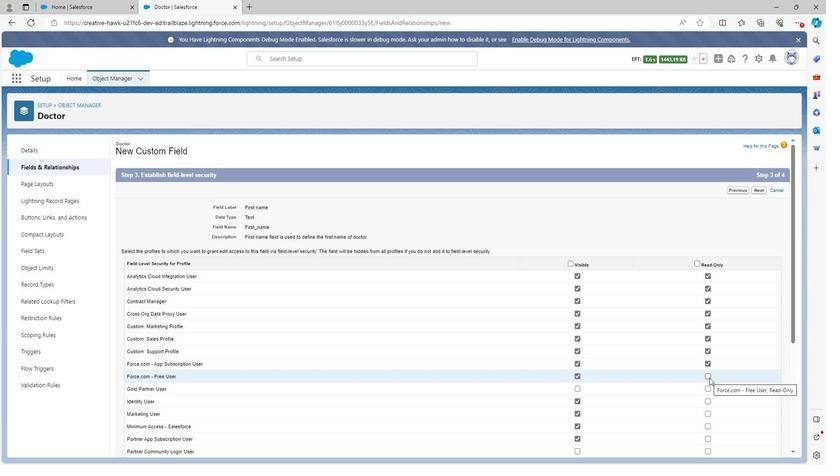 
Action: Mouse moved to (706, 388)
Screenshot: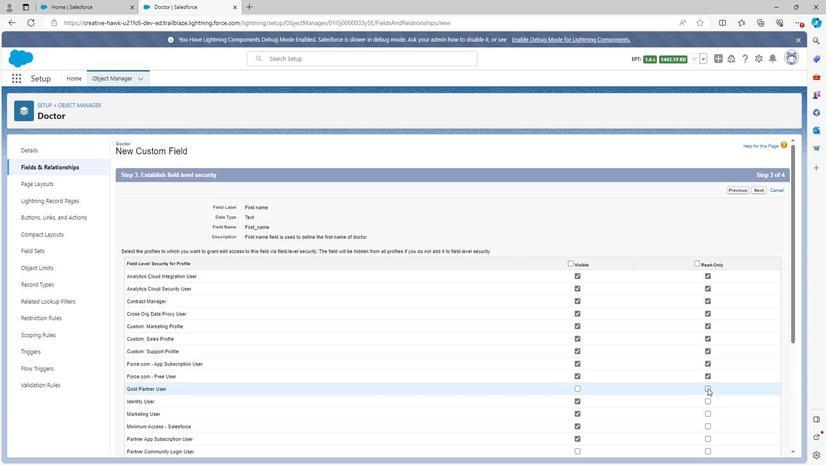 
Action: Mouse pressed left at (706, 388)
Screenshot: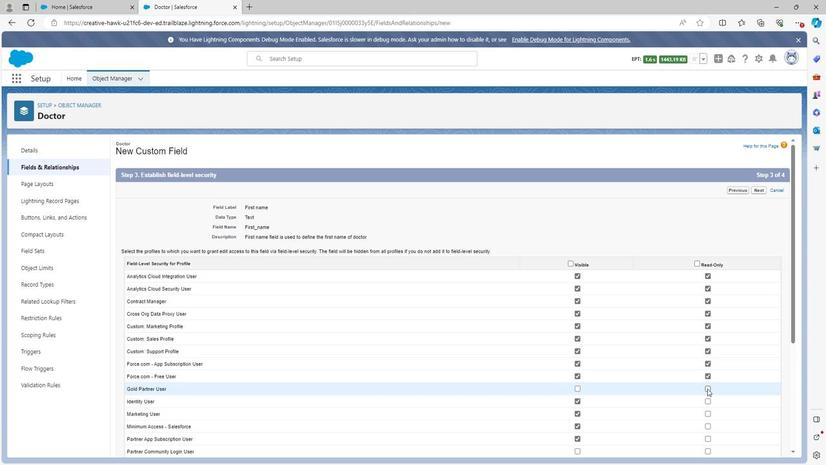 
Action: Mouse moved to (706, 401)
Screenshot: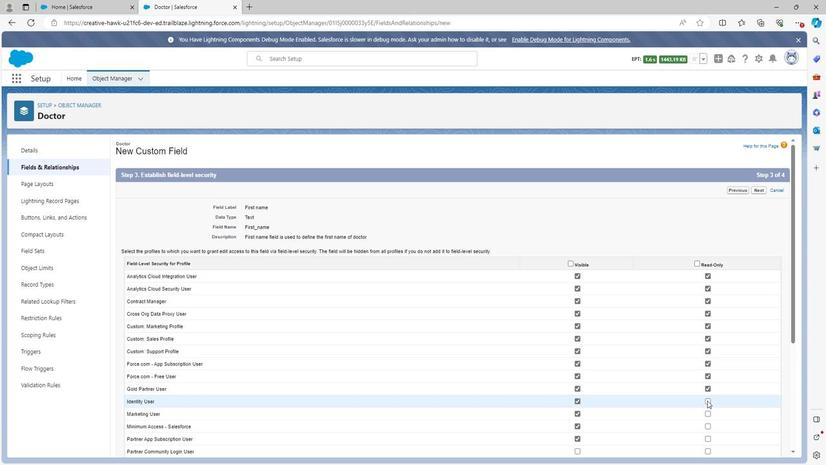 
Action: Mouse pressed left at (706, 401)
Screenshot: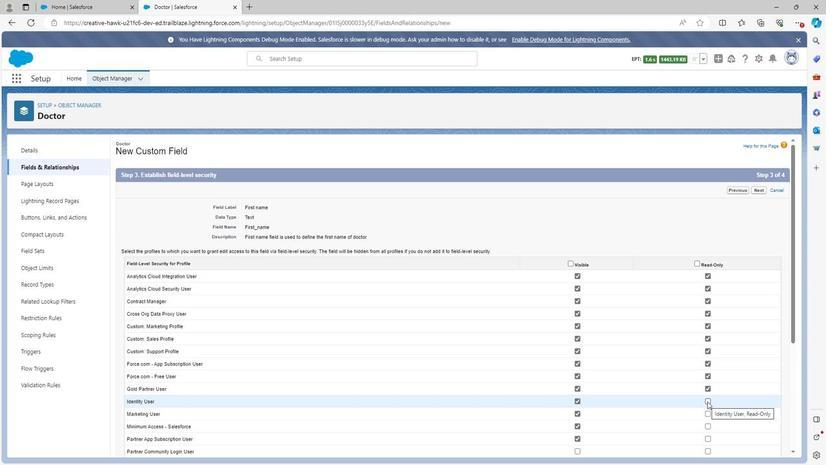 
Action: Mouse moved to (706, 403)
Screenshot: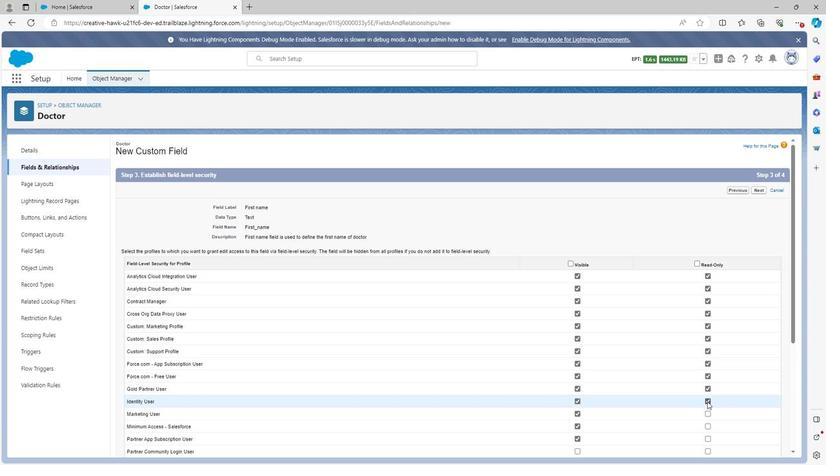 
Action: Mouse scrolled (706, 402) with delta (0, 0)
Screenshot: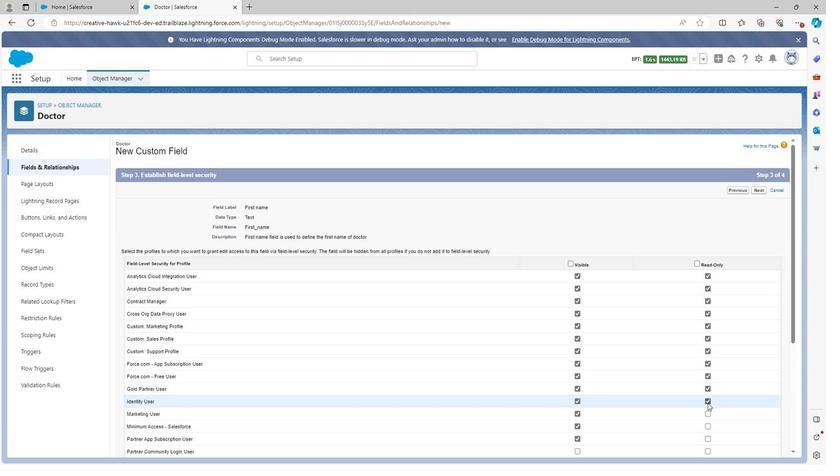 
Action: Mouse scrolled (706, 402) with delta (0, 0)
Screenshot: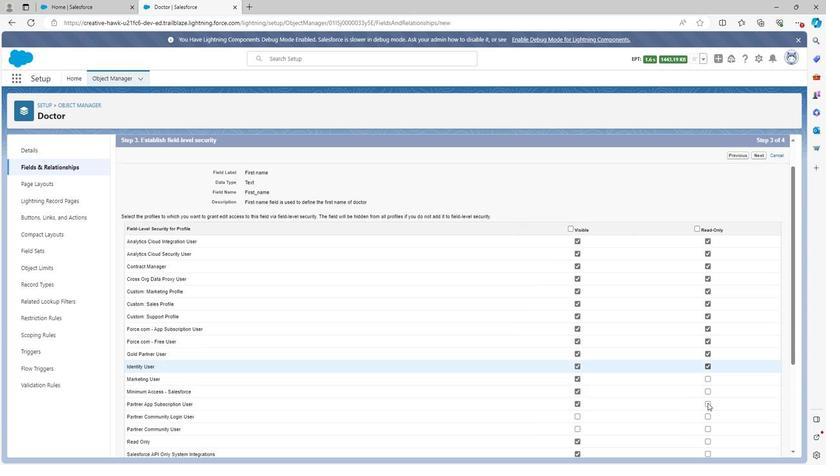 
Action: Mouse scrolled (706, 402) with delta (0, 0)
Screenshot: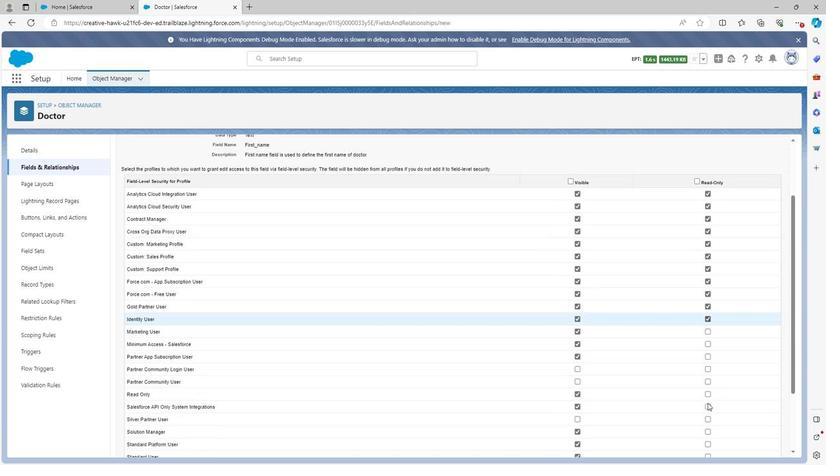 
Action: Mouse scrolled (706, 402) with delta (0, 0)
Screenshot: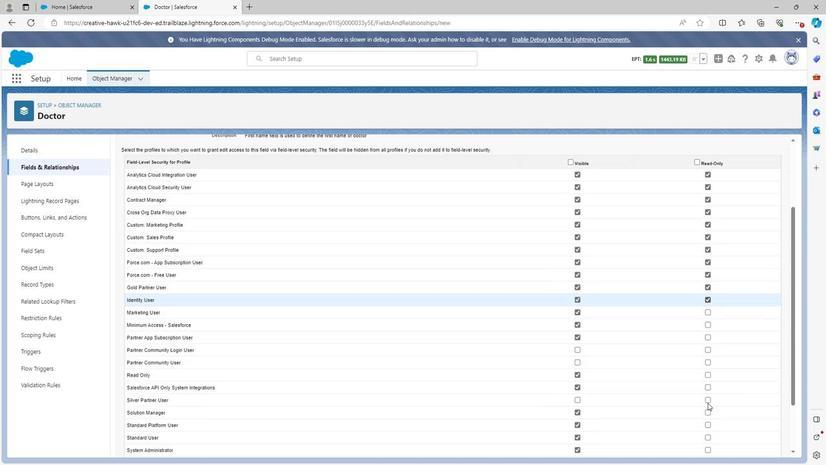 
Action: Mouse moved to (706, 243)
Screenshot: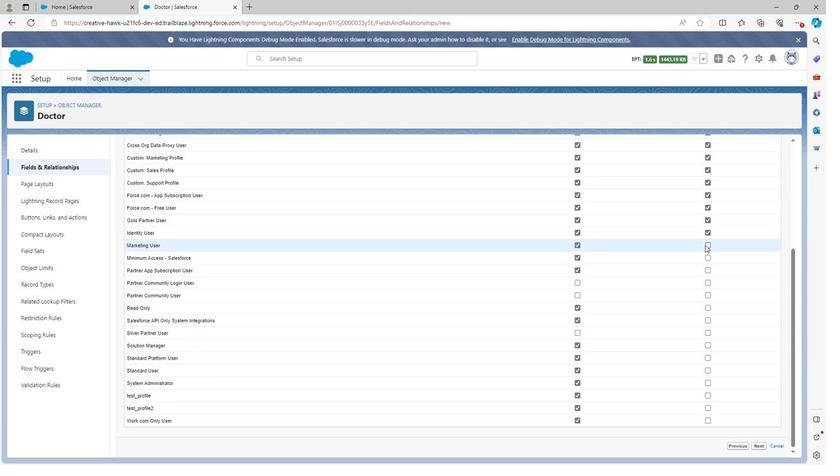 
Action: Mouse pressed left at (706, 243)
Screenshot: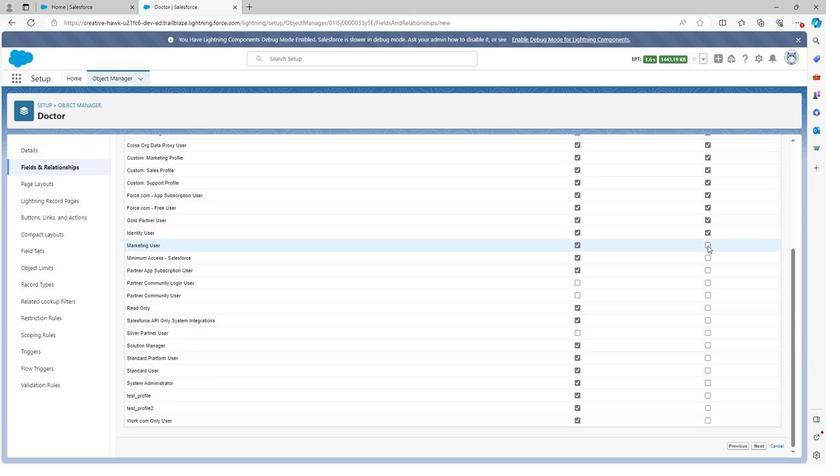 
Action: Mouse moved to (706, 257)
Screenshot: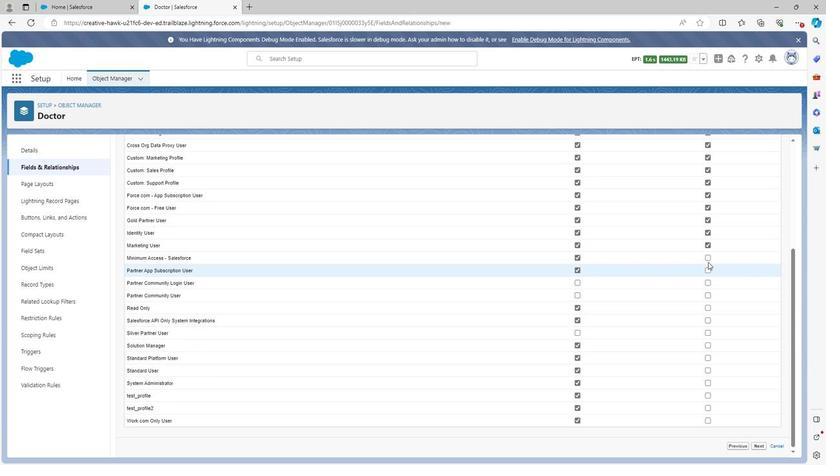 
Action: Mouse pressed left at (706, 257)
Screenshot: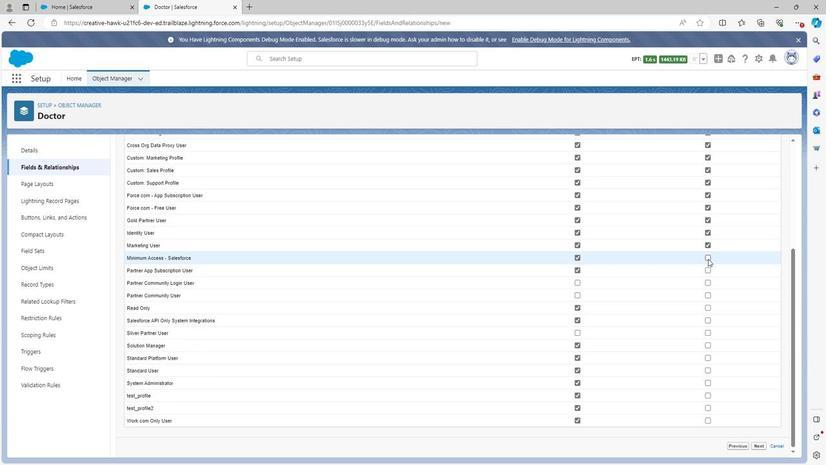 
Action: Mouse moved to (706, 270)
Screenshot: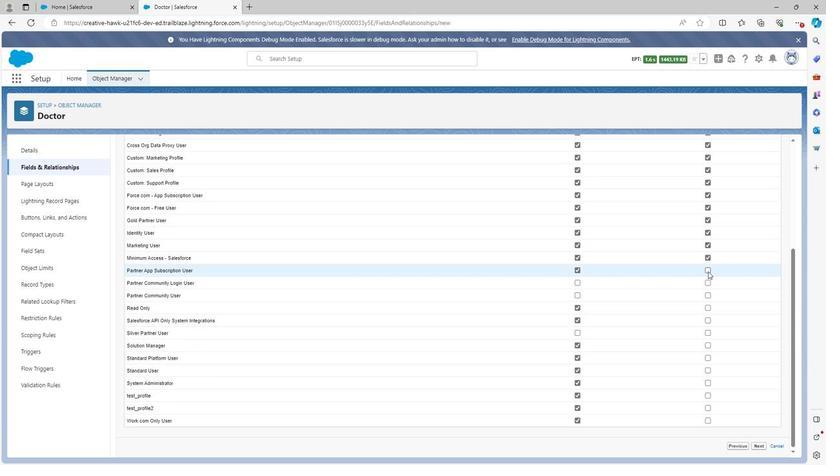 
Action: Mouse pressed left at (706, 270)
Screenshot: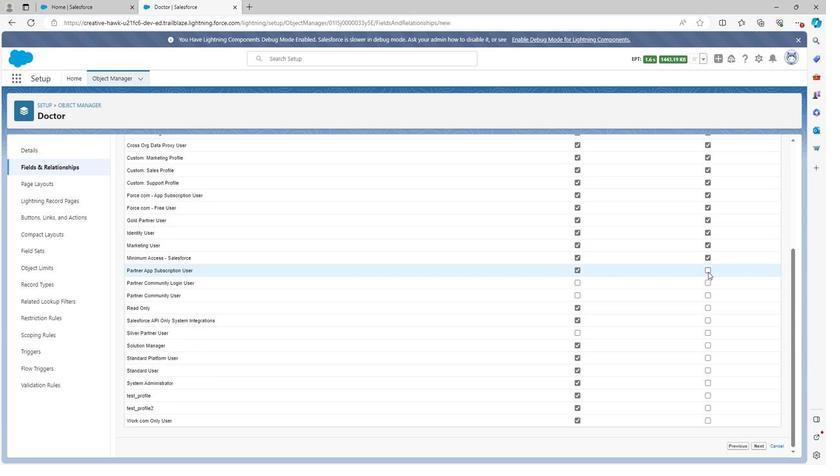 
Action: Mouse moved to (707, 308)
Screenshot: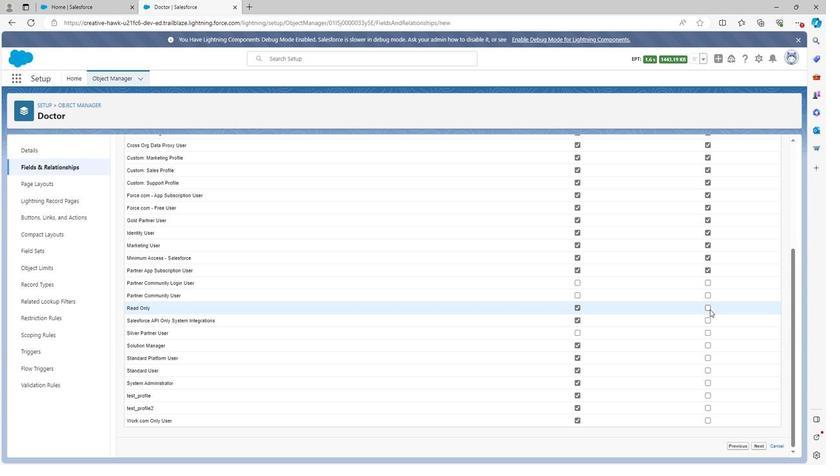 
Action: Mouse pressed left at (707, 308)
Screenshot: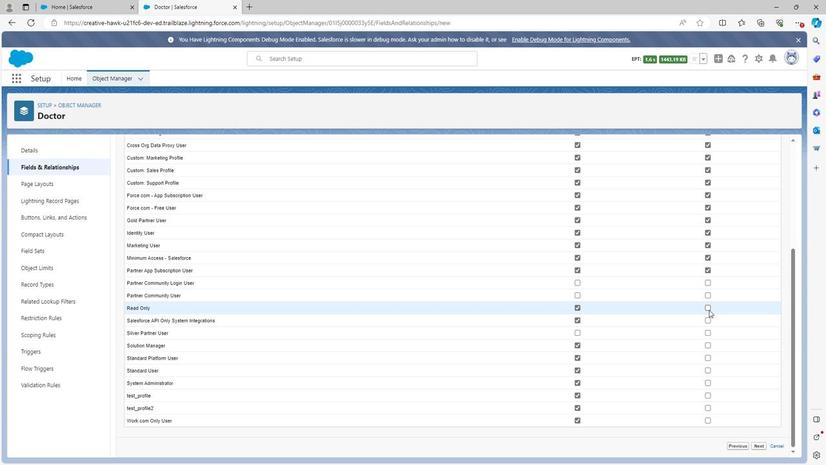 
Action: Mouse moved to (707, 317)
Screenshot: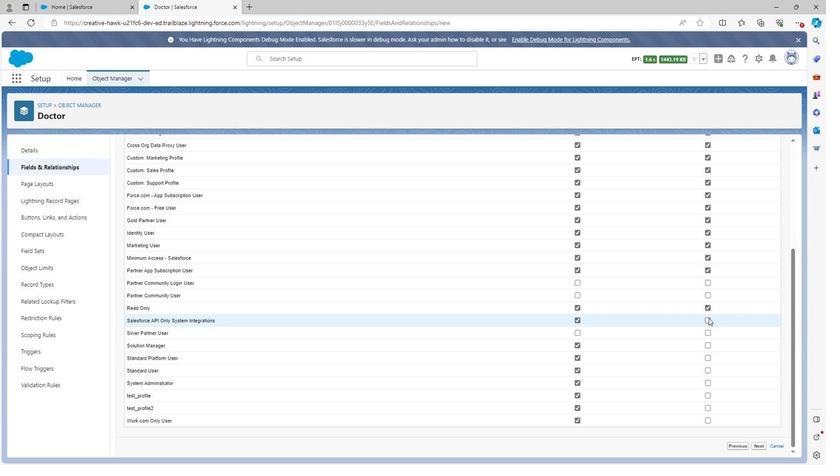 
Action: Mouse pressed left at (707, 317)
Screenshot: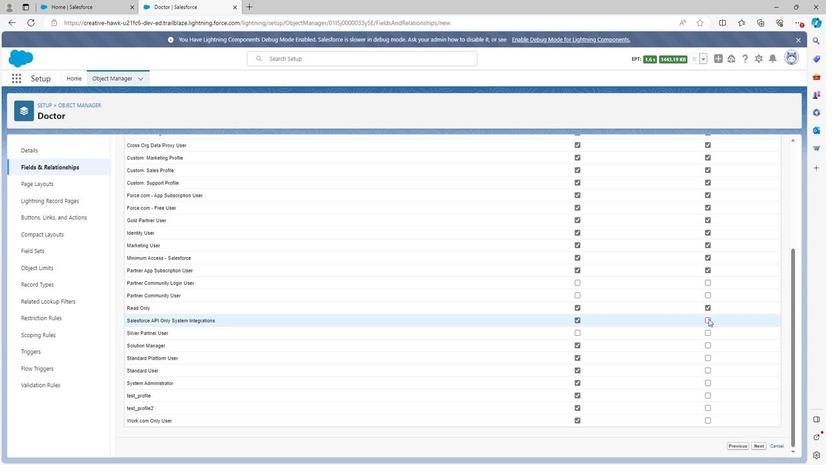
Action: Mouse moved to (708, 345)
Screenshot: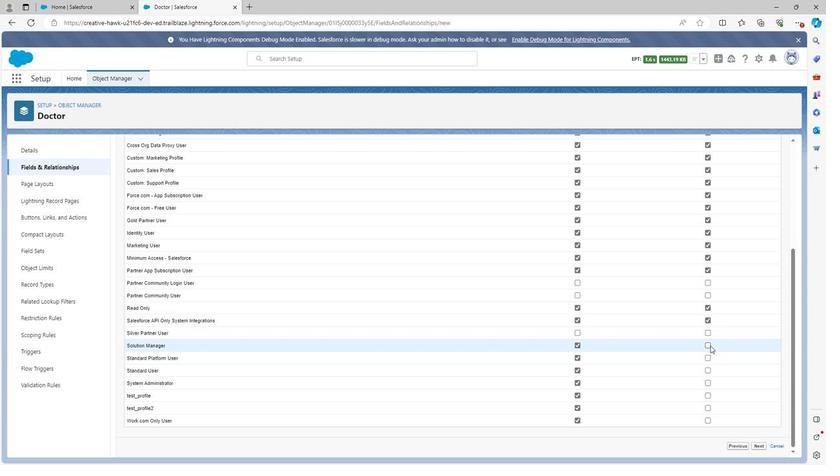 
Action: Mouse pressed left at (708, 345)
Screenshot: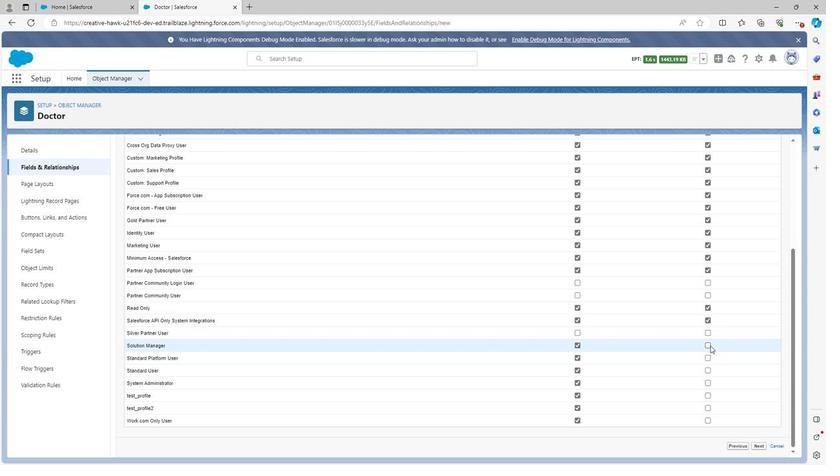 
Action: Mouse moved to (704, 360)
Screenshot: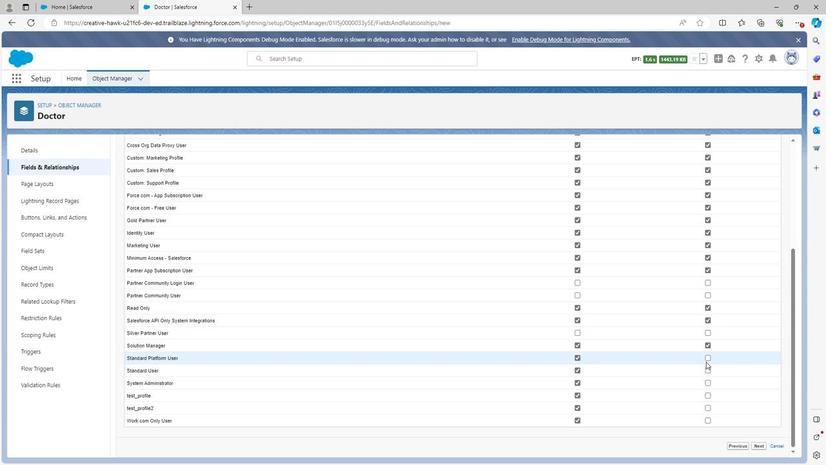 
Action: Mouse pressed left at (704, 360)
Screenshot: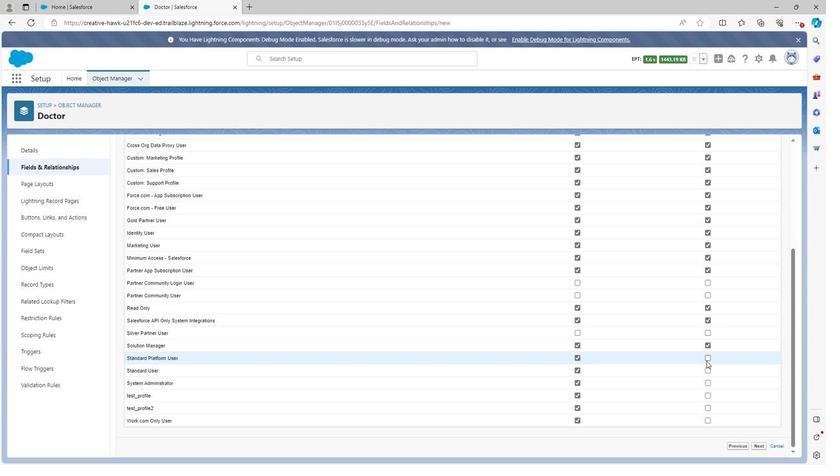 
Action: Mouse moved to (704, 370)
Screenshot: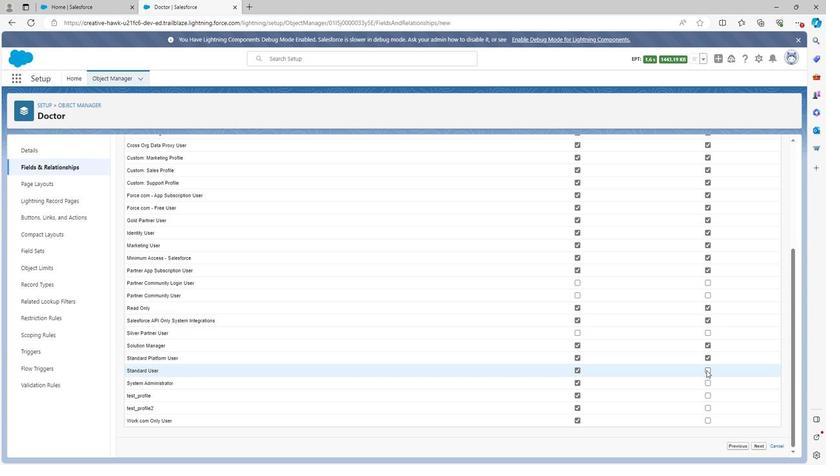 
Action: Mouse pressed left at (704, 370)
Screenshot: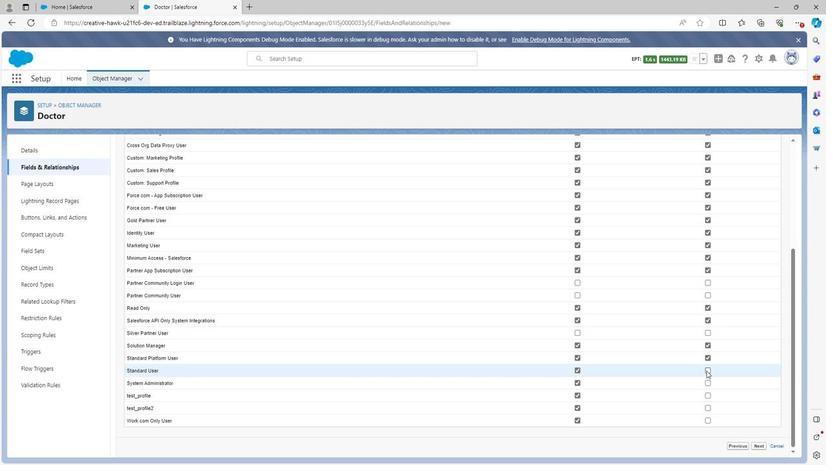 
Action: Mouse moved to (704, 381)
Screenshot: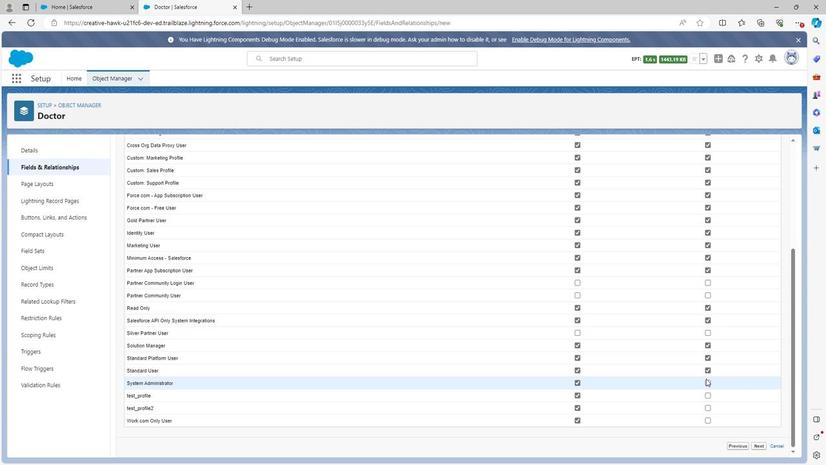 
Action: Mouse pressed left at (704, 381)
Screenshot: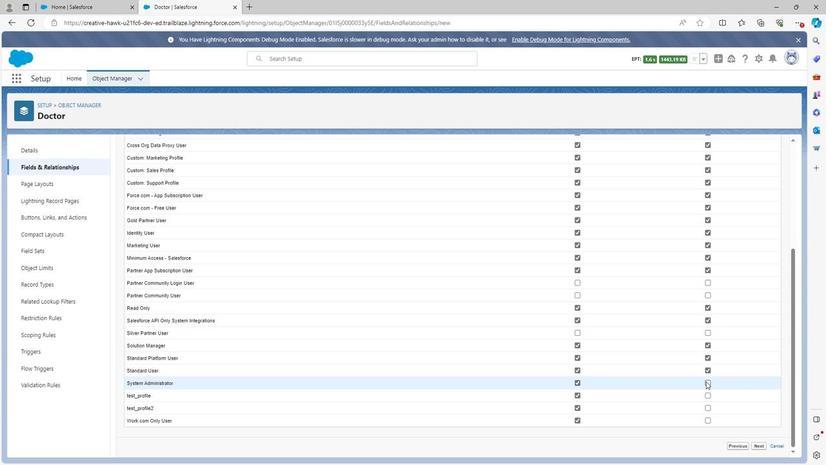 
Action: Mouse moved to (706, 393)
Screenshot: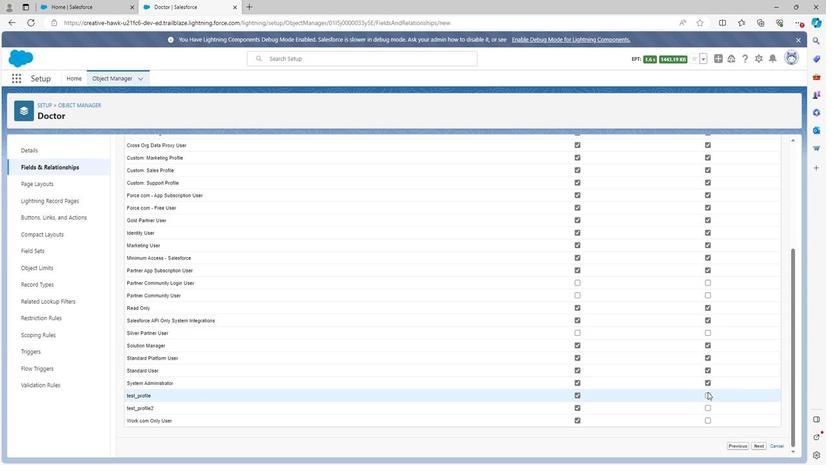 
Action: Mouse pressed left at (706, 393)
Screenshot: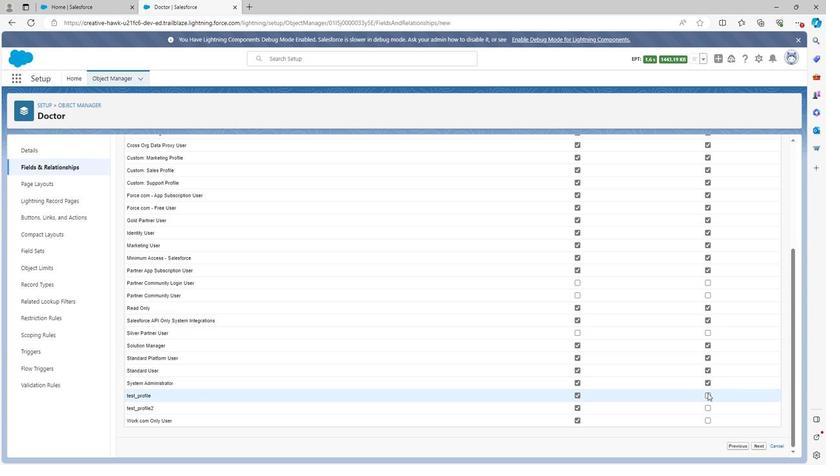 
Action: Mouse moved to (706, 405)
Screenshot: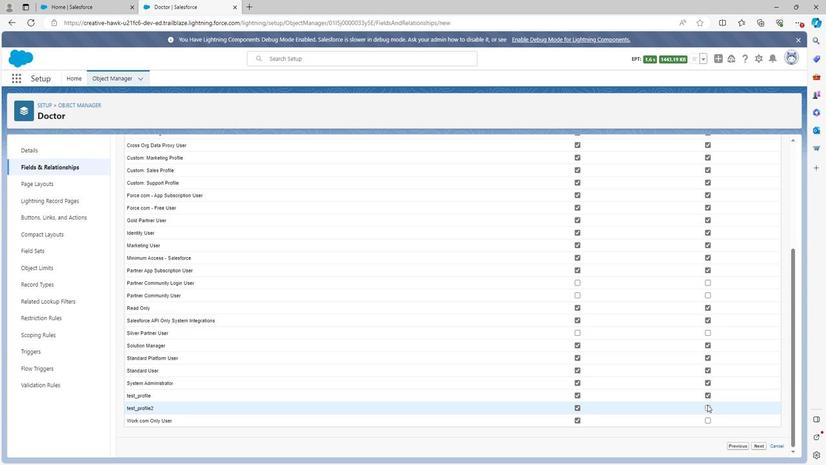 
Action: Mouse pressed left at (706, 405)
Screenshot: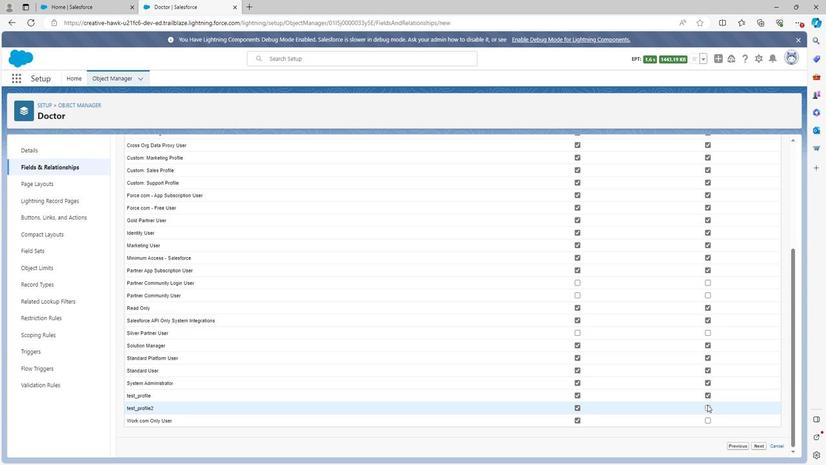 
Action: Mouse moved to (707, 419)
Screenshot: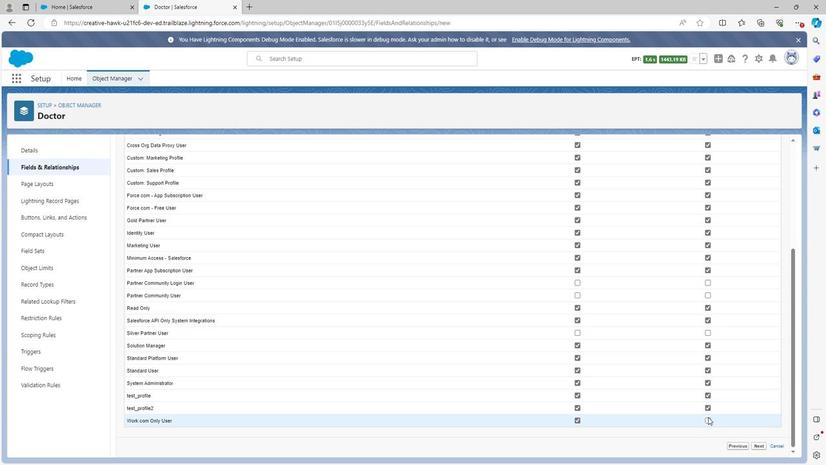 
Action: Mouse pressed left at (707, 419)
Screenshot: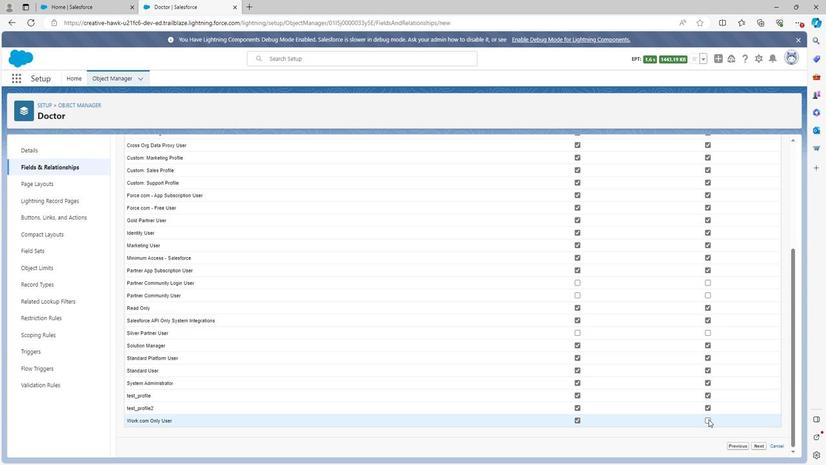 
Action: Mouse moved to (707, 419)
Screenshot: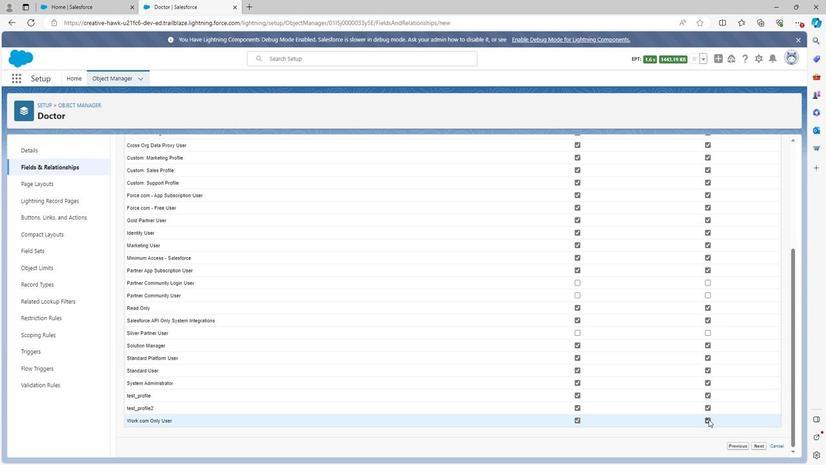 
Action: Mouse scrolled (707, 419) with delta (0, 0)
Screenshot: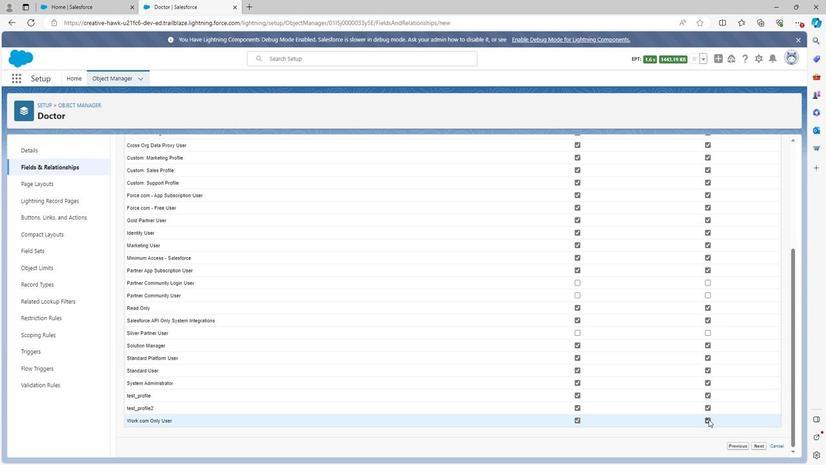 
Action: Mouse scrolled (707, 419) with delta (0, 0)
Screenshot: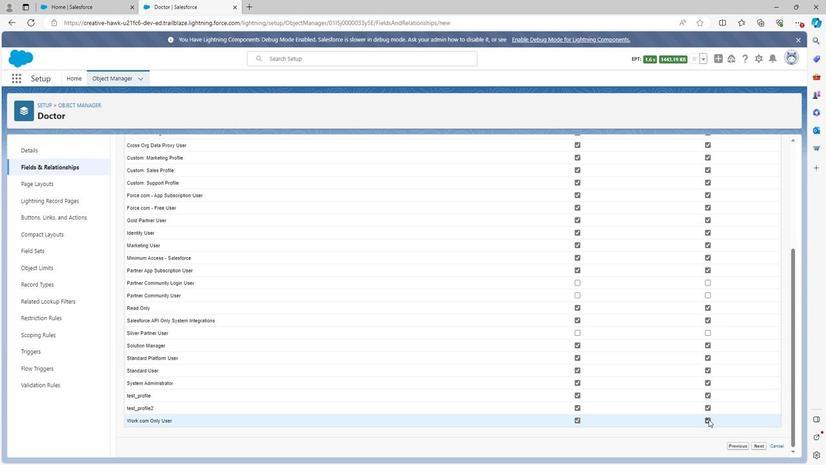 
Action: Mouse scrolled (707, 419) with delta (0, 0)
Screenshot: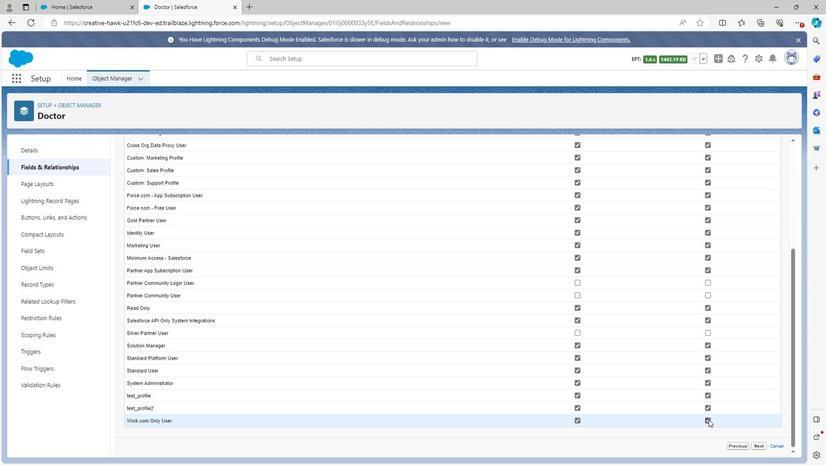
Action: Mouse moved to (756, 445)
Screenshot: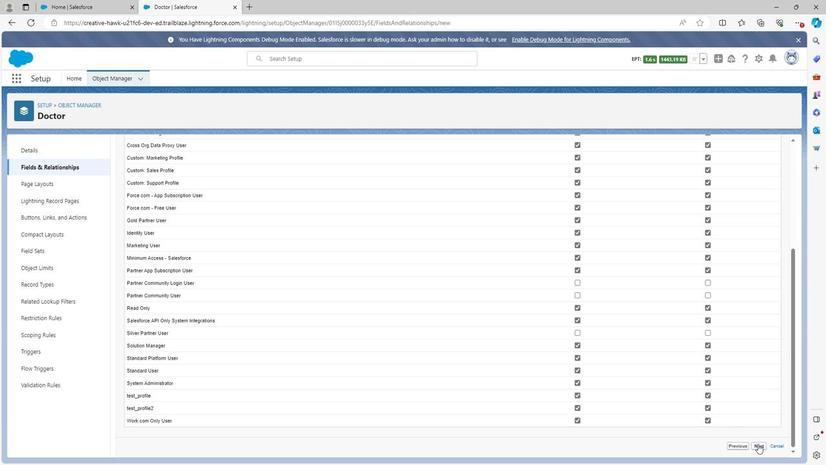 
Action: Mouse pressed left at (756, 445)
Screenshot: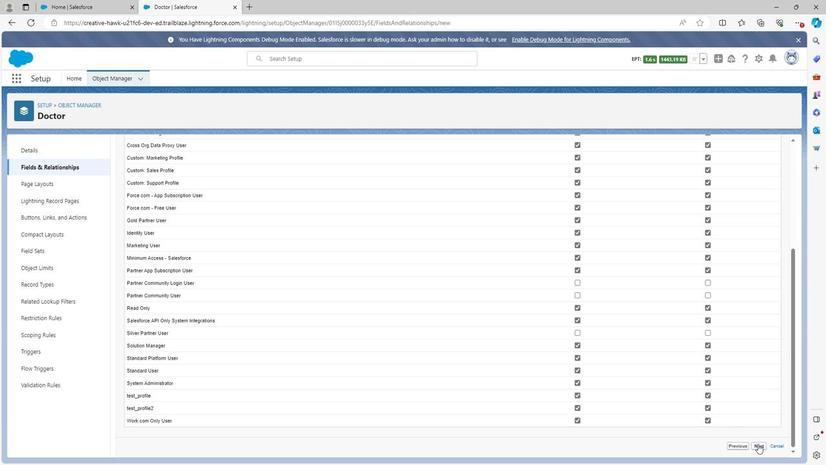 
Action: Mouse moved to (761, 317)
Screenshot: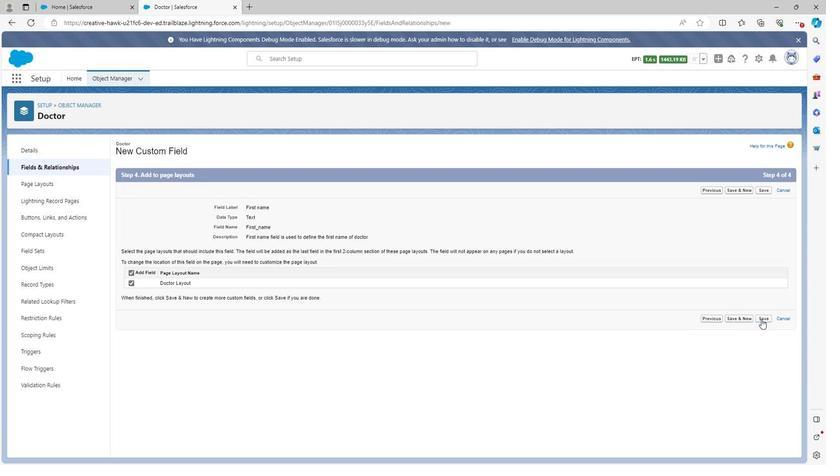 
Action: Mouse pressed left at (761, 317)
Screenshot: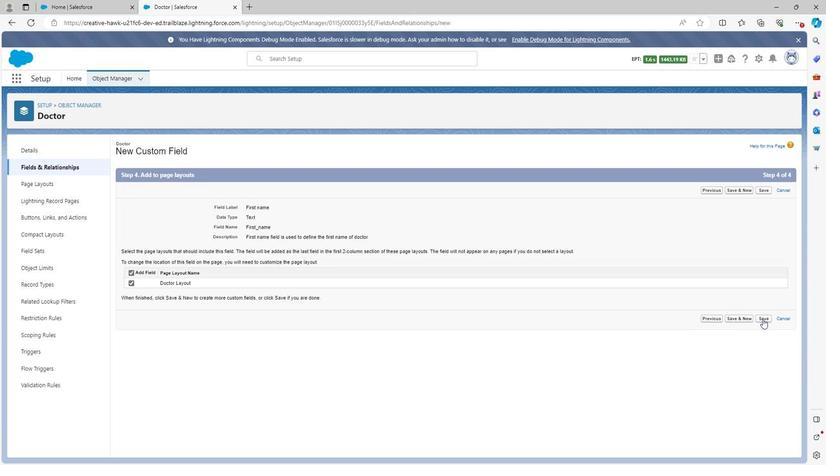 
Action: Mouse moved to (609, 146)
Screenshot: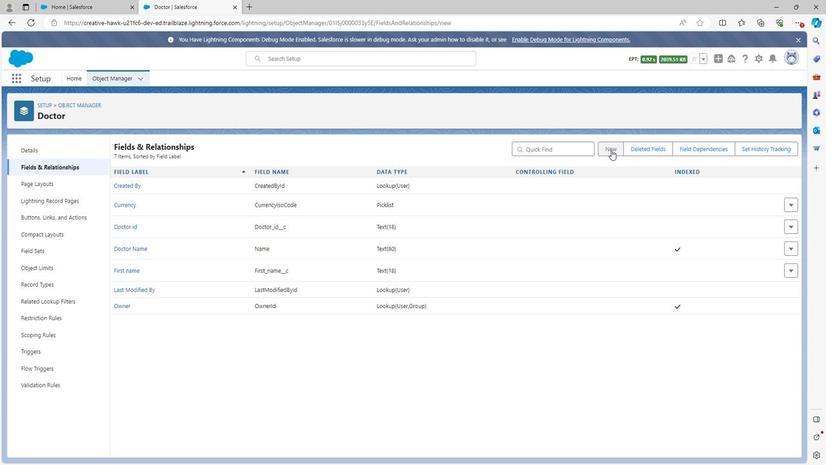 
Action: Mouse pressed left at (609, 146)
Screenshot: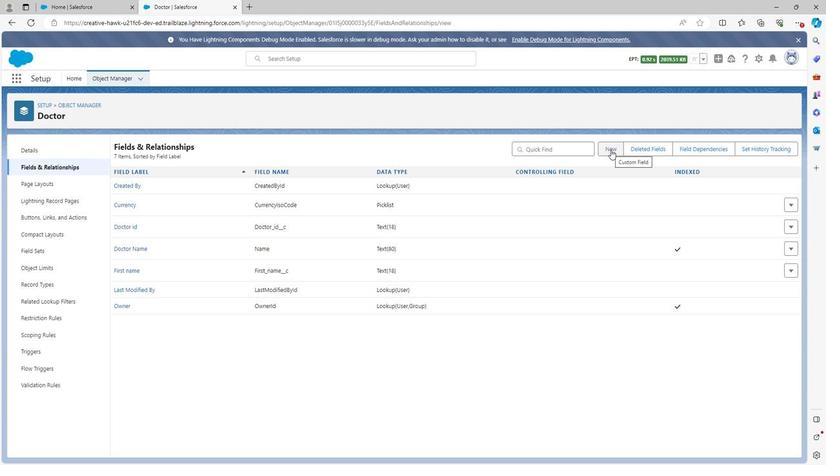 
Action: Mouse moved to (129, 360)
Screenshot: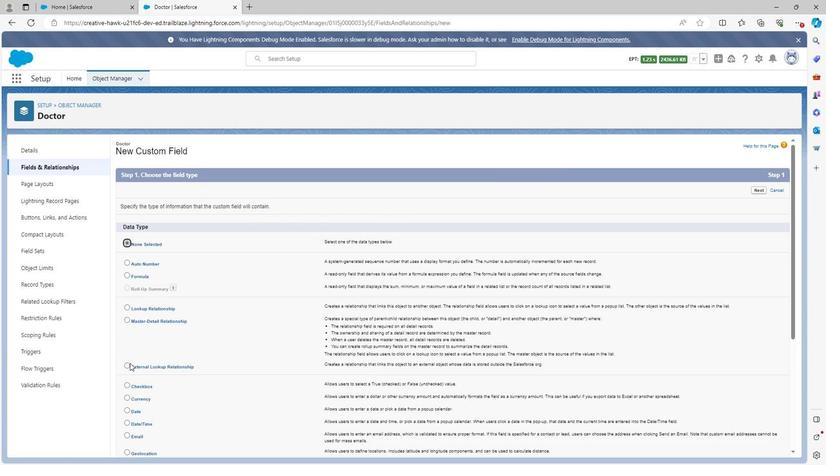 
Action: Mouse scrolled (129, 359) with delta (0, 0)
Screenshot: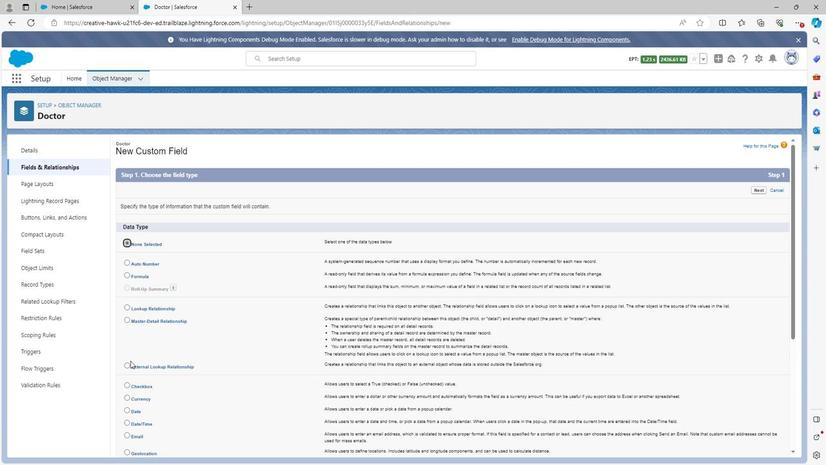 
Action: Mouse scrolled (129, 359) with delta (0, 0)
Screenshot: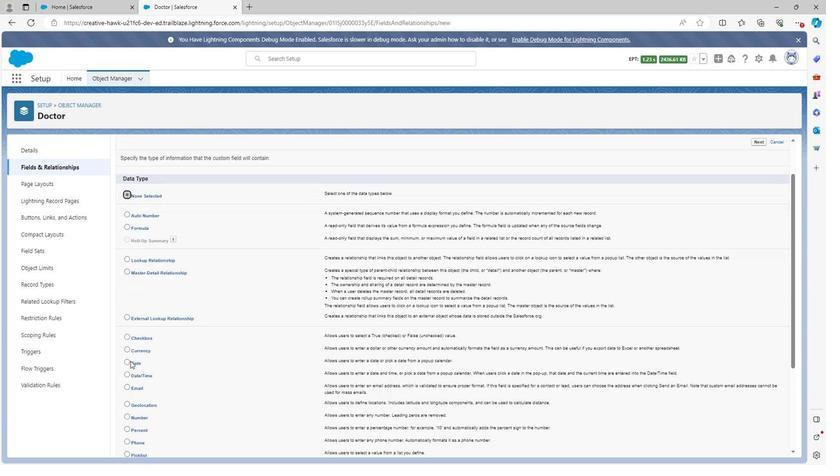 
Action: Mouse moved to (125, 432)
Screenshot: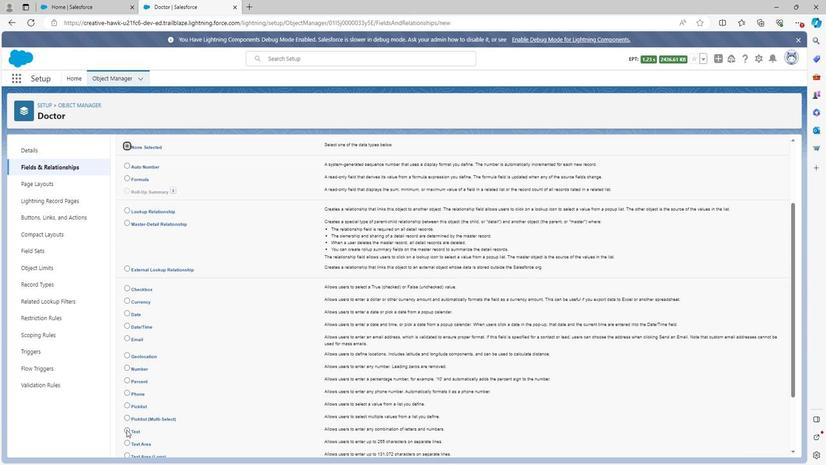 
Action: Mouse pressed left at (125, 432)
Screenshot: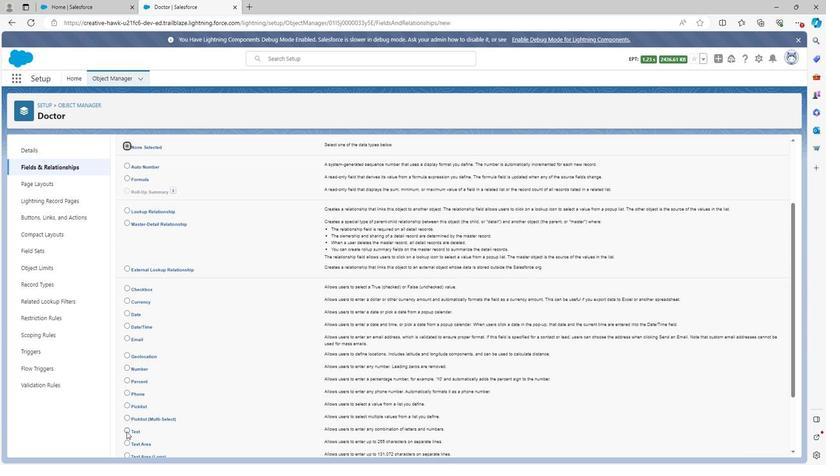 
Action: Mouse moved to (538, 427)
Screenshot: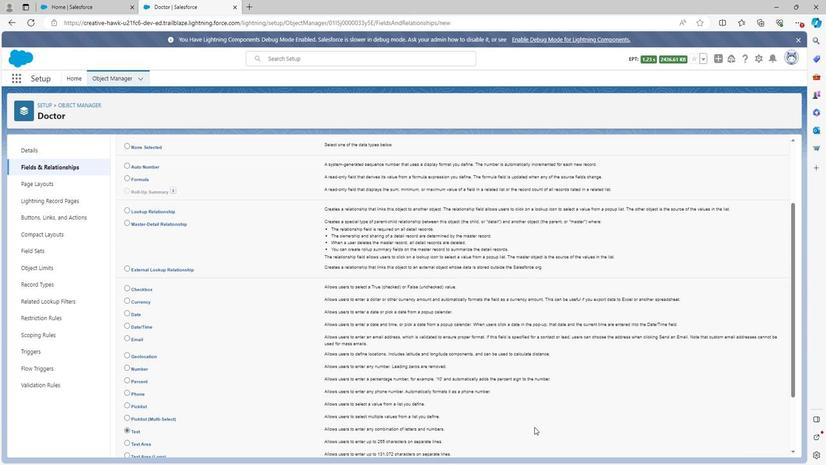 
Action: Mouse scrolled (538, 427) with delta (0, 0)
Screenshot: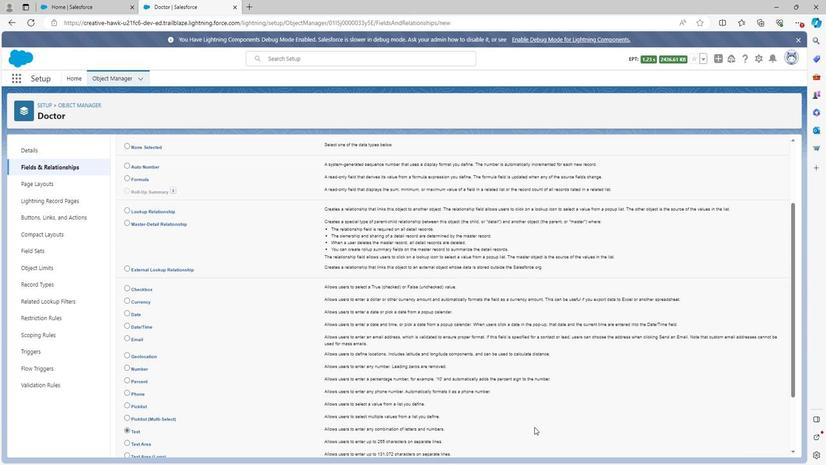 
Action: Mouse moved to (549, 430)
Screenshot: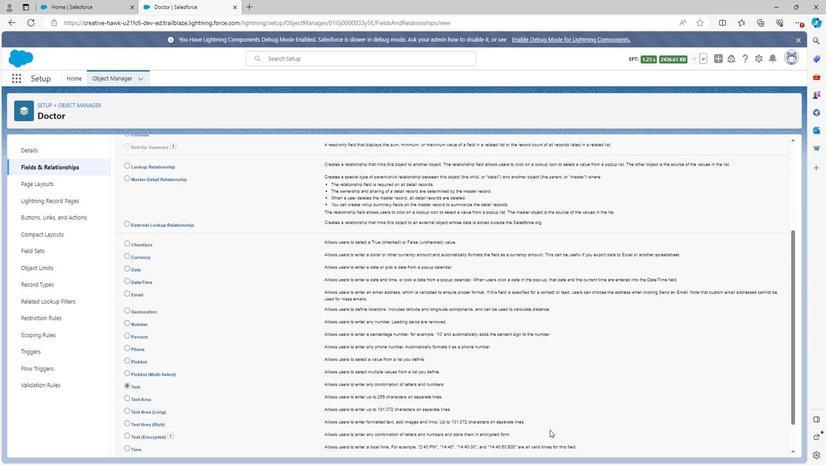 
Action: Mouse scrolled (549, 430) with delta (0, 0)
Screenshot: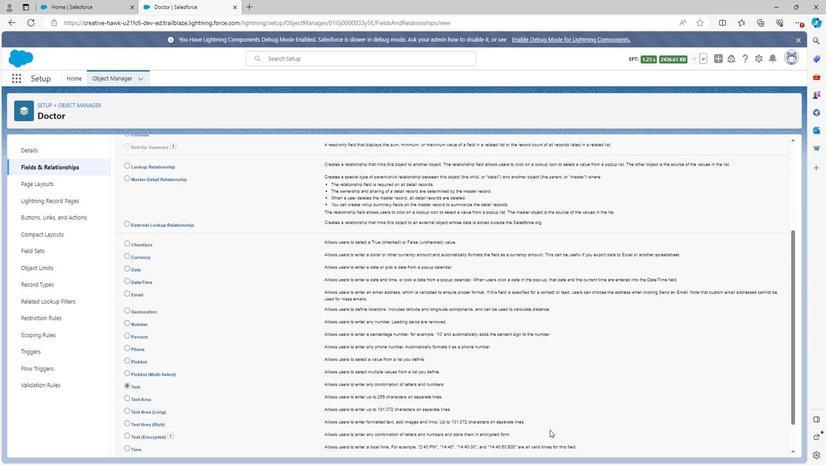
Action: Mouse moved to (553, 432)
Screenshot: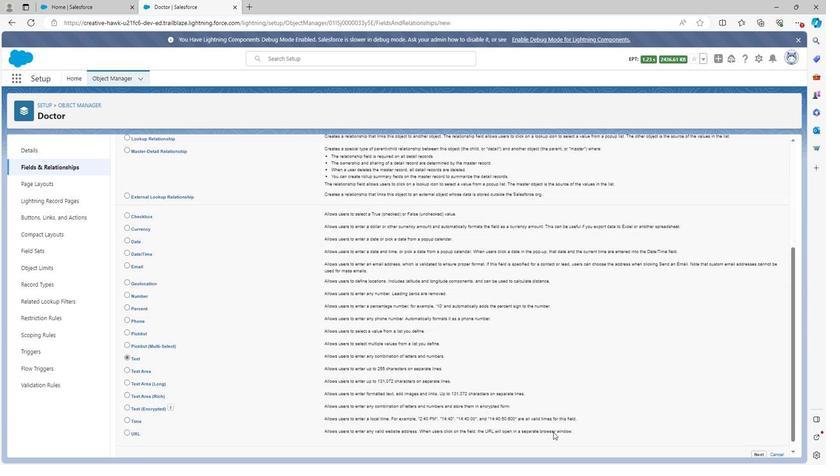 
Action: Mouse scrolled (553, 432) with delta (0, 0)
Screenshot: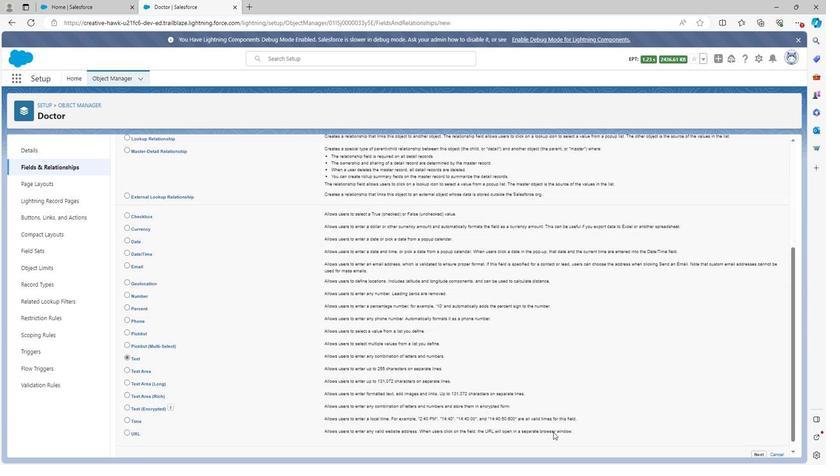 
Action: Mouse moved to (755, 445)
Screenshot: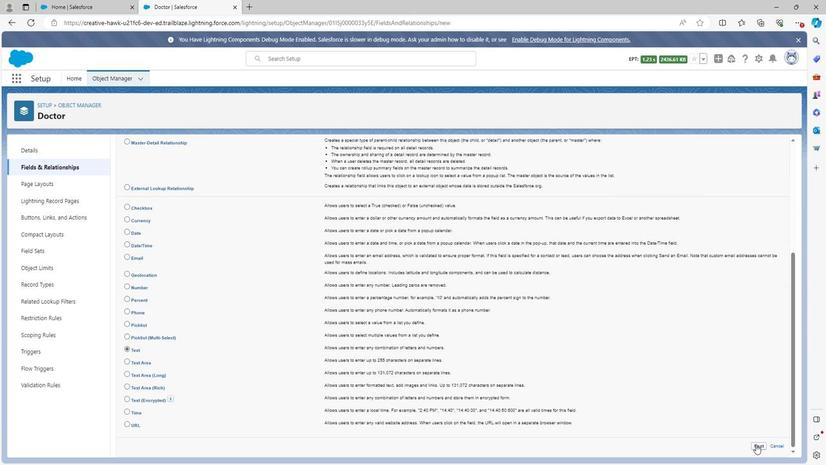 
Action: Mouse pressed left at (755, 445)
Screenshot: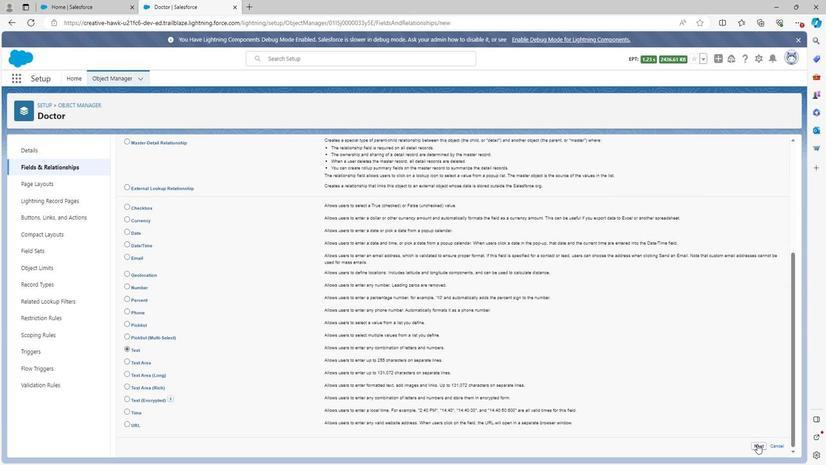 
Action: Mouse moved to (257, 202)
Screenshot: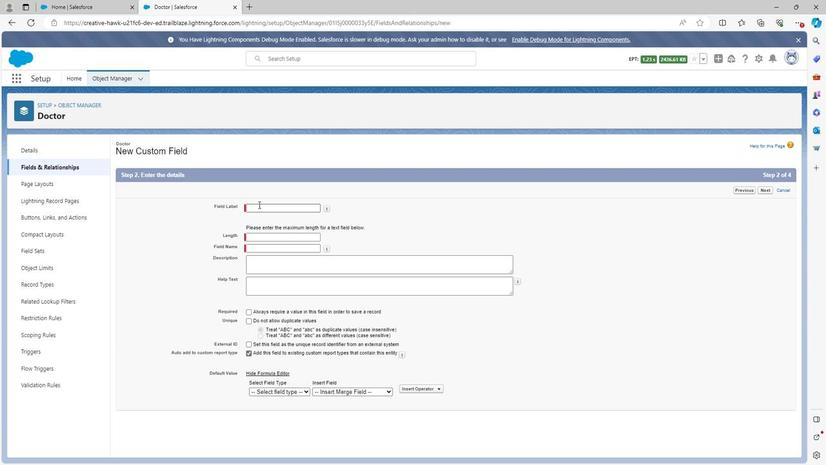 
Action: Mouse pressed left at (257, 202)
Screenshot: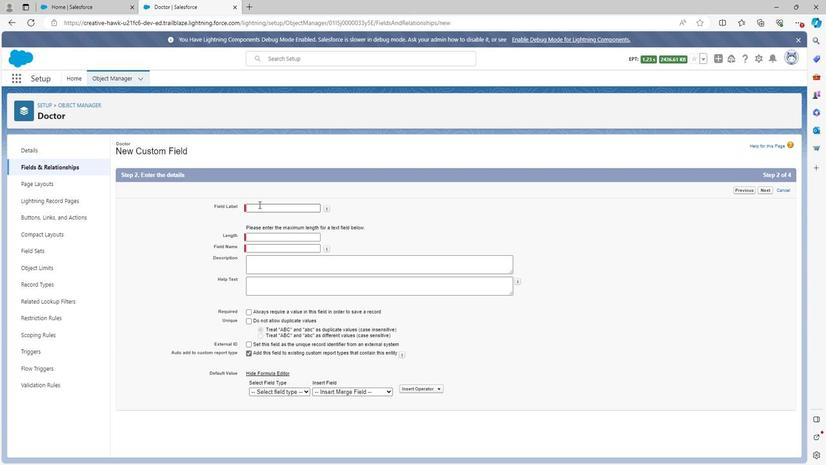 
Action: Key pressed <Key.shift>Last<Key.space>name
Screenshot: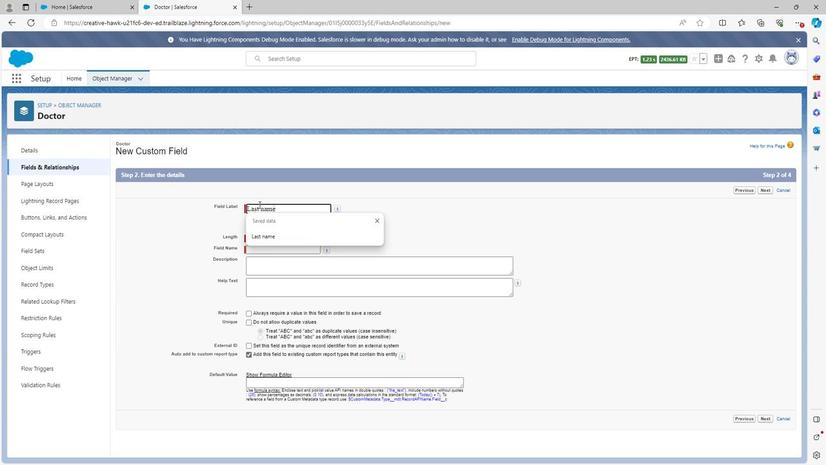 
Action: Mouse moved to (377, 222)
Screenshot: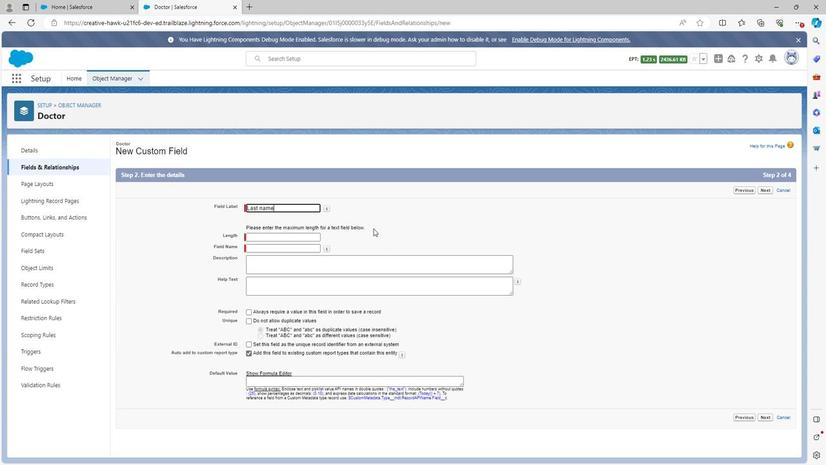 
Action: Mouse pressed left at (377, 222)
Screenshot: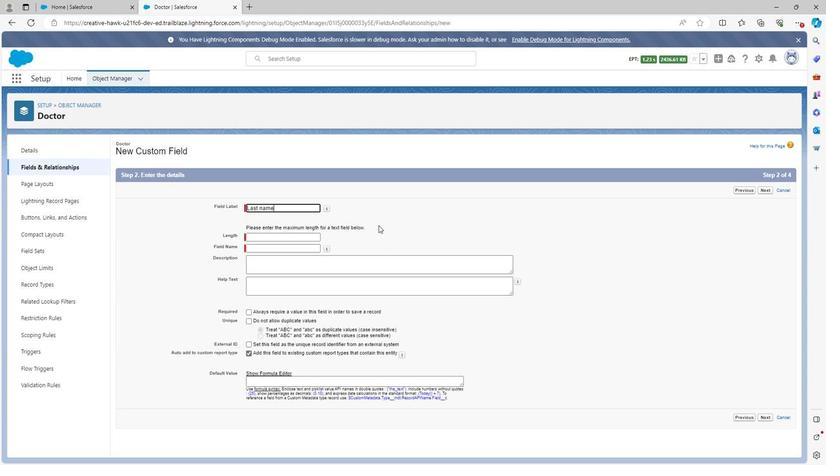 
Action: Mouse moved to (291, 235)
Screenshot: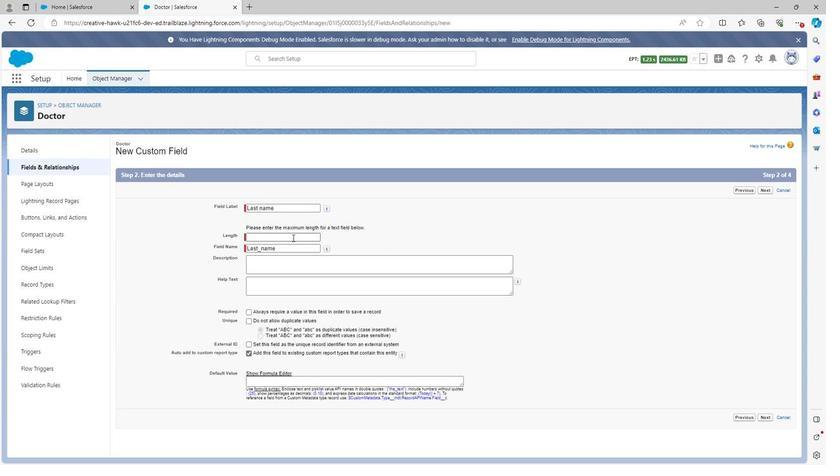 
Action: Mouse pressed left at (291, 235)
Screenshot: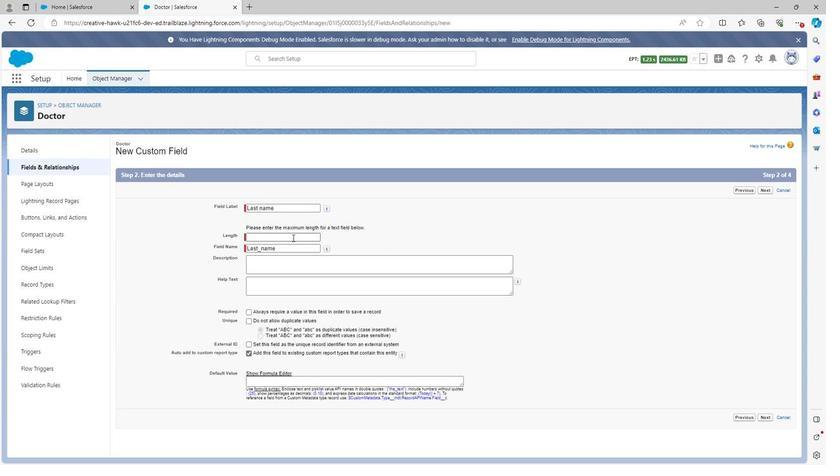 
Action: Mouse moved to (264, 285)
Screenshot: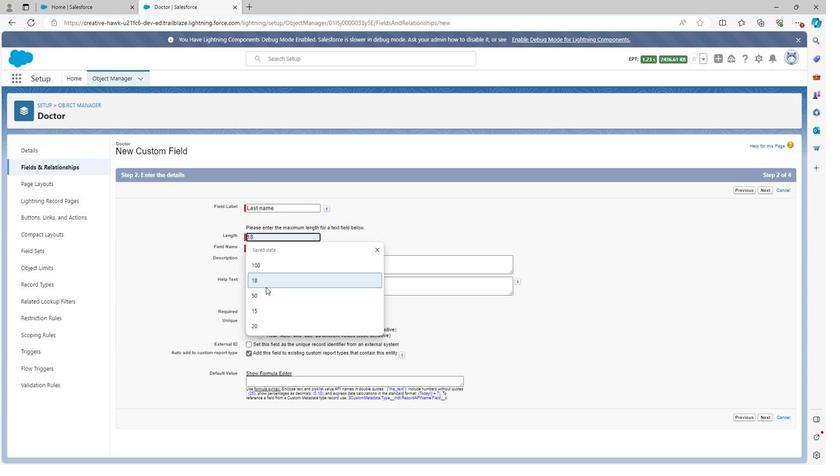 
Action: Mouse pressed left at (264, 285)
Screenshot: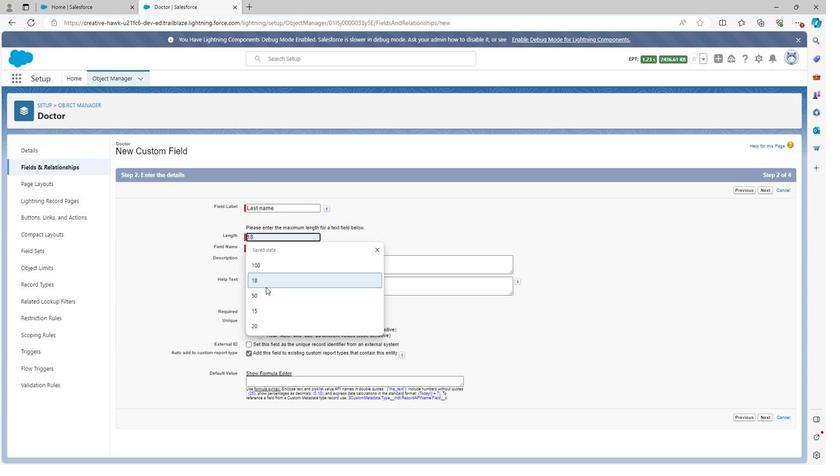 
Action: Mouse moved to (274, 264)
Screenshot: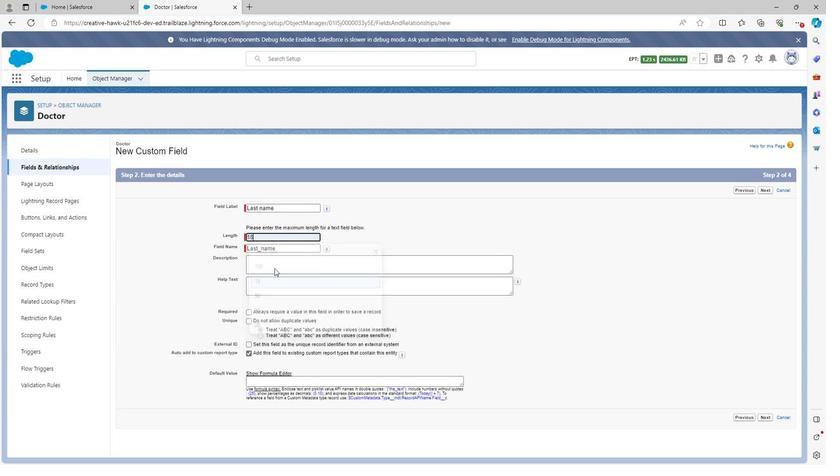 
Action: Mouse pressed left at (274, 264)
Screenshot: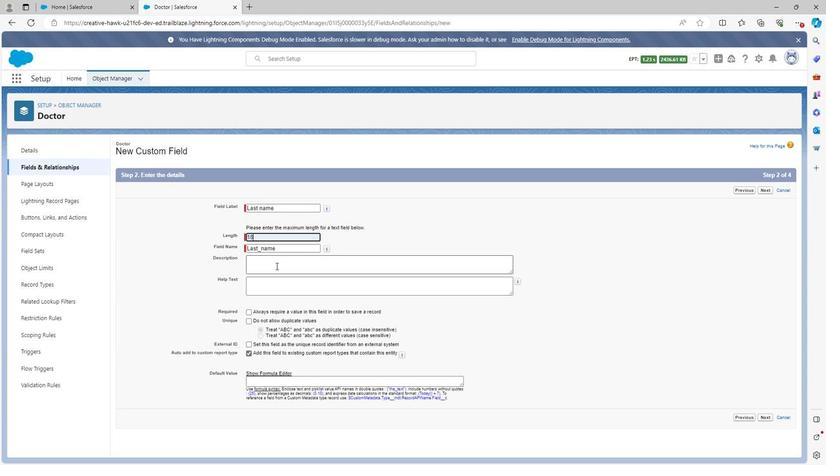 
Action: Mouse moved to (263, 259)
Screenshot: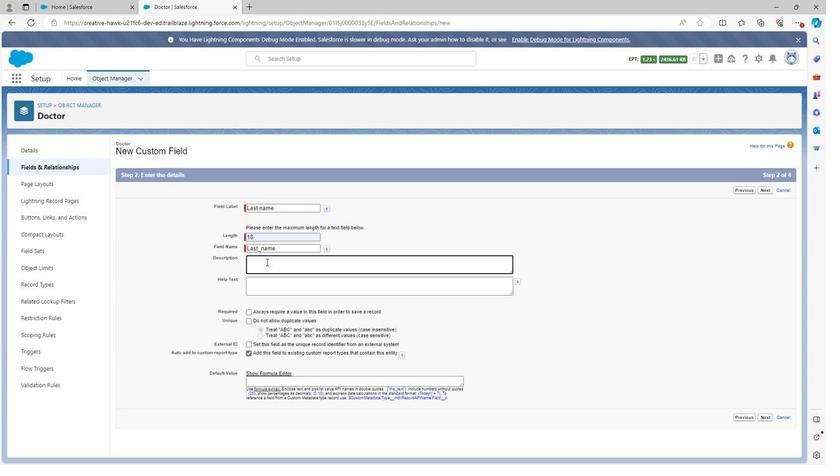 
Action: Key pressed <Key.shift><Key.shift>Last<Key.space>nme<Key.backspace><Key.backspace>ame<Key.space>field<Key.space>is<Key.space>used<Key.space>to<Key.space>define<Key.space>the<Key.space>last<Key.space>name<Key.space>of<Key.space>the<Key.space>doctor
Screenshot: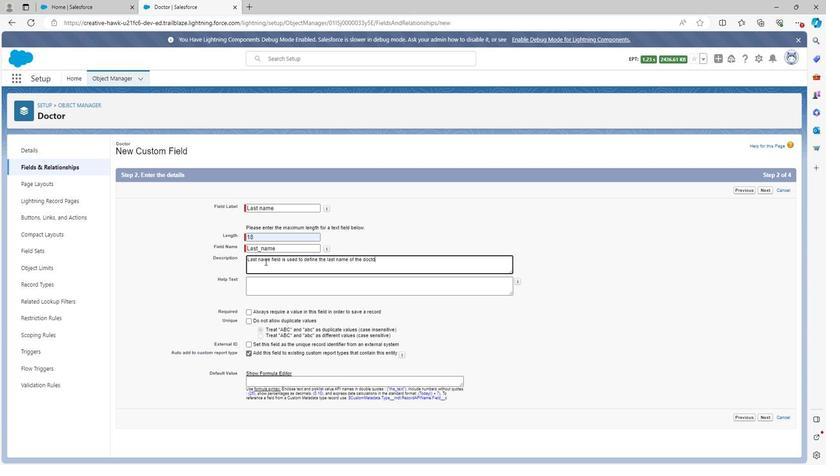 
Action: Mouse moved to (762, 418)
Screenshot: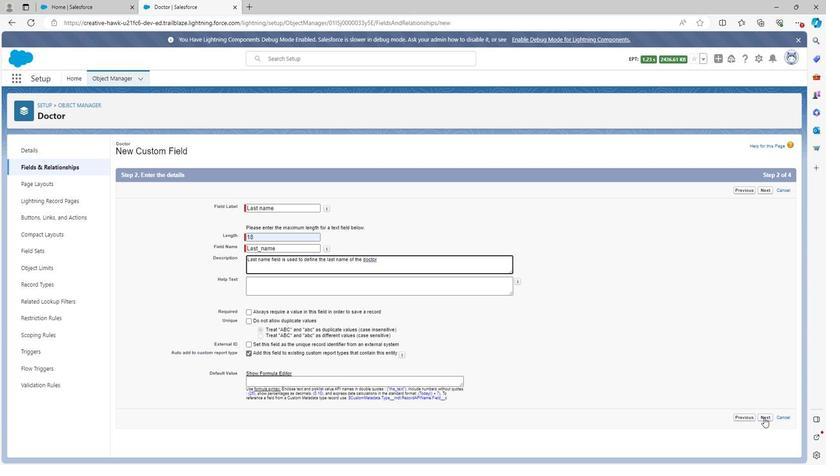 
Action: Mouse pressed left at (762, 418)
Screenshot: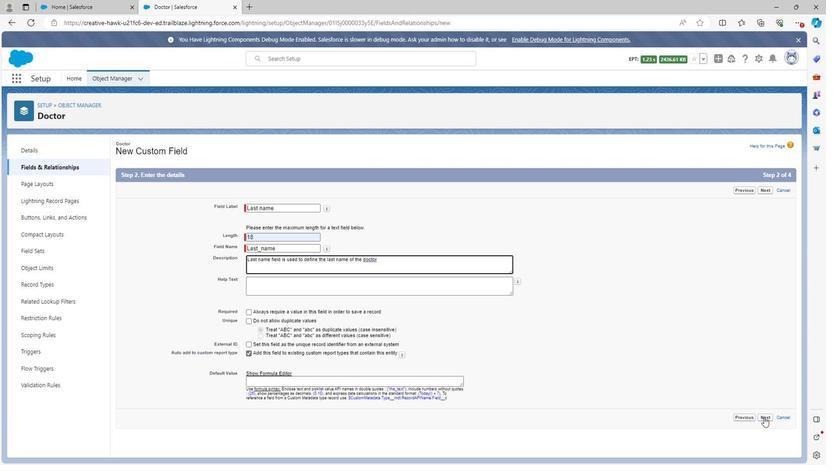 
Action: Mouse moved to (707, 275)
Screenshot: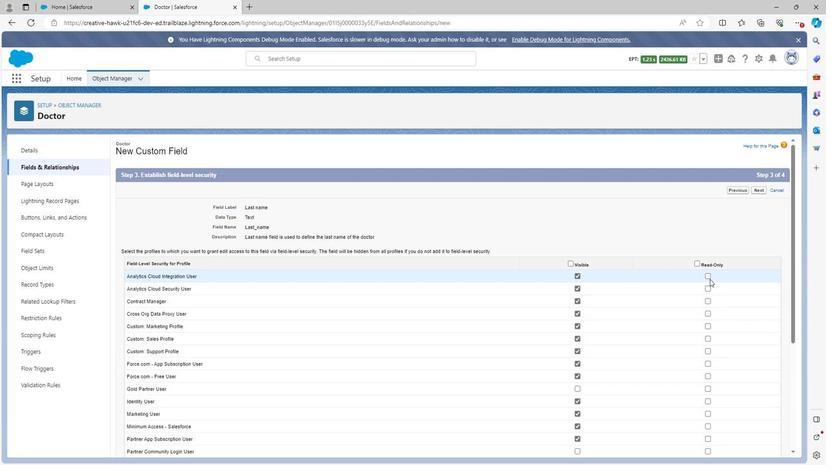 
Action: Mouse pressed left at (707, 275)
Screenshot: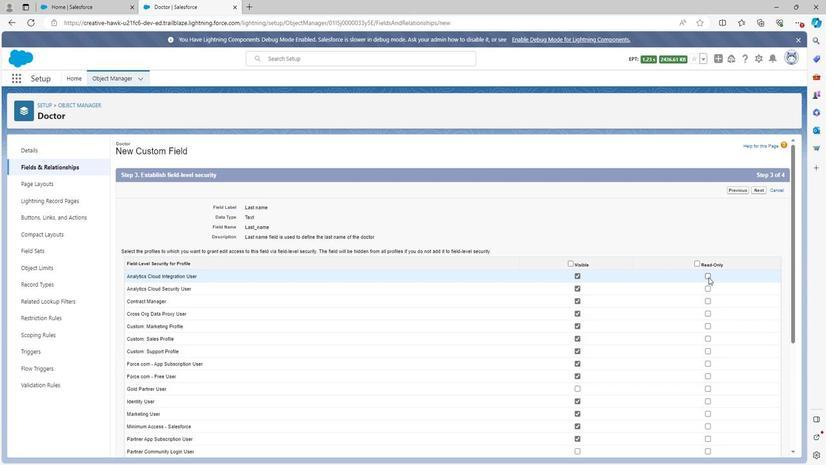 
Action: Mouse moved to (706, 286)
Screenshot: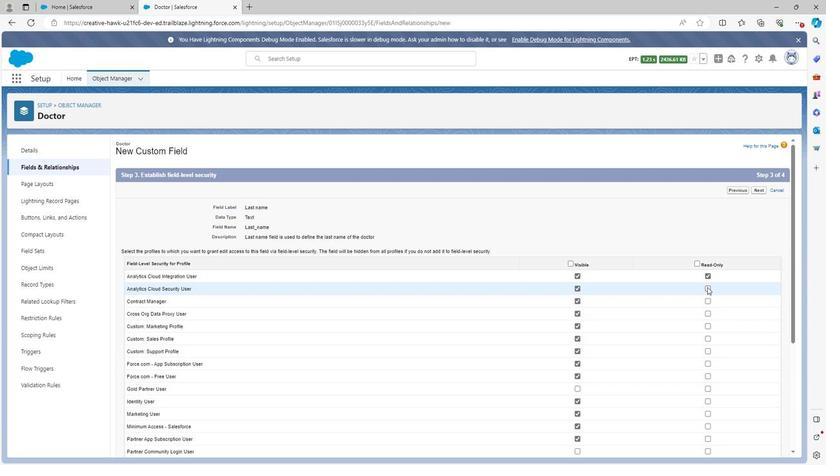 
Action: Mouse pressed left at (706, 286)
Screenshot: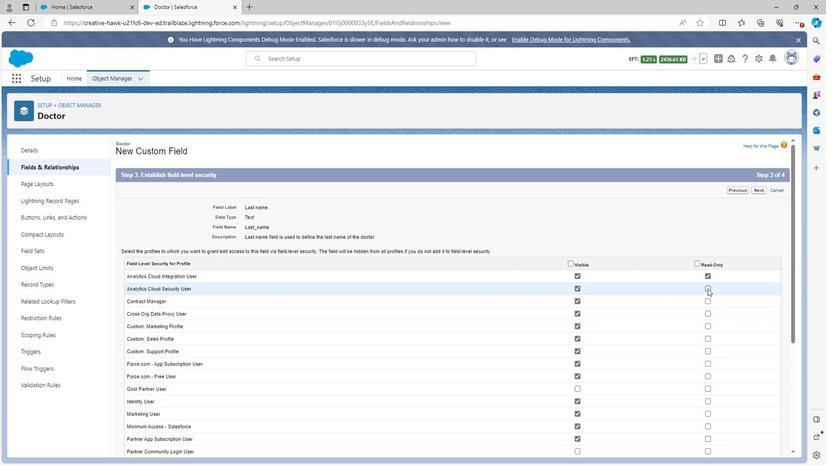 
Action: Mouse moved to (707, 297)
Screenshot: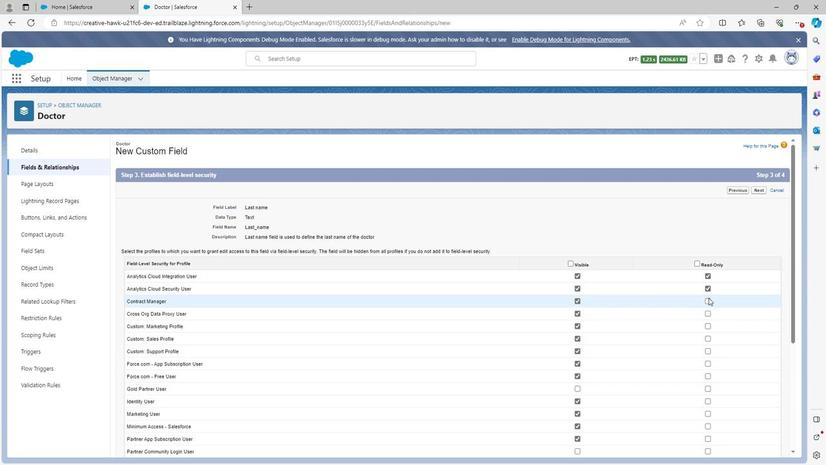 
Action: Mouse pressed left at (707, 297)
Screenshot: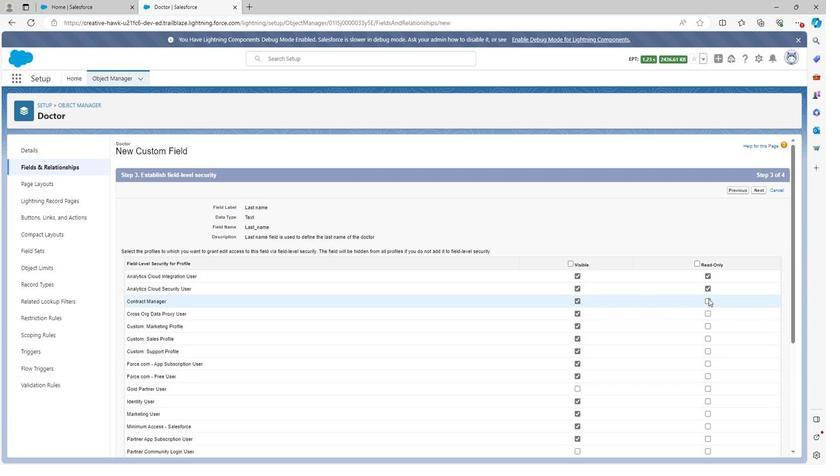 
Action: Mouse moved to (706, 315)
Screenshot: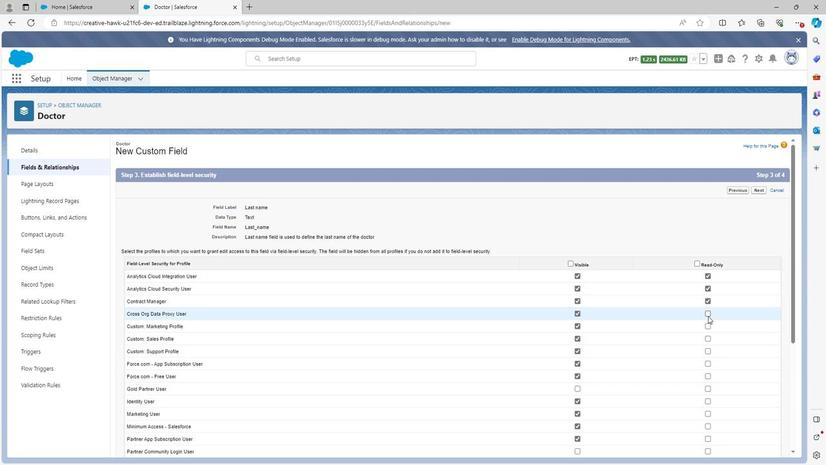 
Action: Mouse pressed left at (706, 315)
Screenshot: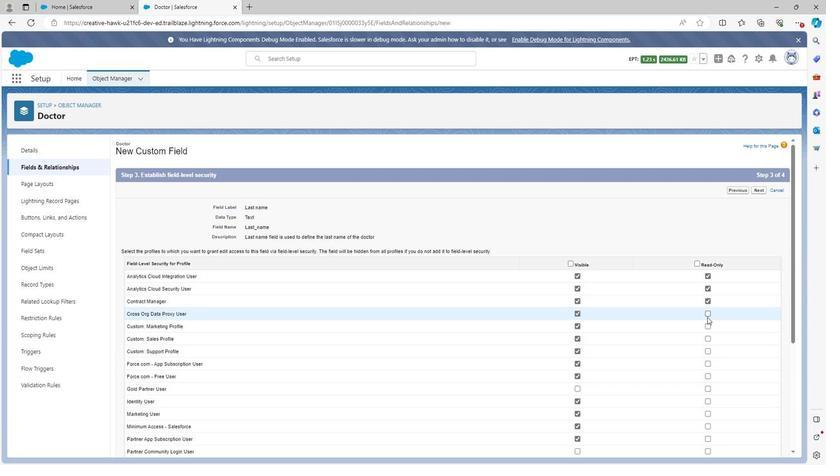 
Action: Mouse moved to (706, 313)
Screenshot: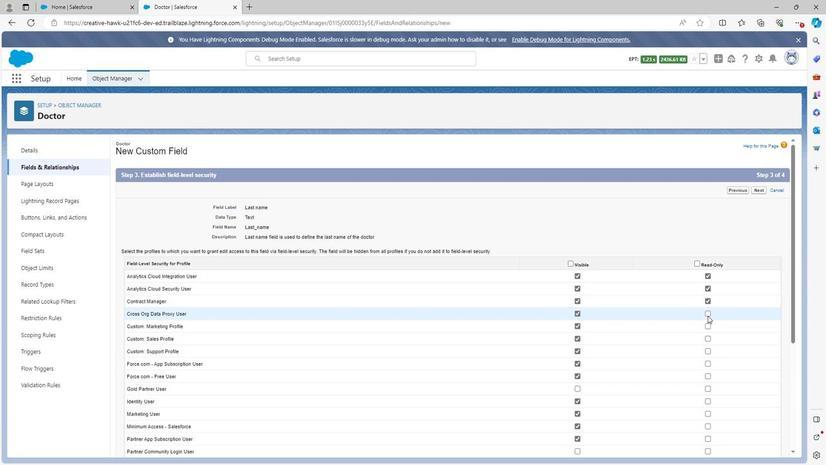 
Action: Mouse pressed left at (706, 313)
Screenshot: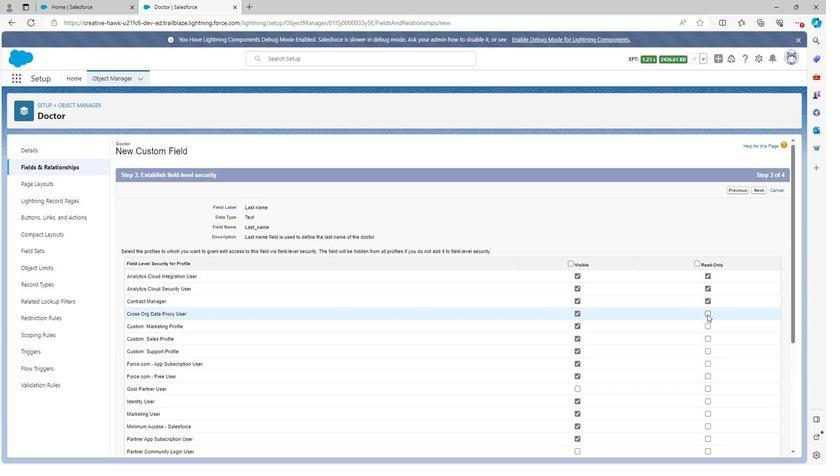 
Action: Mouse moved to (706, 324)
